 Task: Search one way flight ticket for 1 adult, 1 child, 1 infant in seat in premium economy from Louisville: Louisville International Airport (standiford Field) to Jackson: Jackson Hole Airport on 5-2-2023. Number of bags: 2 carry on bags and 4 checked bags. Price is upto 71000. Outbound departure time preference is 9:30.
Action: Mouse moved to (391, 349)
Screenshot: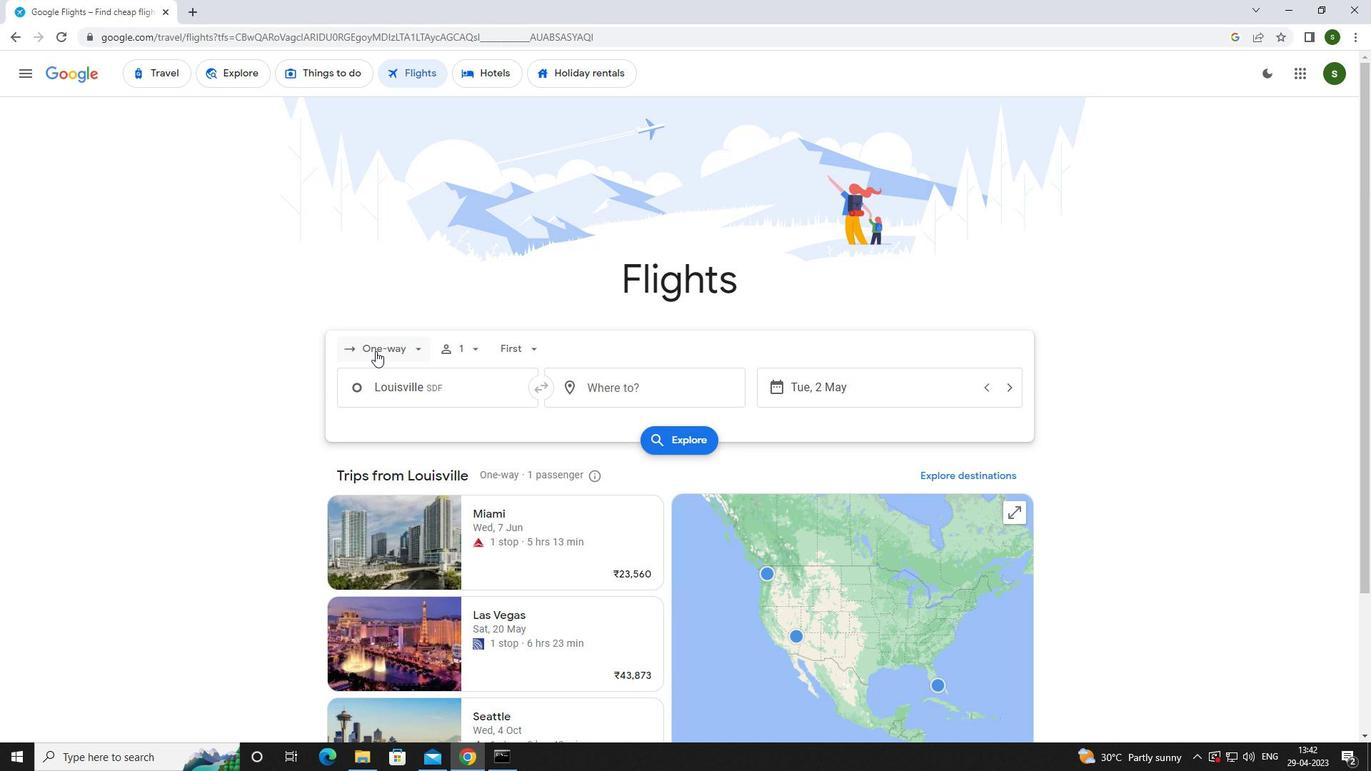 
Action: Mouse pressed left at (391, 349)
Screenshot: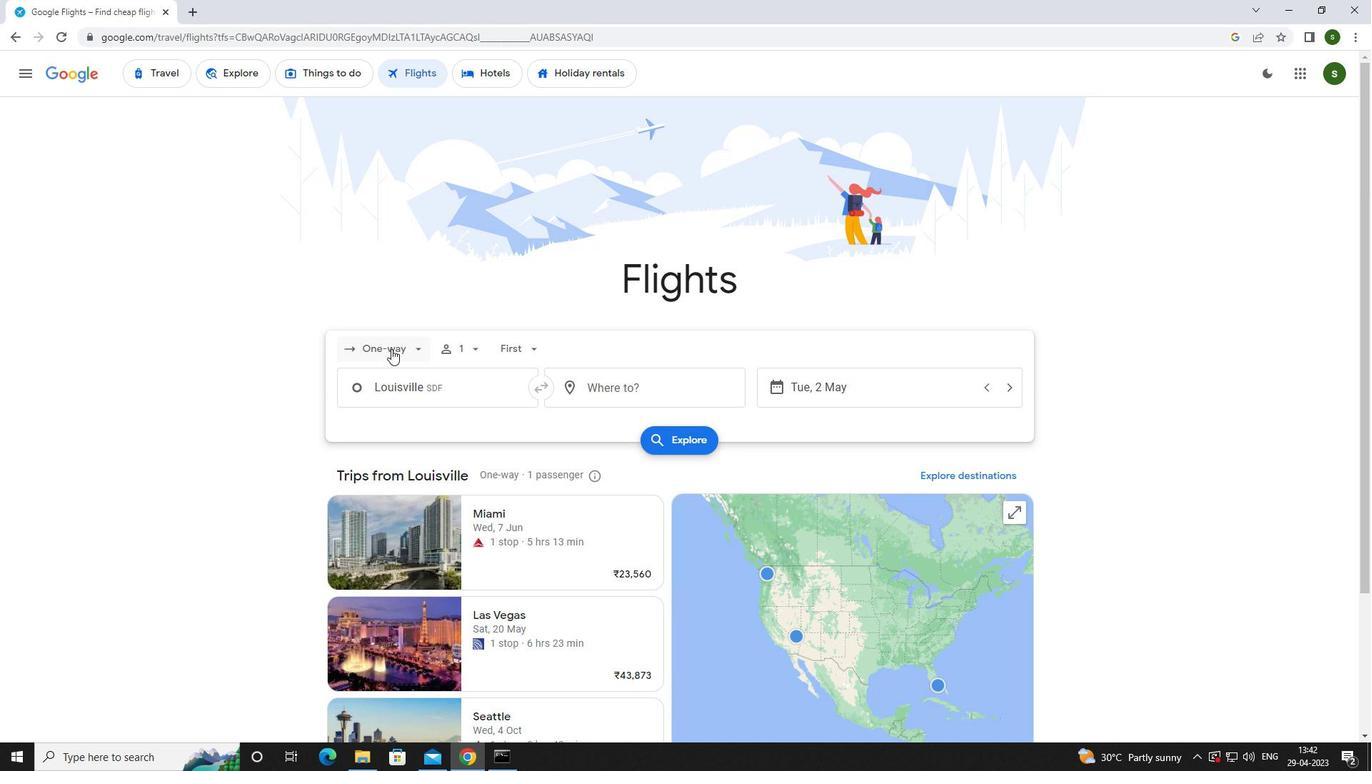 
Action: Mouse moved to (421, 347)
Screenshot: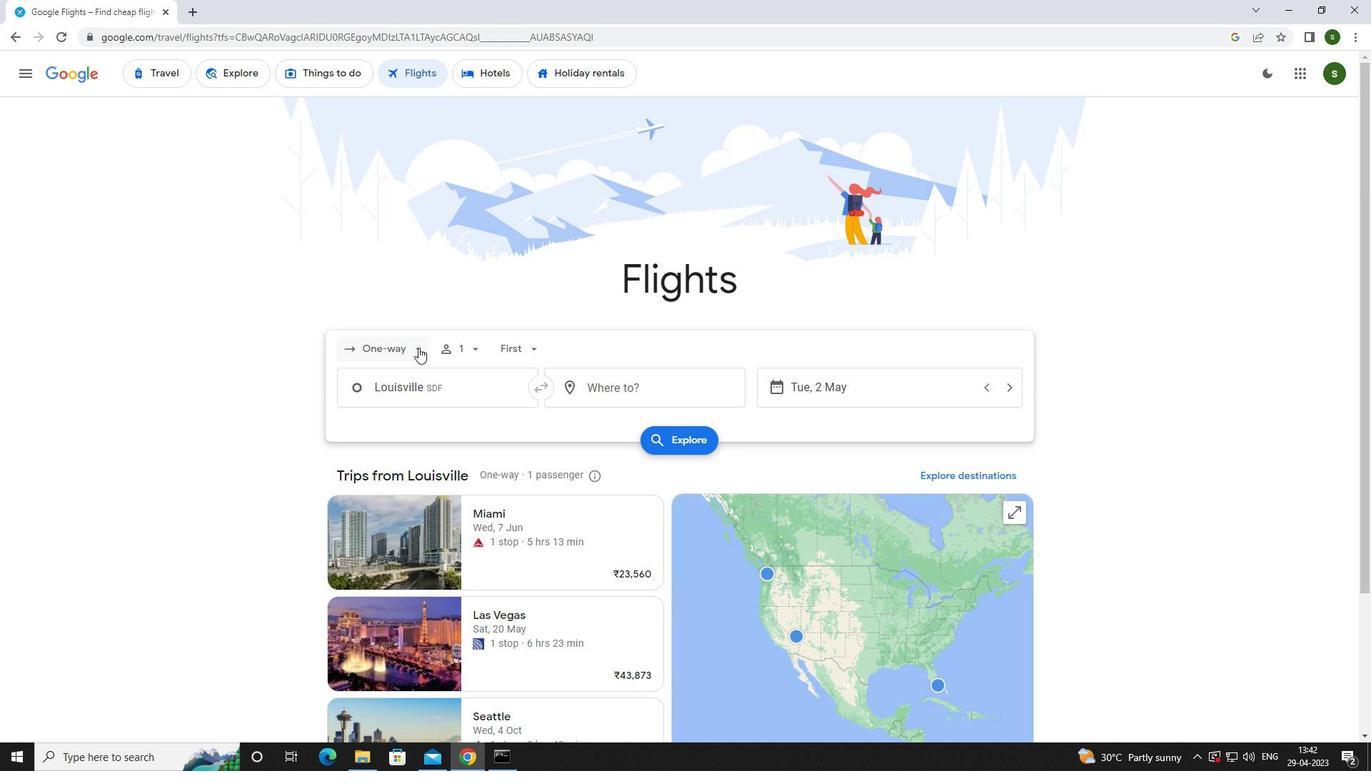 
Action: Mouse pressed left at (421, 347)
Screenshot: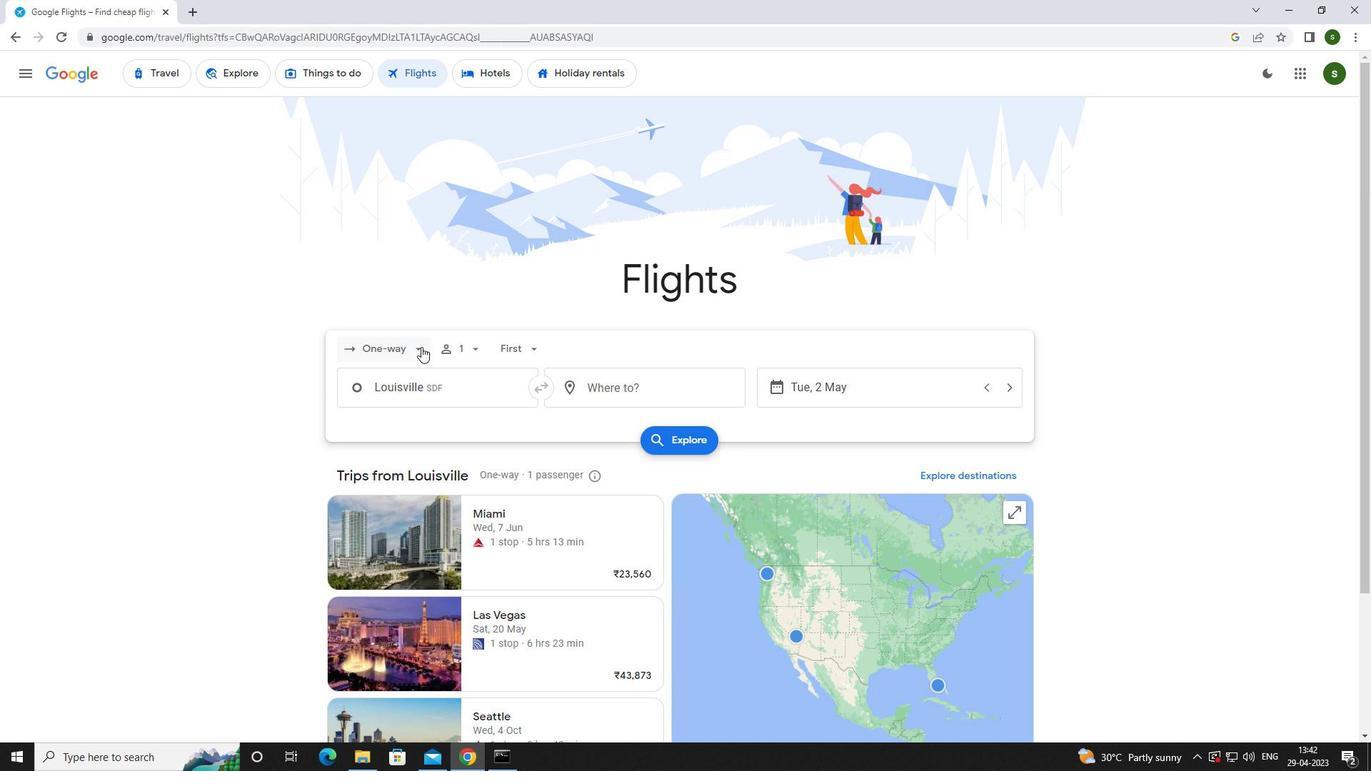 
Action: Mouse moved to (415, 348)
Screenshot: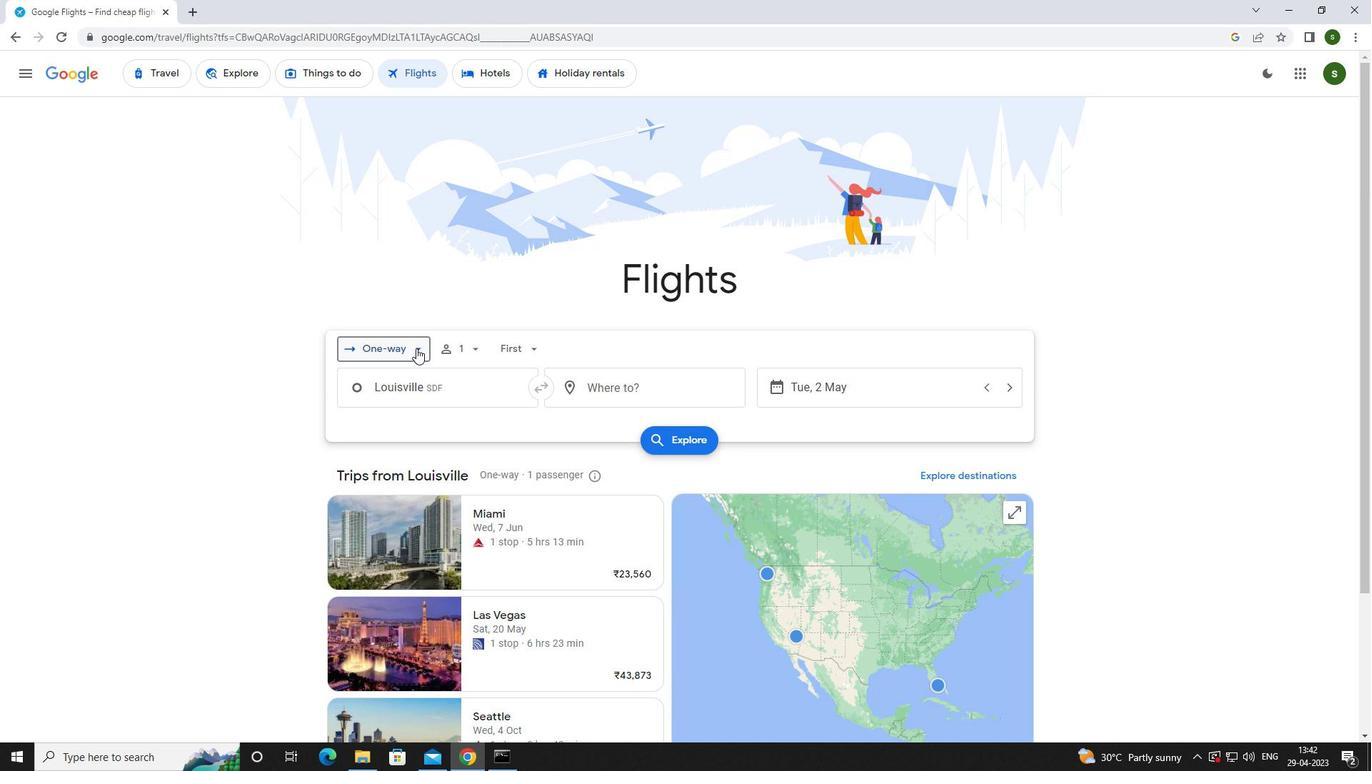 
Action: Mouse pressed left at (415, 348)
Screenshot: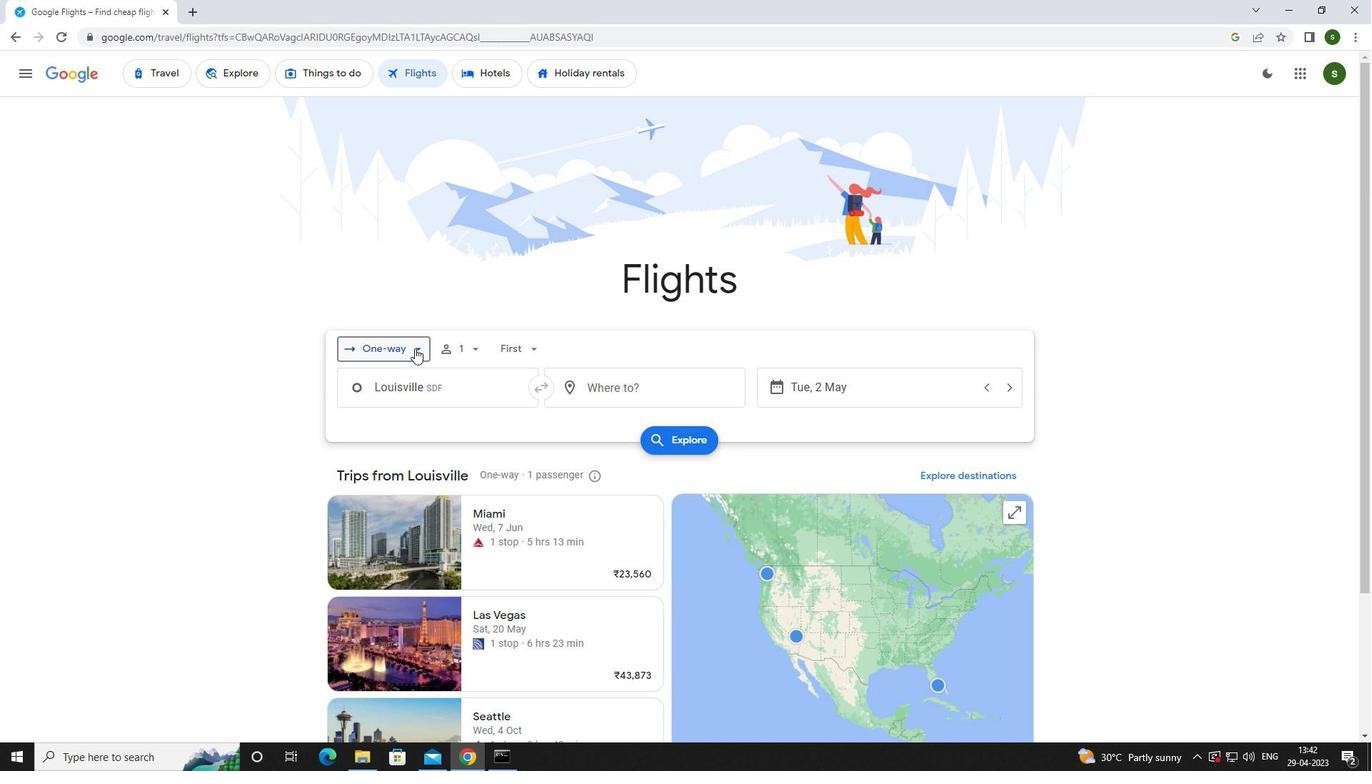
Action: Mouse moved to (412, 410)
Screenshot: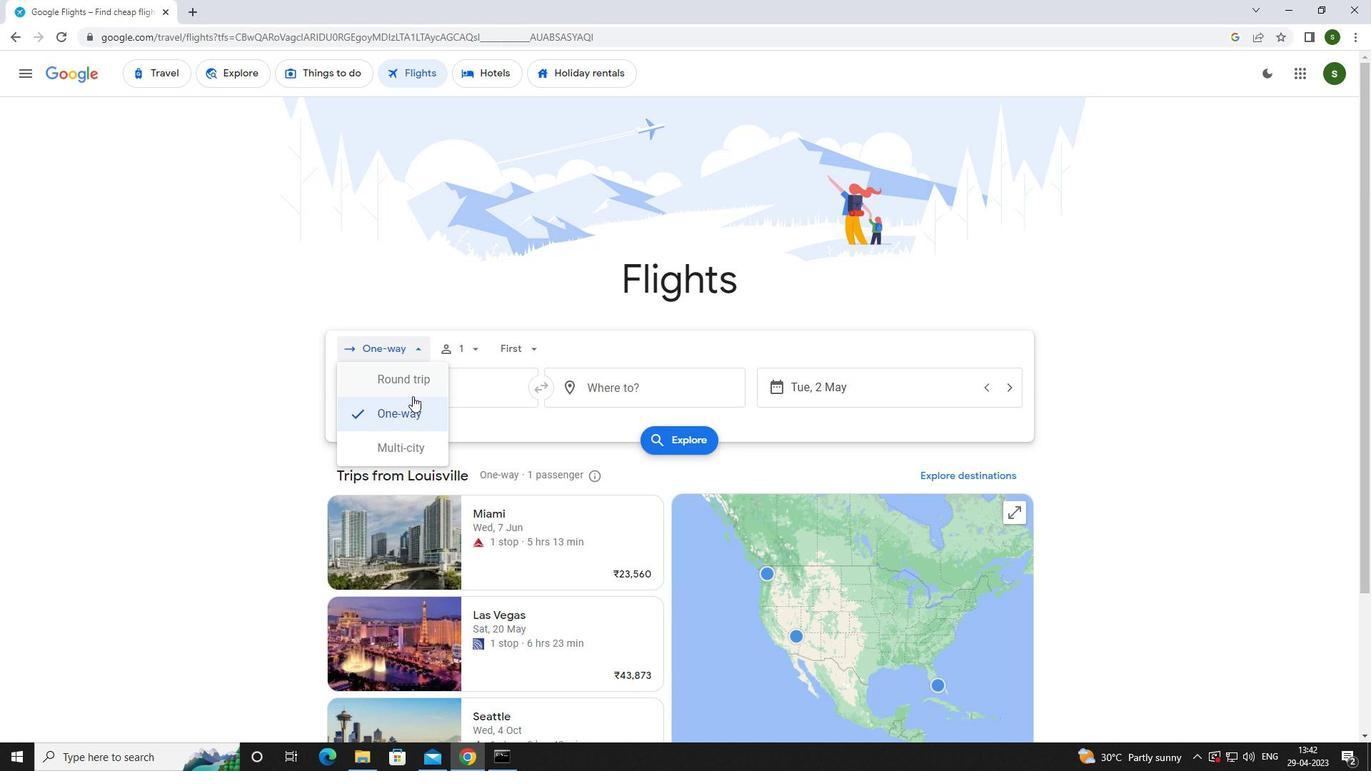 
Action: Mouse pressed left at (412, 410)
Screenshot: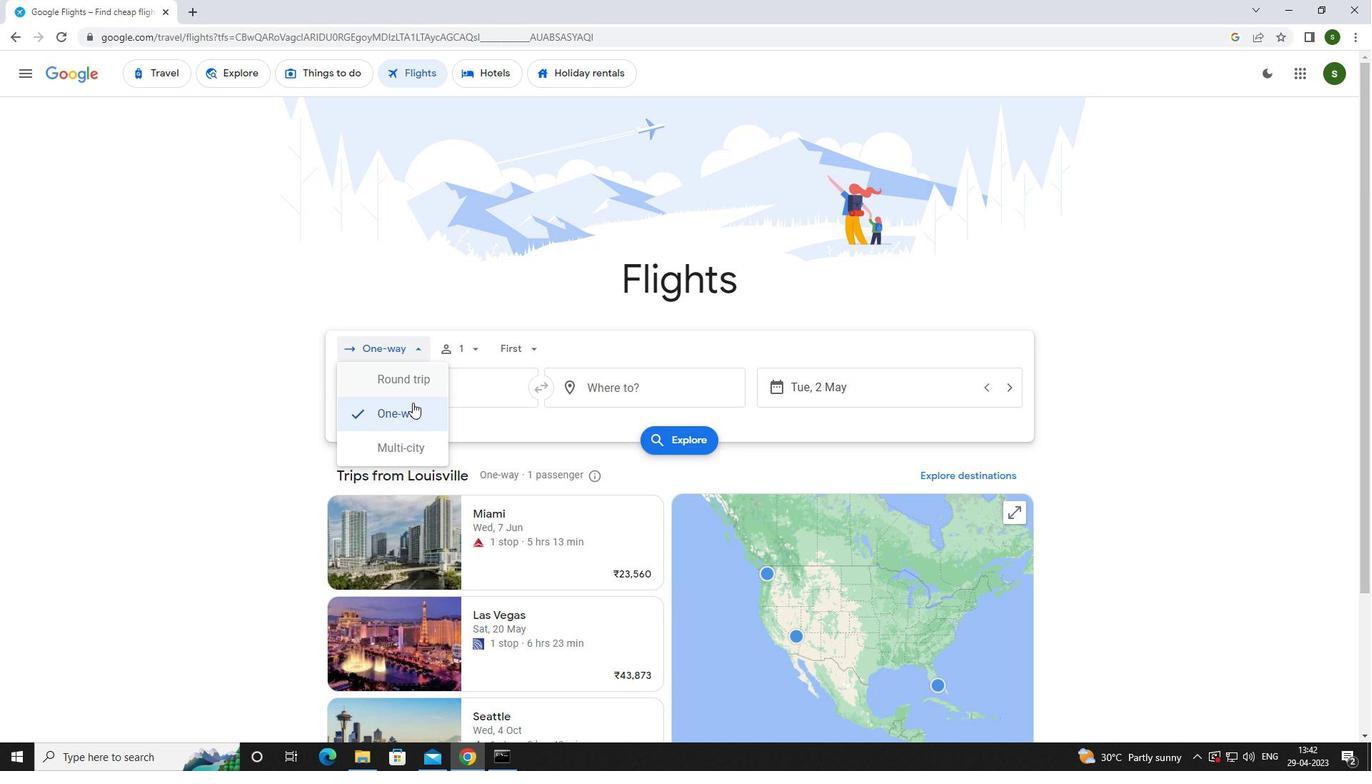 
Action: Mouse moved to (470, 348)
Screenshot: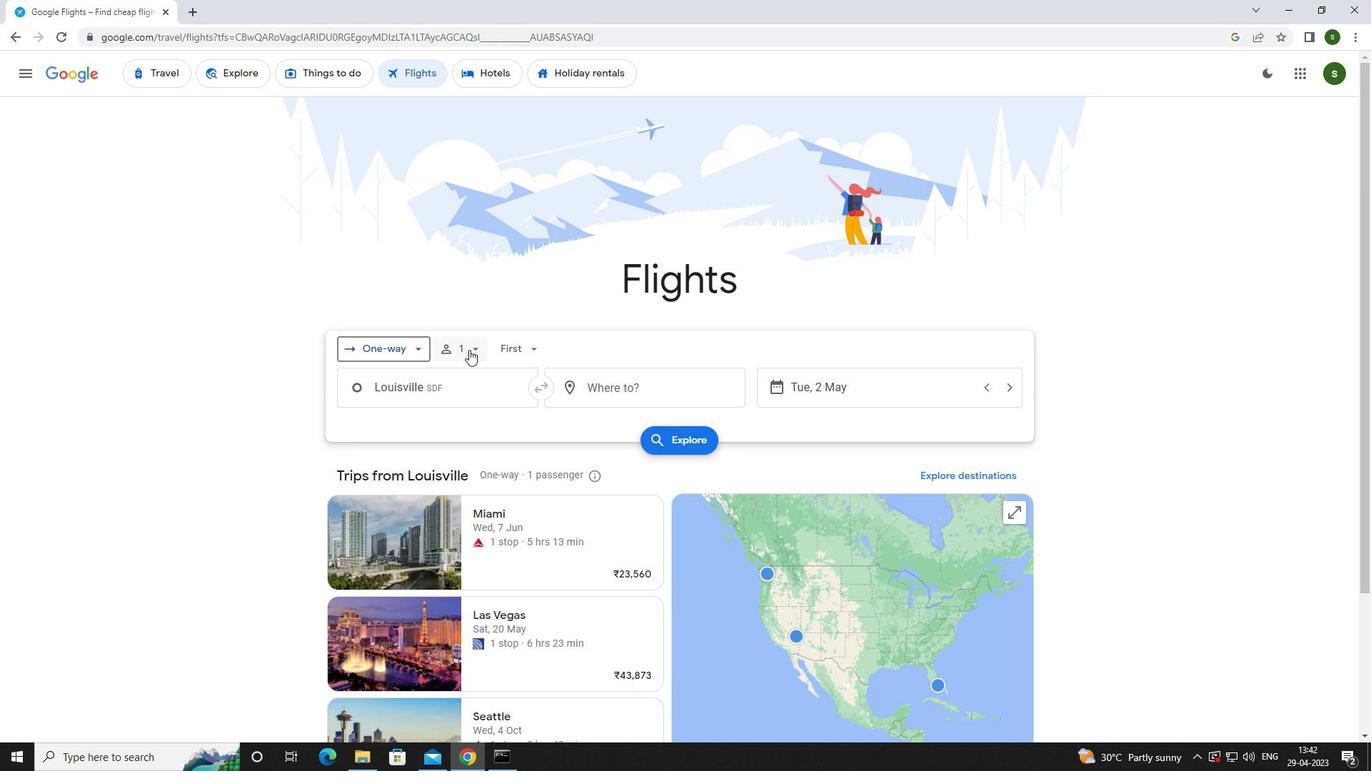 
Action: Mouse pressed left at (470, 348)
Screenshot: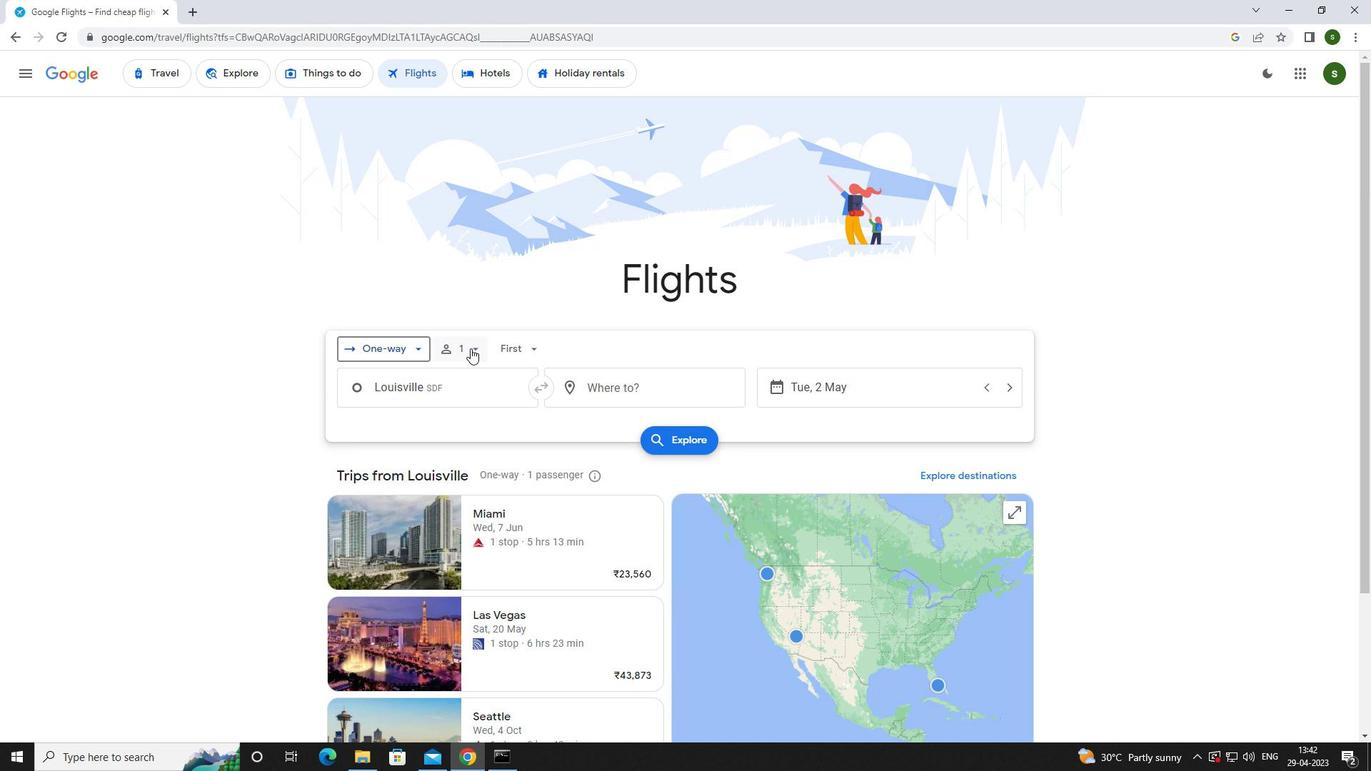 
Action: Mouse moved to (586, 422)
Screenshot: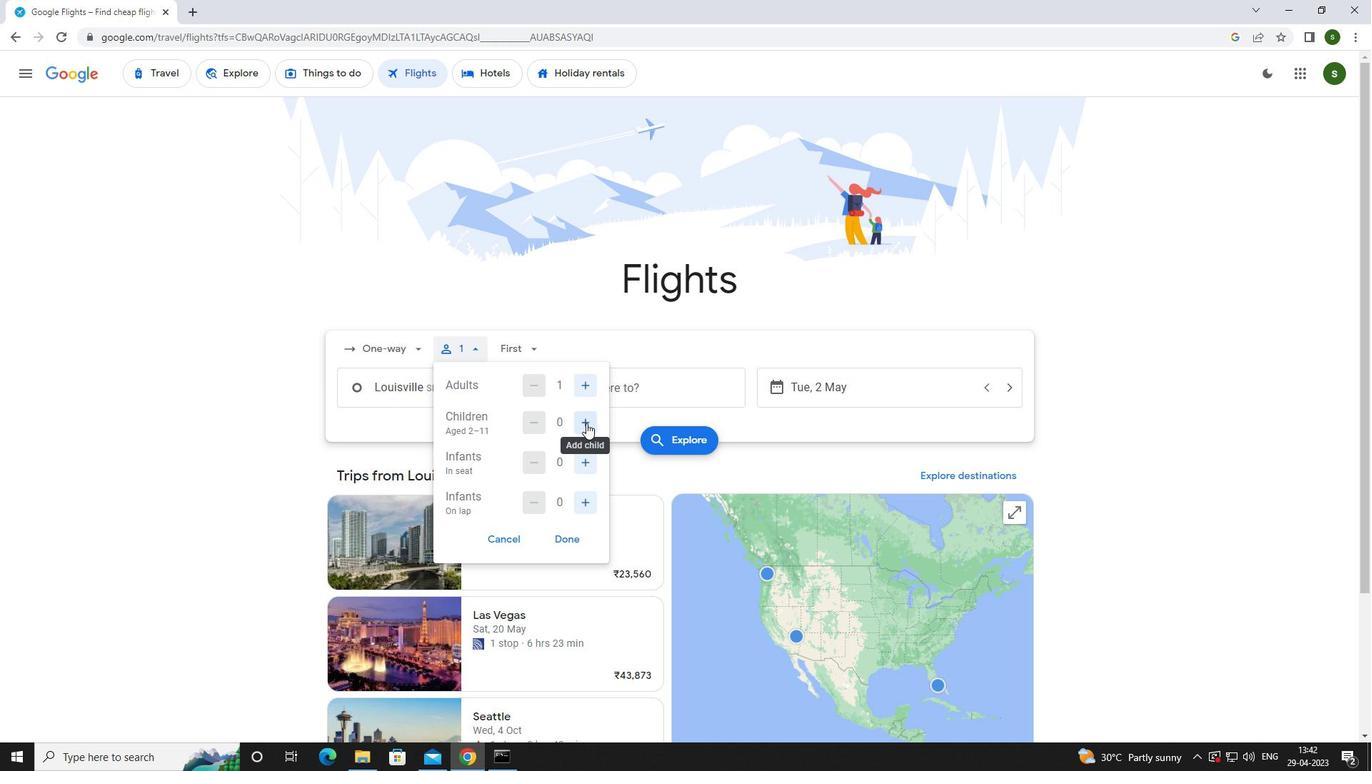 
Action: Mouse pressed left at (586, 422)
Screenshot: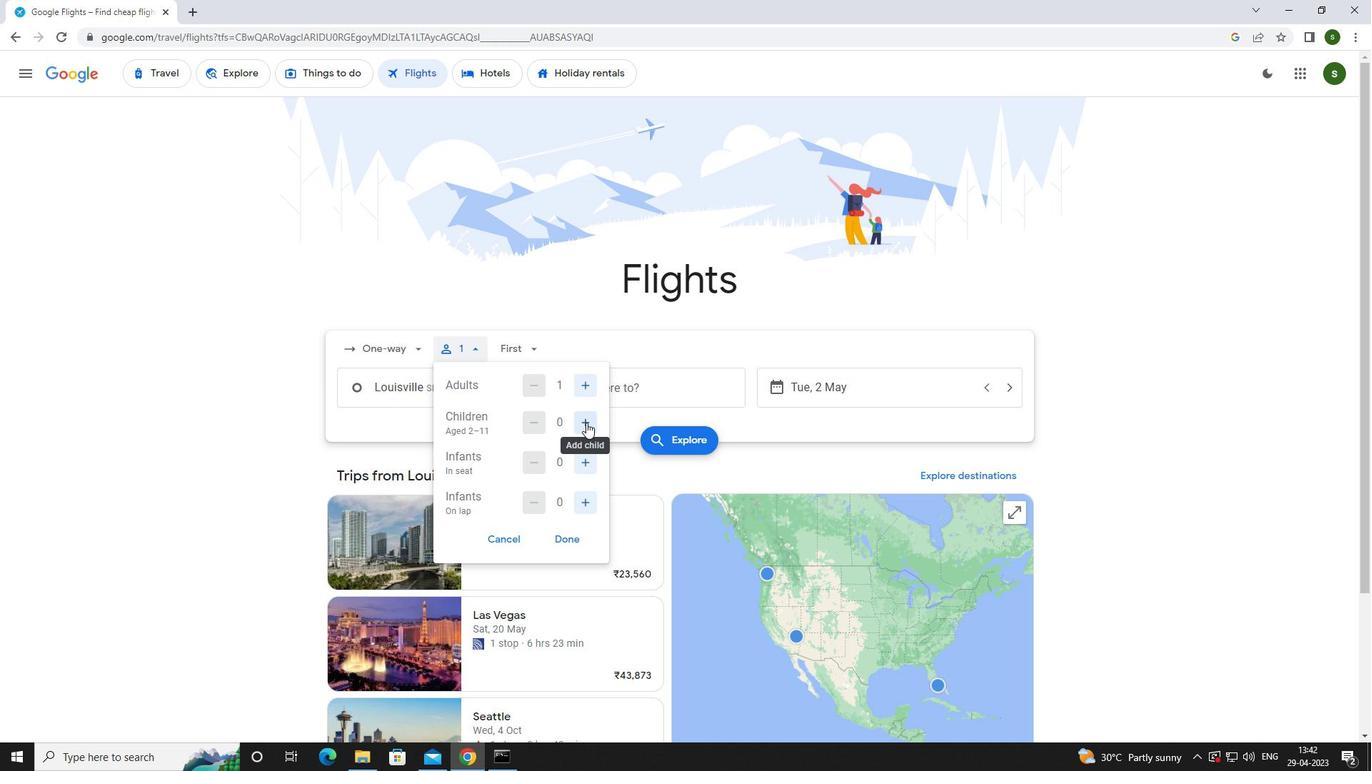 
Action: Mouse moved to (588, 458)
Screenshot: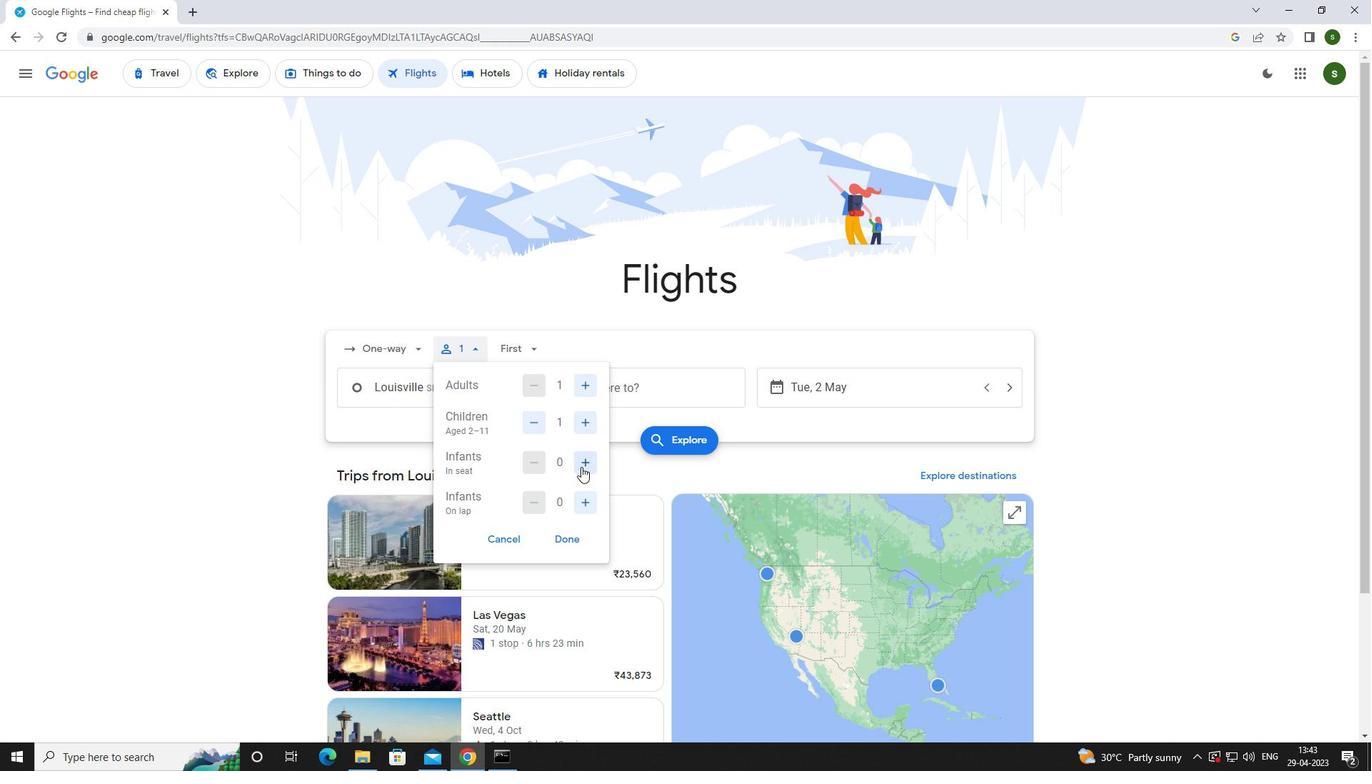 
Action: Mouse pressed left at (588, 458)
Screenshot: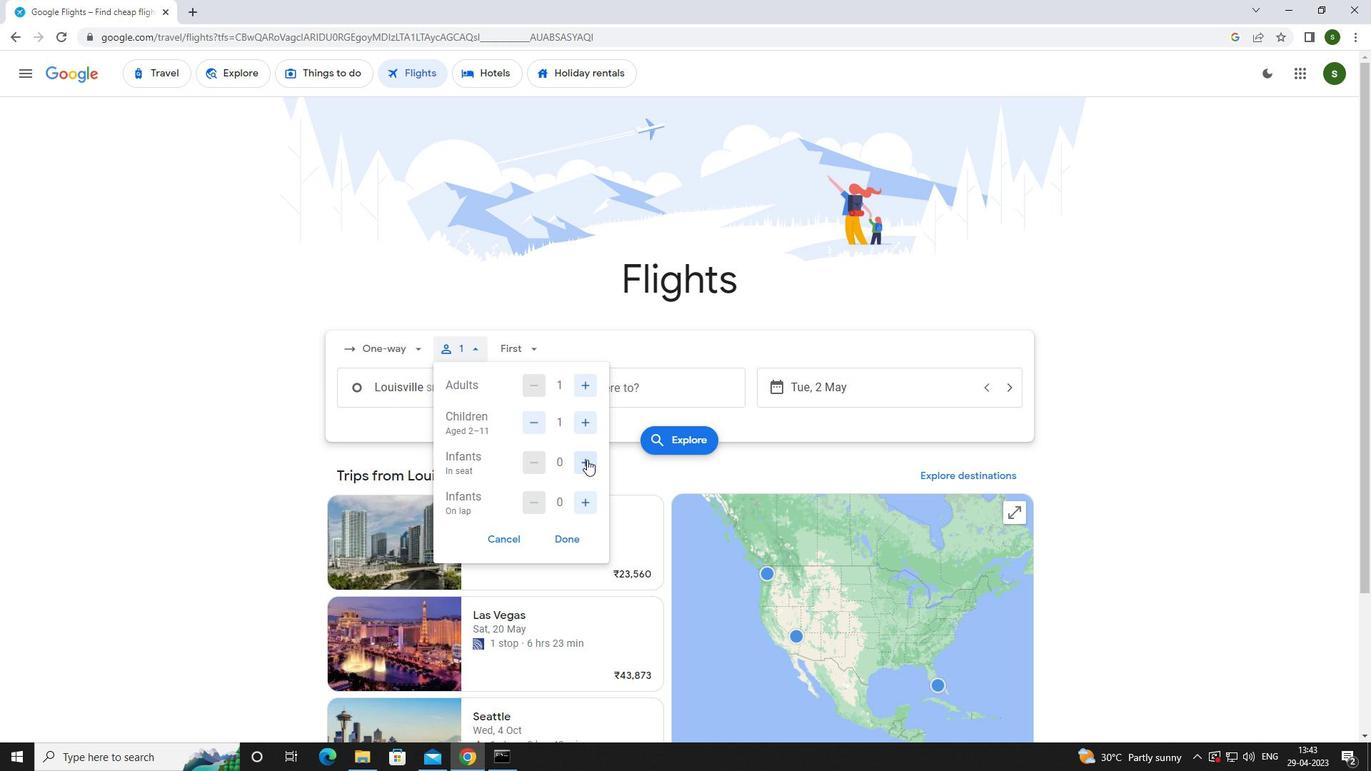 
Action: Mouse moved to (530, 342)
Screenshot: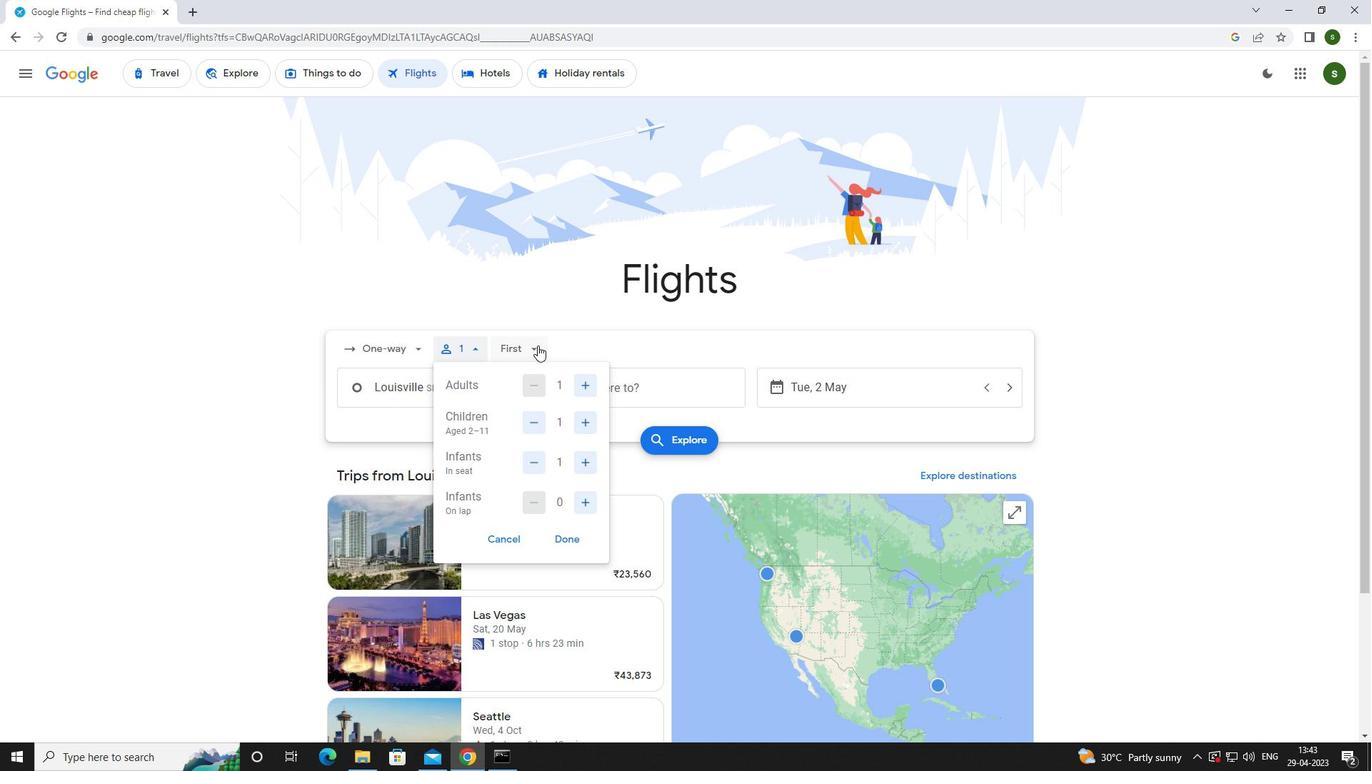 
Action: Mouse pressed left at (530, 342)
Screenshot: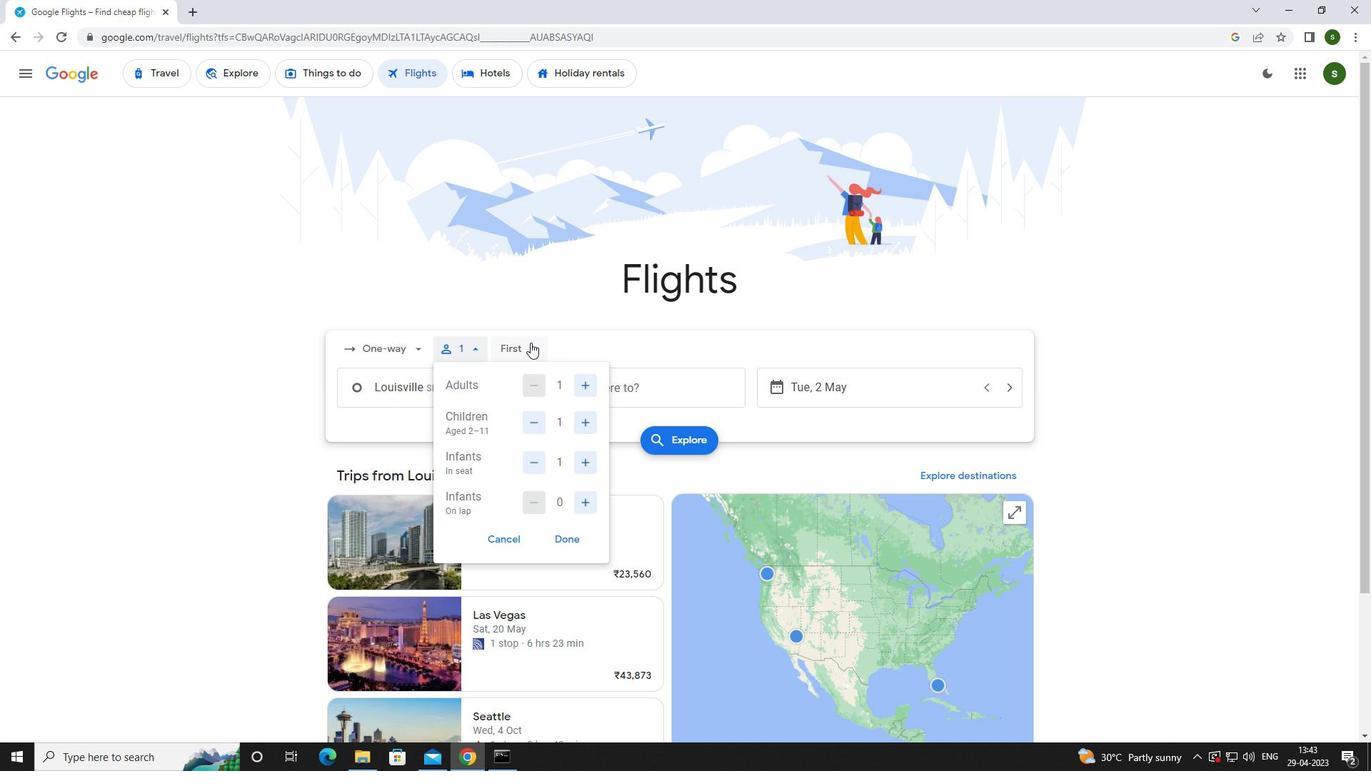 
Action: Mouse moved to (563, 421)
Screenshot: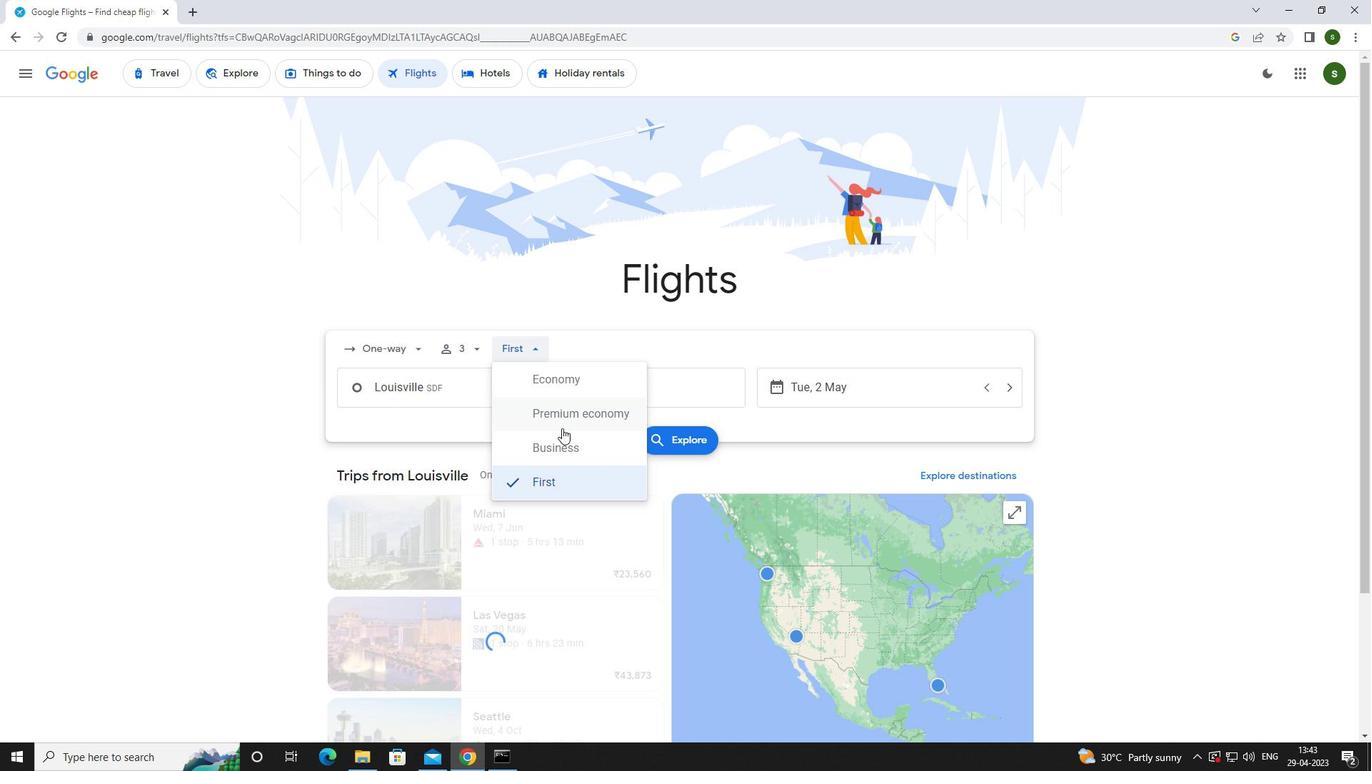 
Action: Mouse pressed left at (563, 421)
Screenshot: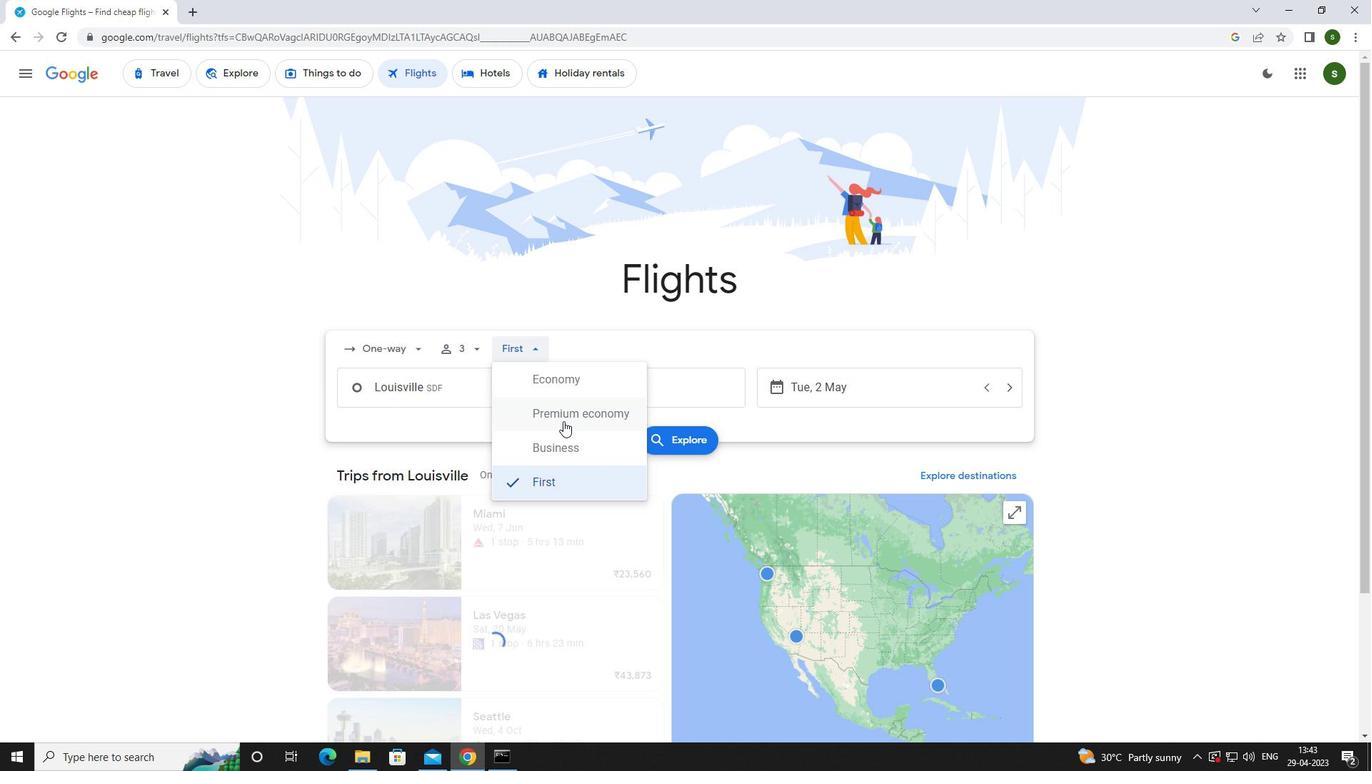 
Action: Mouse moved to (493, 393)
Screenshot: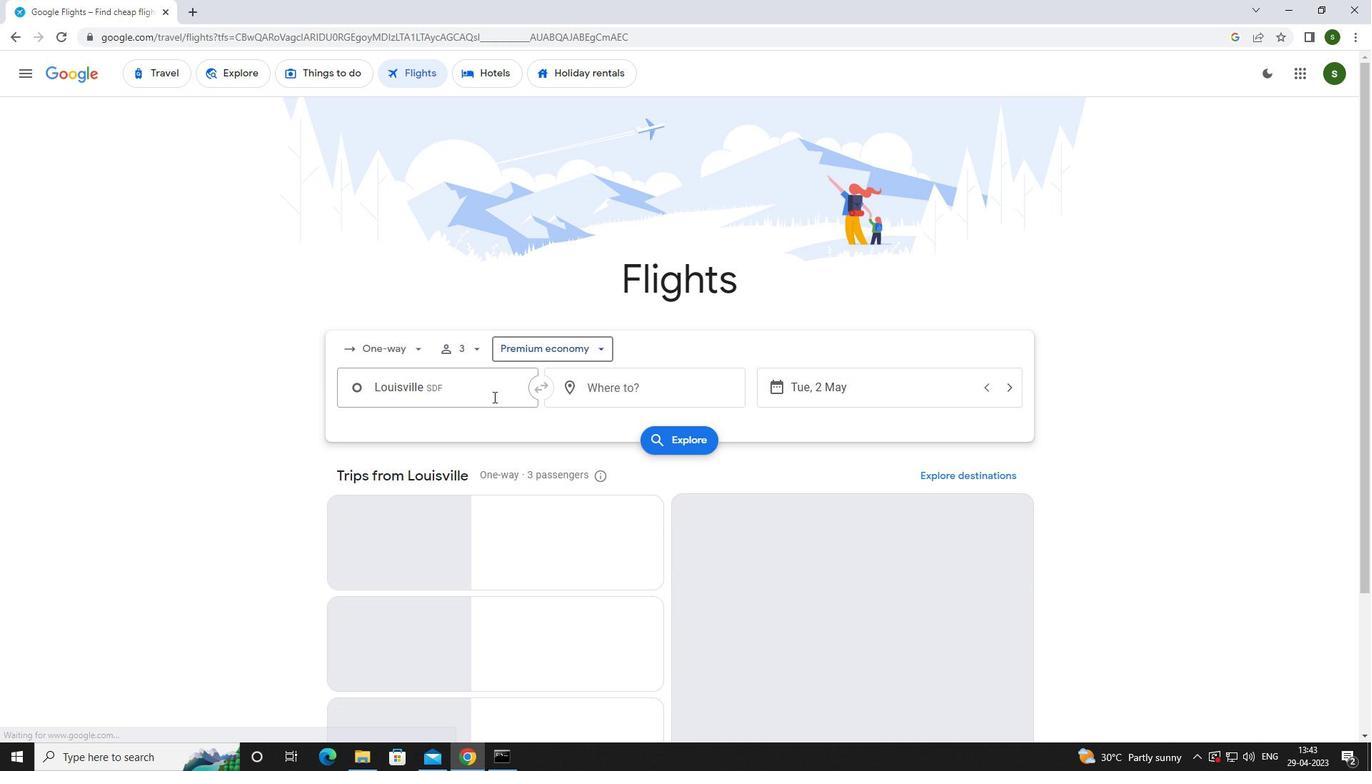 
Action: Mouse pressed left at (493, 393)
Screenshot: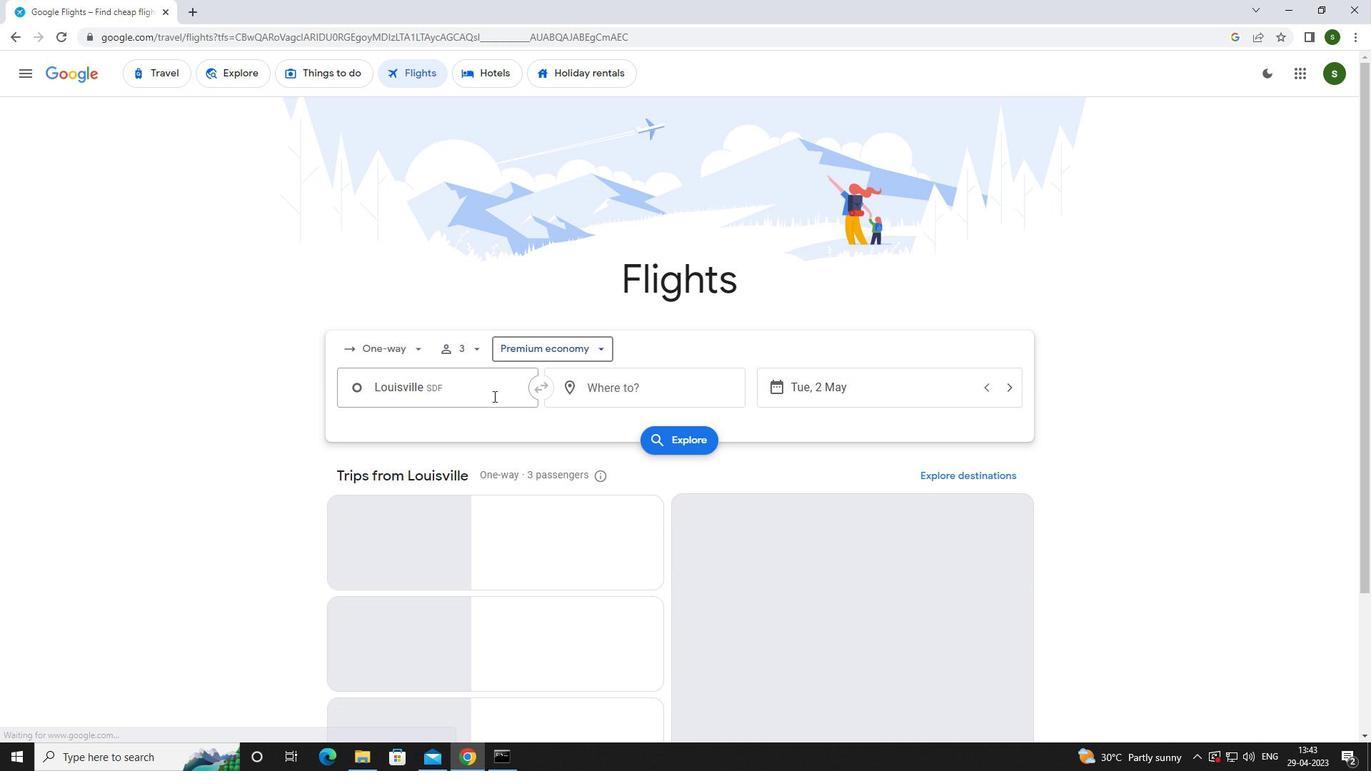 
Action: Key pressed l<Key.caps_lock>ouisvillr<Key.backspace>
Screenshot: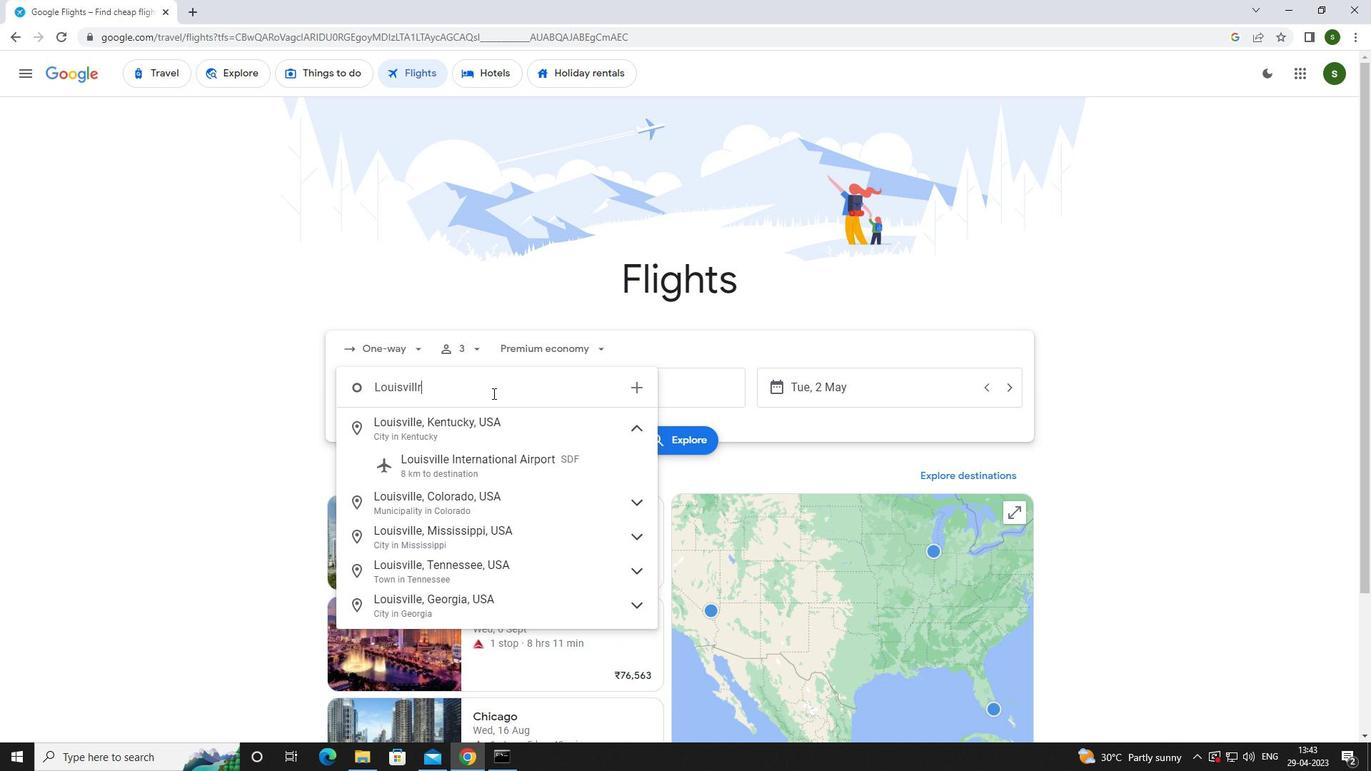 
Action: Mouse moved to (499, 458)
Screenshot: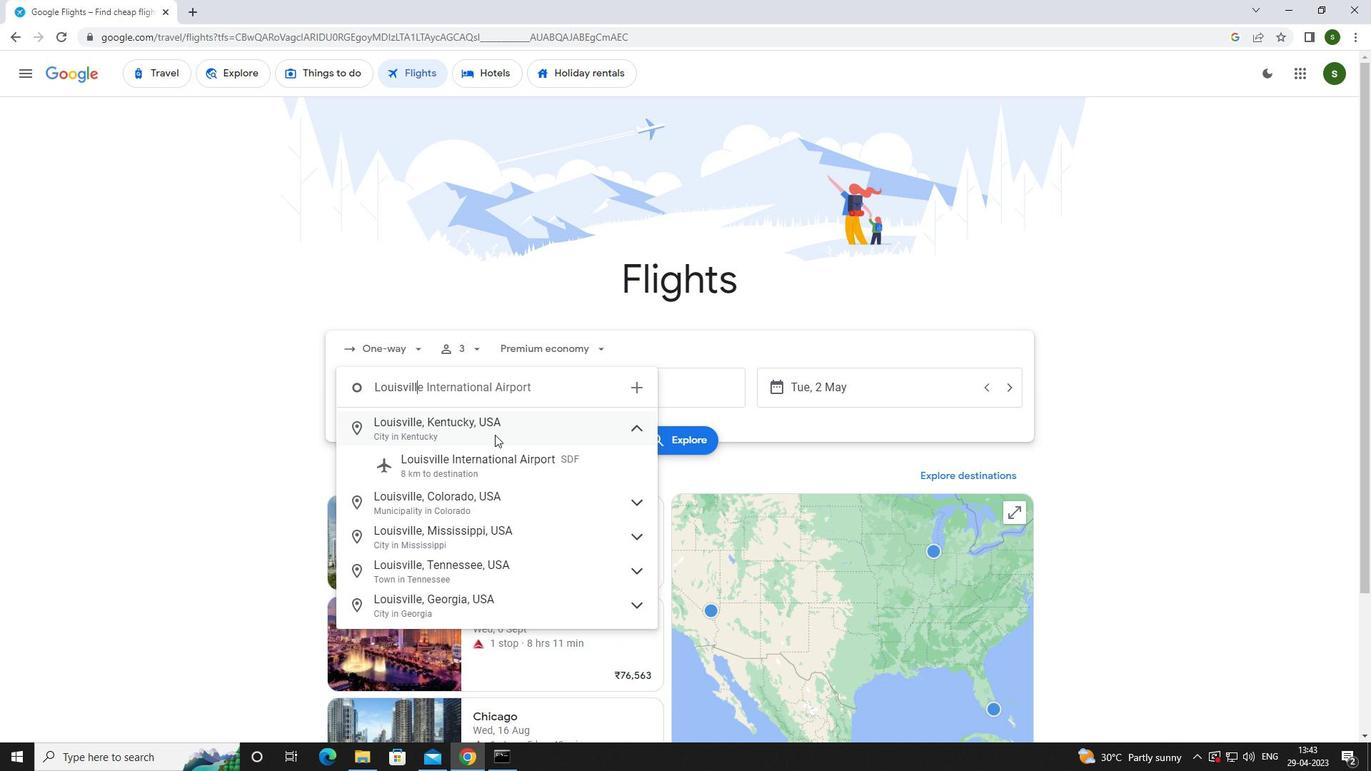 
Action: Mouse pressed left at (499, 458)
Screenshot: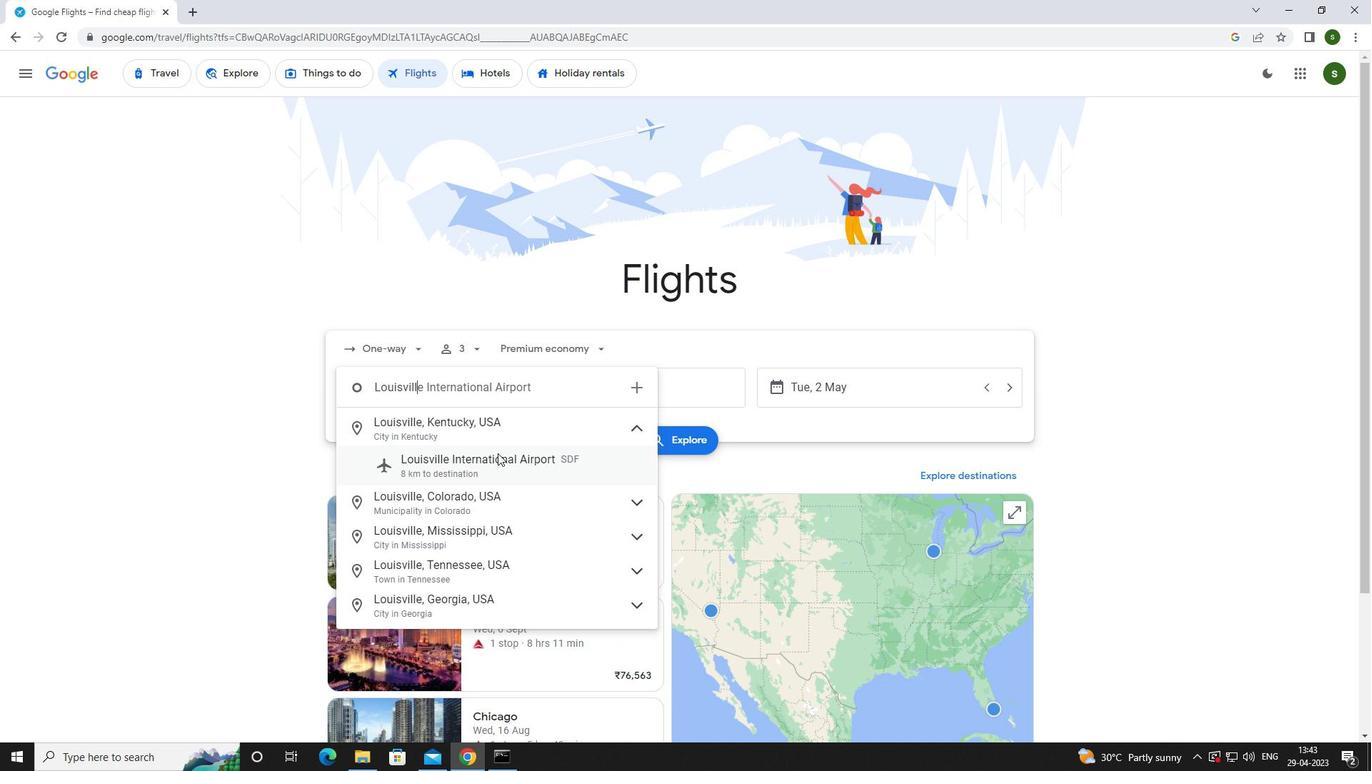 
Action: Mouse moved to (627, 391)
Screenshot: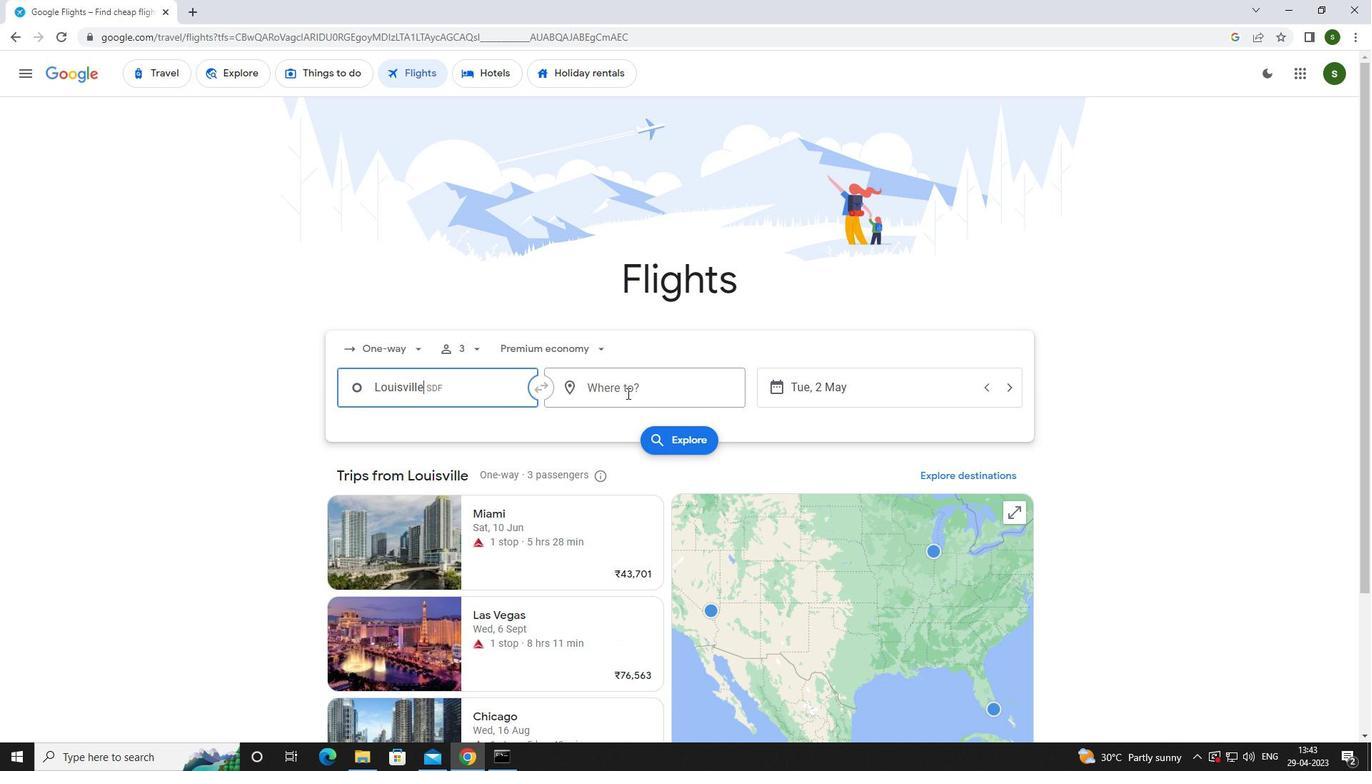 
Action: Mouse pressed left at (627, 391)
Screenshot: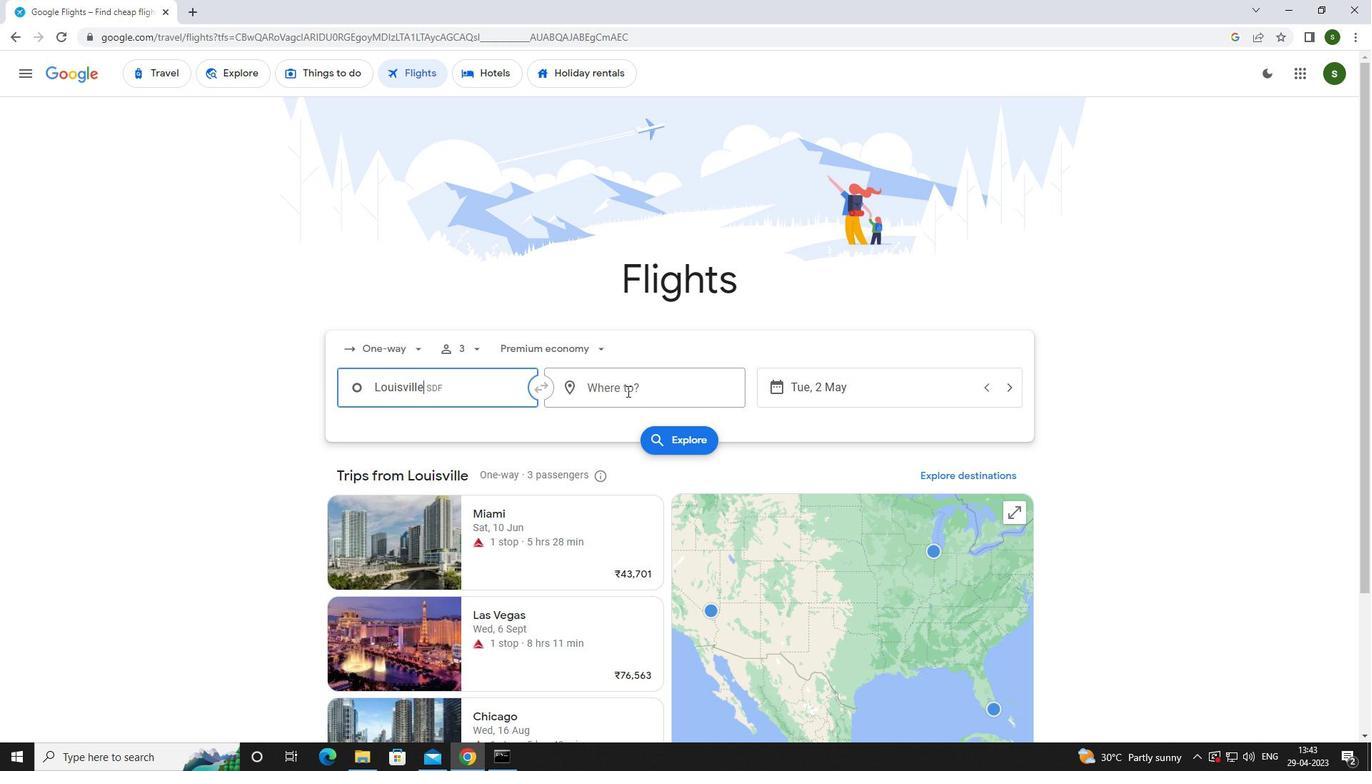 
Action: Mouse moved to (636, 387)
Screenshot: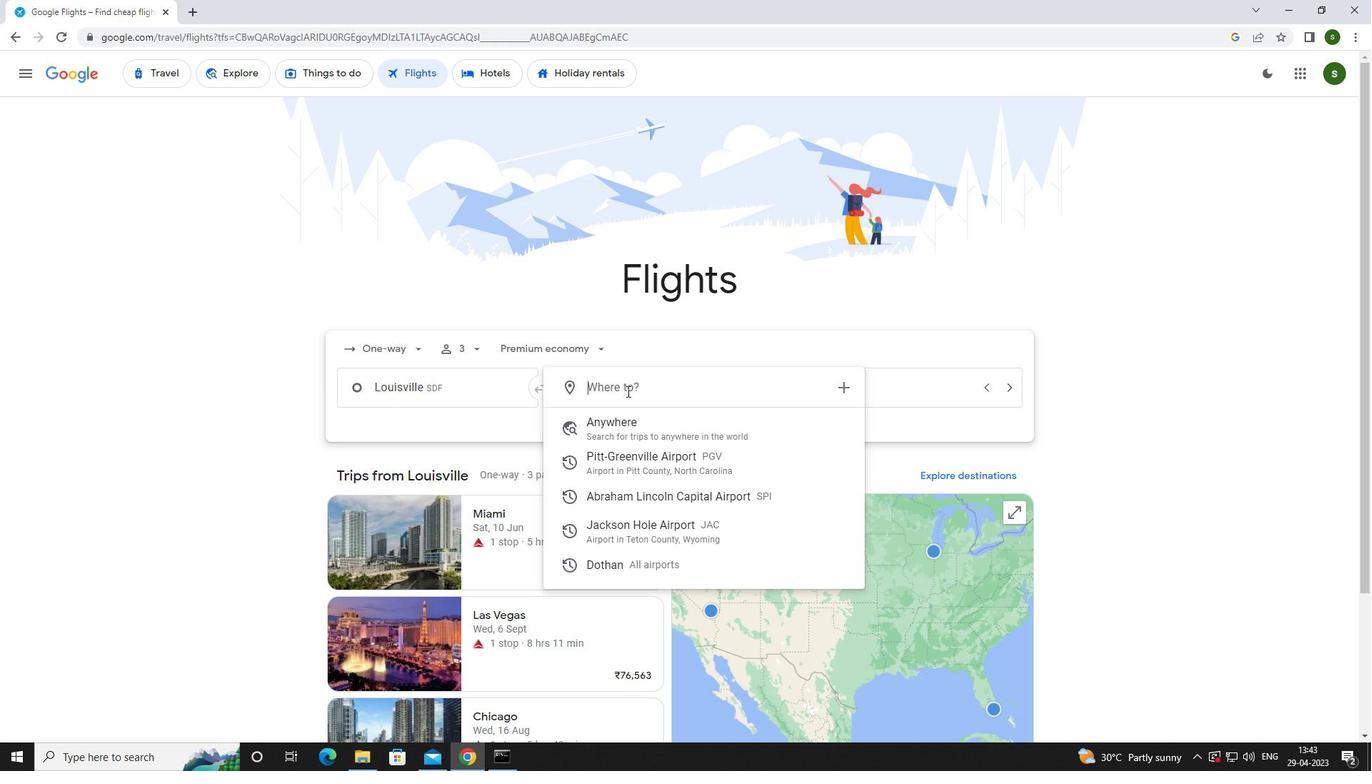 
Action: Key pressed <Key.caps_lock>j<Key.caps_lock>ackson<Key.space><Key.caps_lock>h<Key.caps_lock>
Screenshot: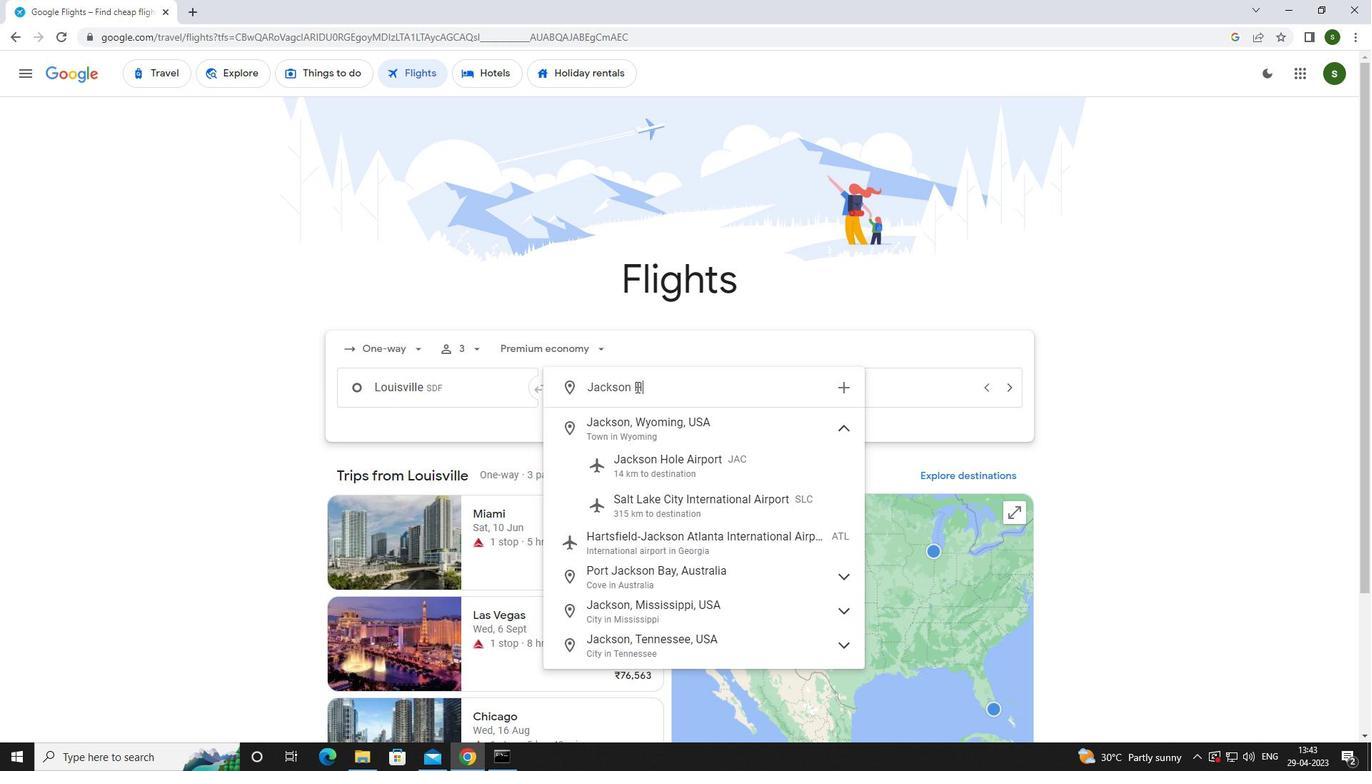 
Action: Mouse moved to (676, 457)
Screenshot: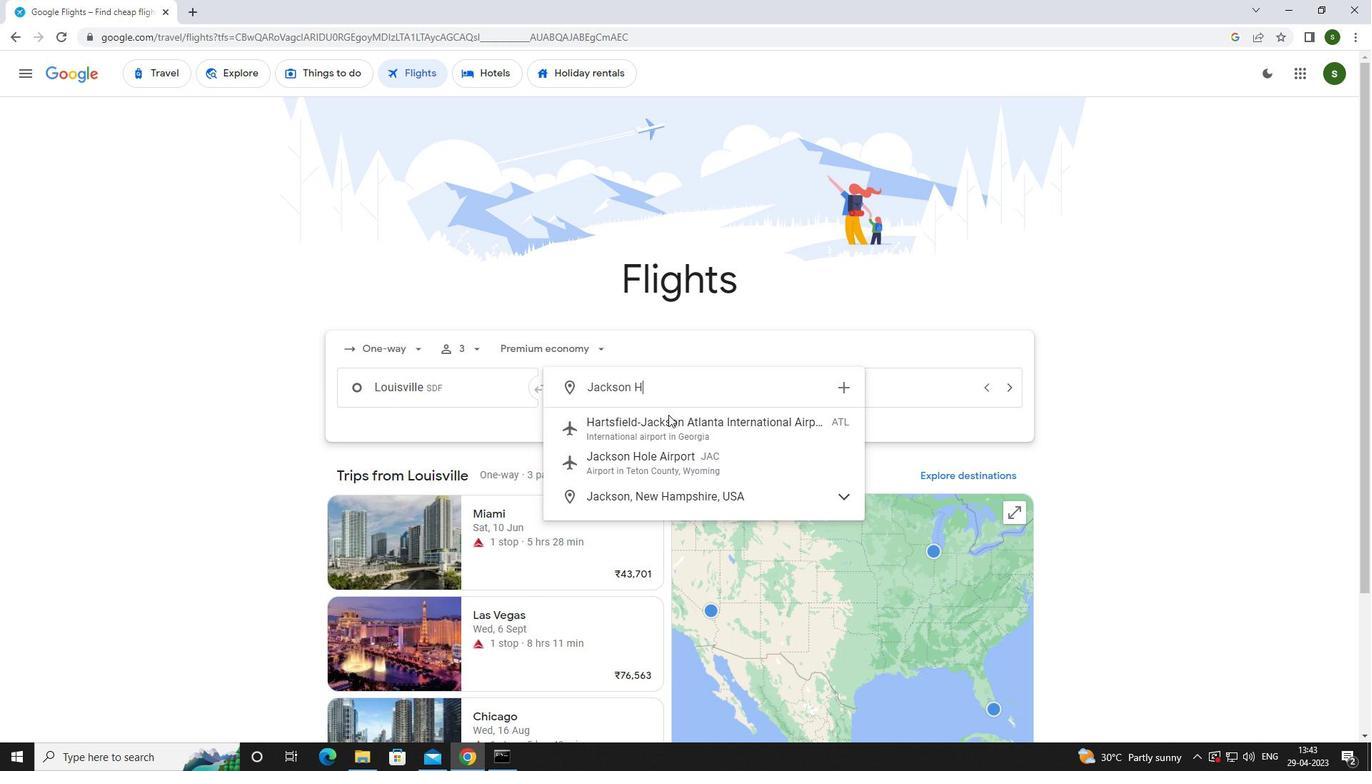 
Action: Mouse pressed left at (676, 457)
Screenshot: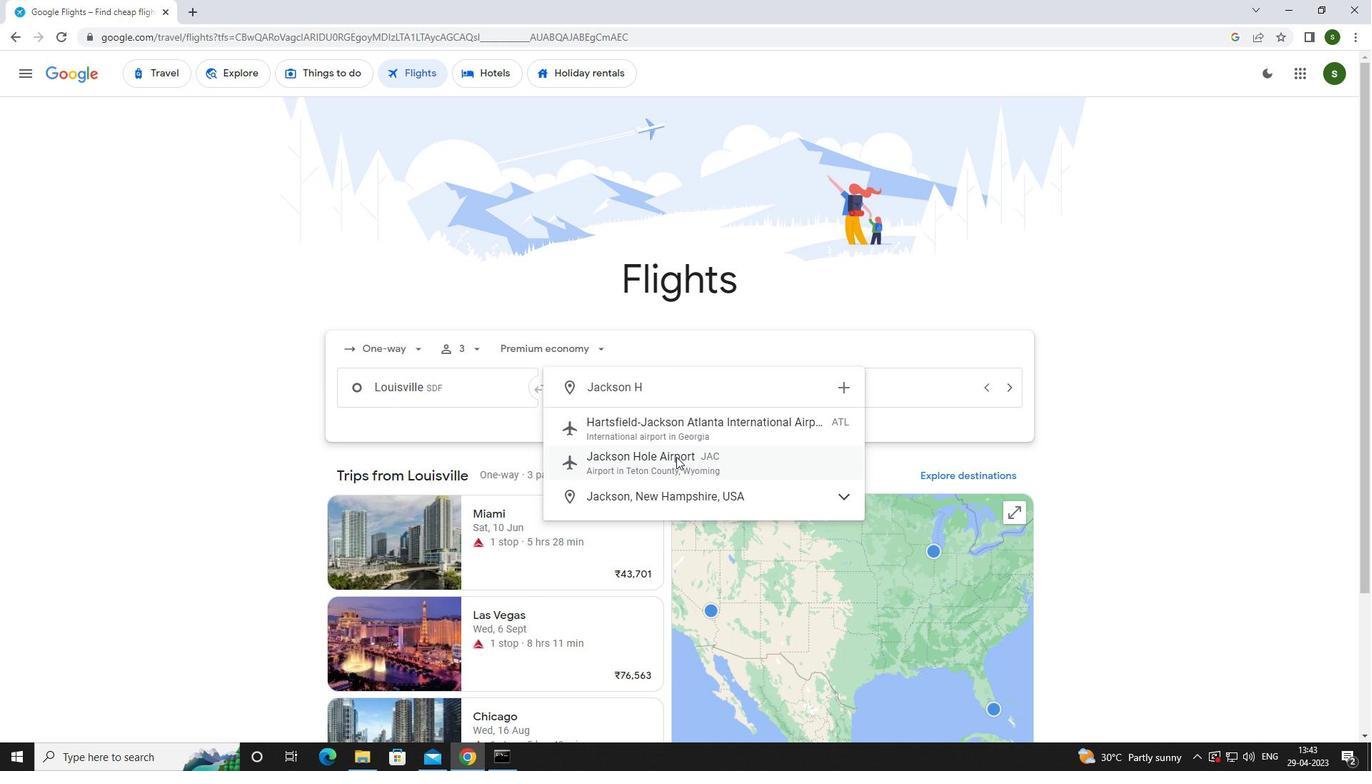 
Action: Mouse moved to (875, 392)
Screenshot: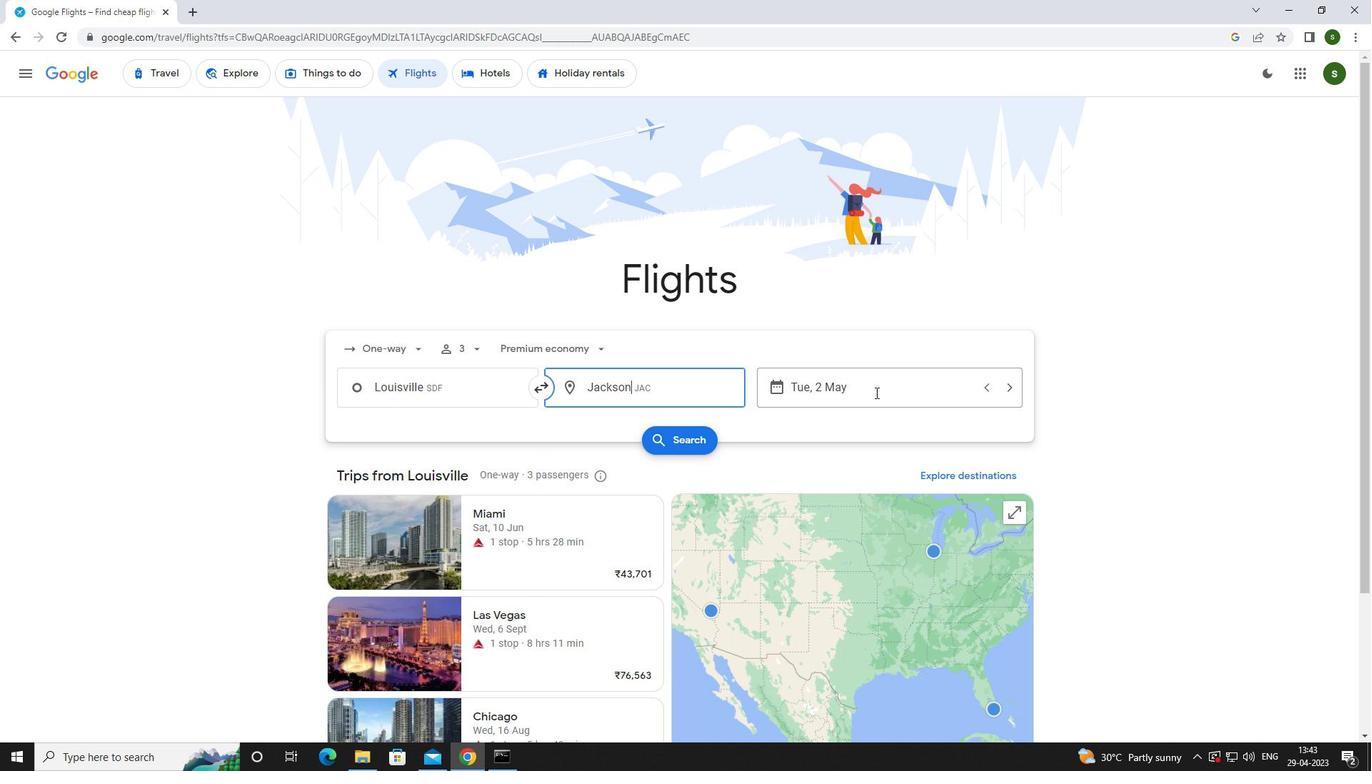 
Action: Mouse pressed left at (875, 392)
Screenshot: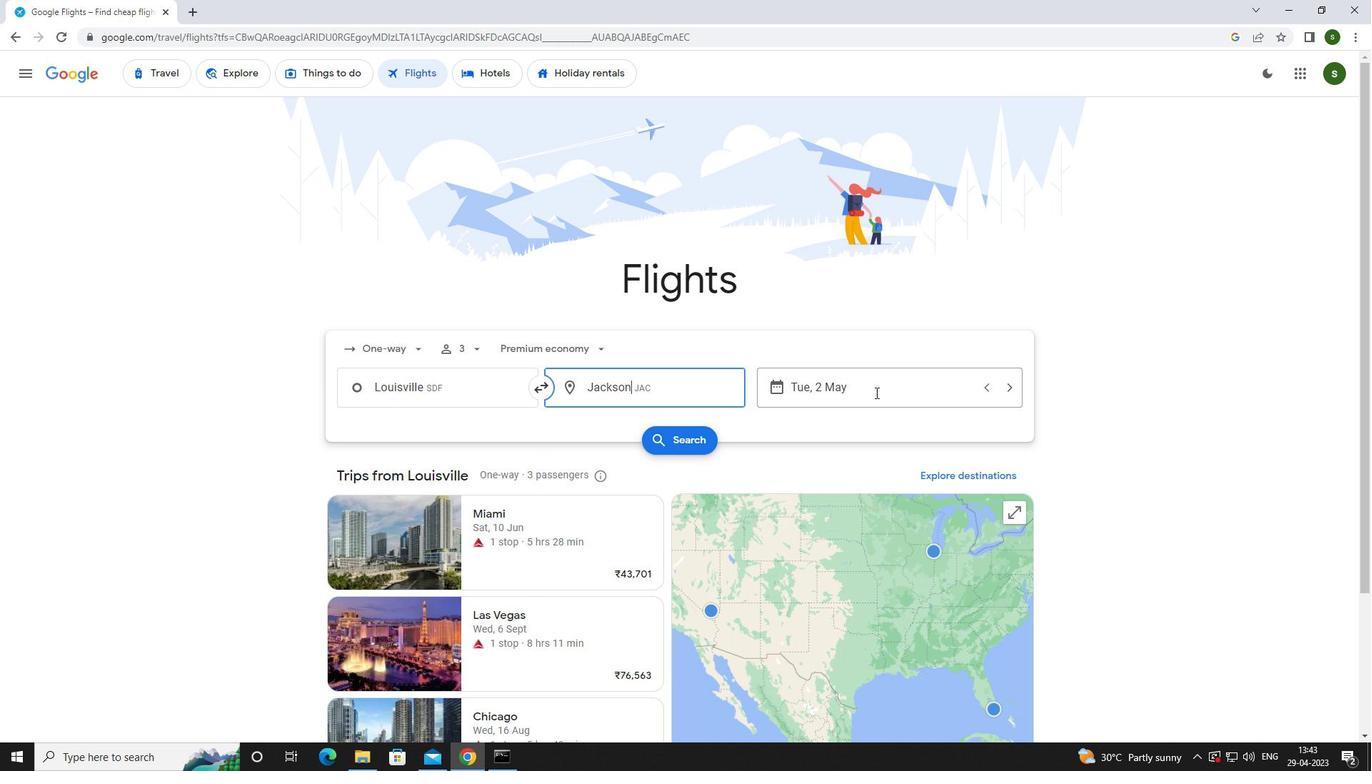 
Action: Mouse moved to (860, 475)
Screenshot: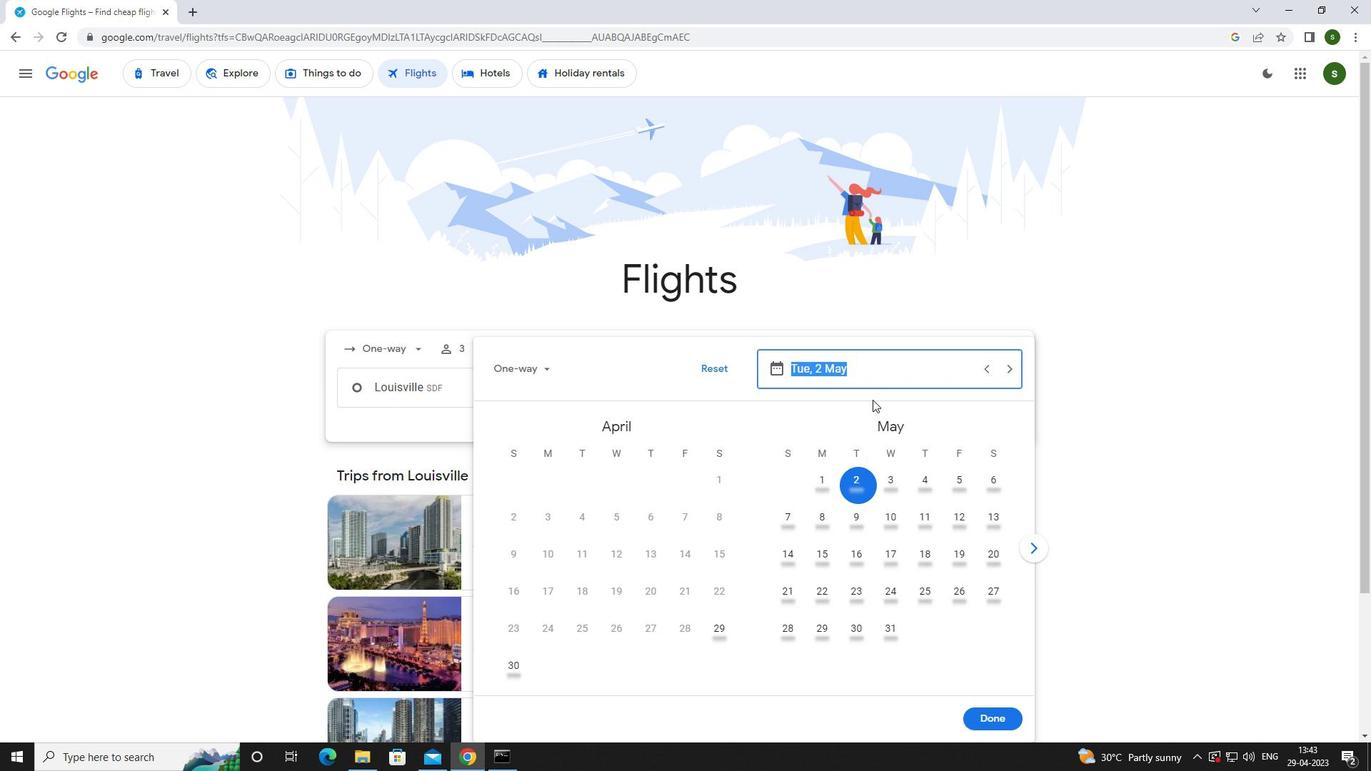 
Action: Mouse pressed left at (860, 475)
Screenshot: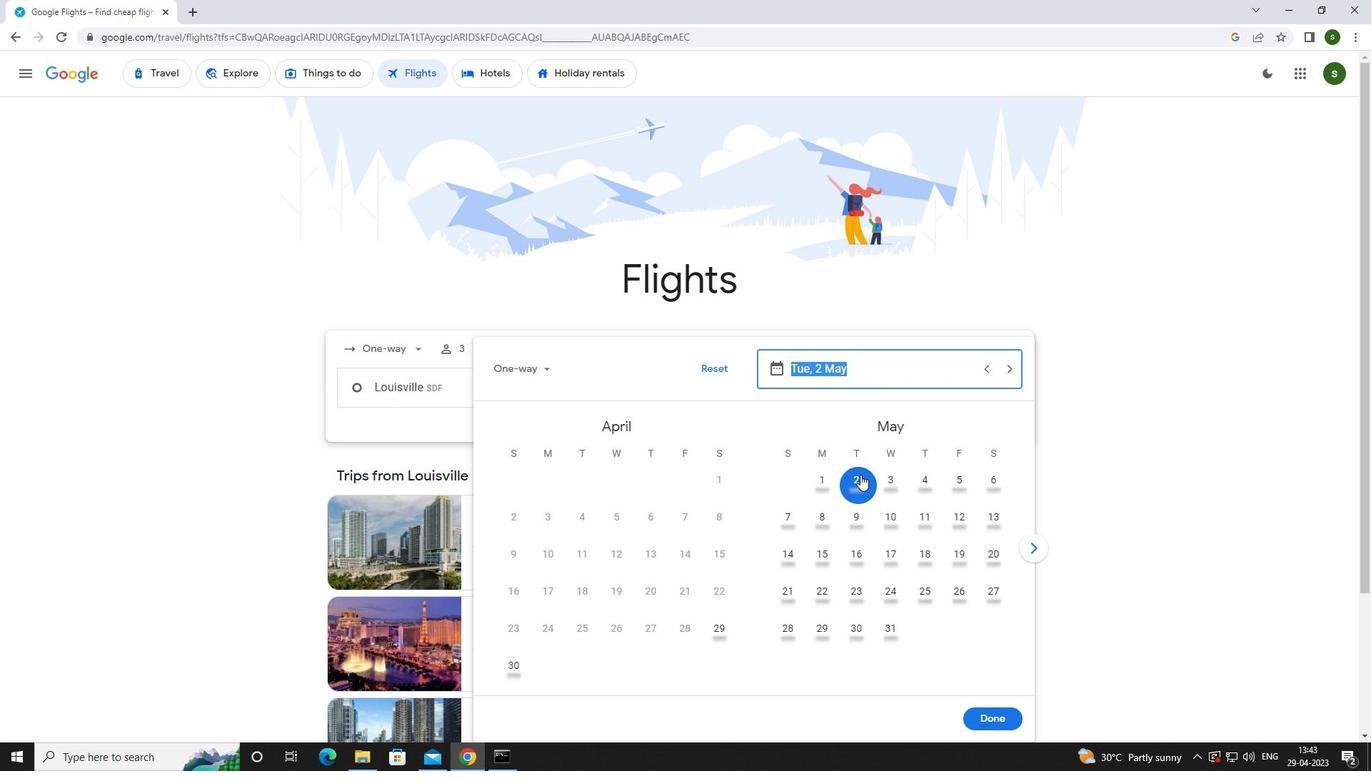 
Action: Mouse moved to (986, 709)
Screenshot: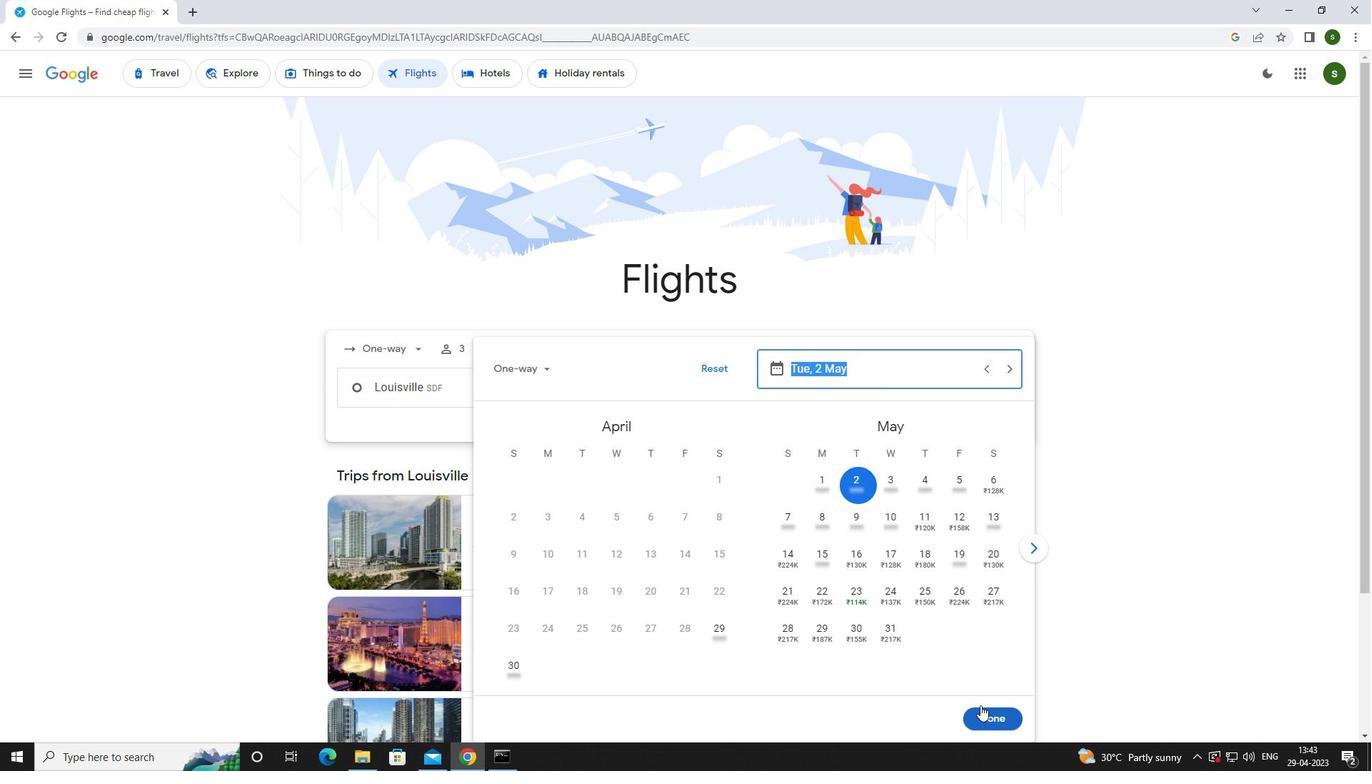 
Action: Mouse pressed left at (986, 709)
Screenshot: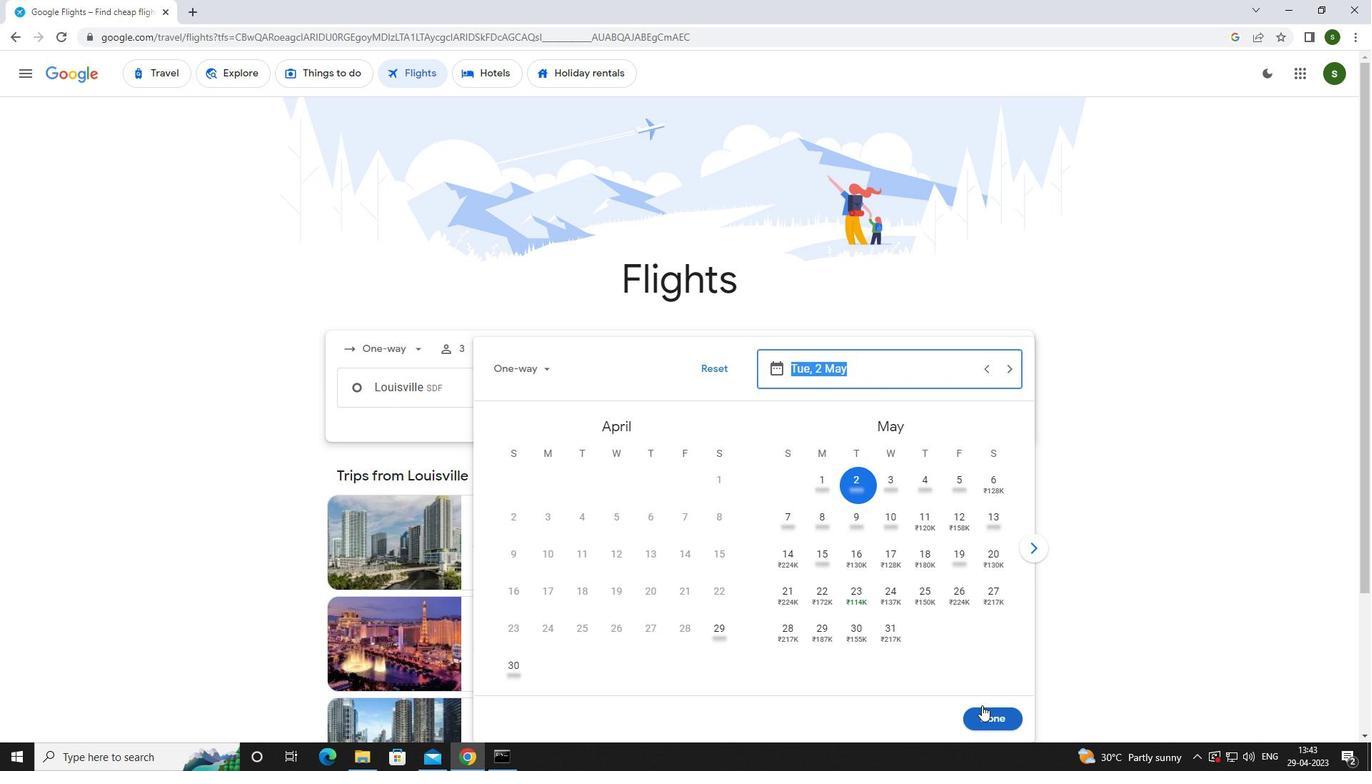 
Action: Mouse moved to (658, 436)
Screenshot: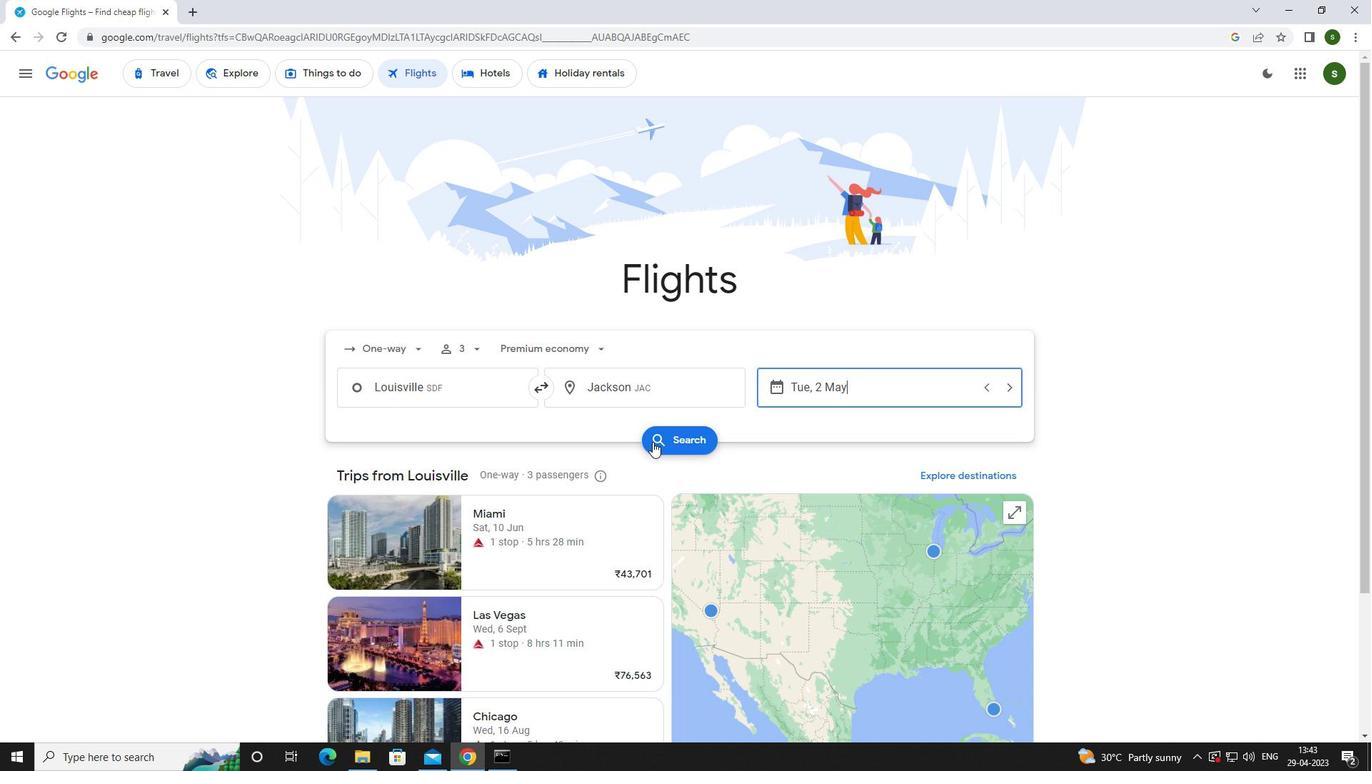 
Action: Mouse pressed left at (658, 436)
Screenshot: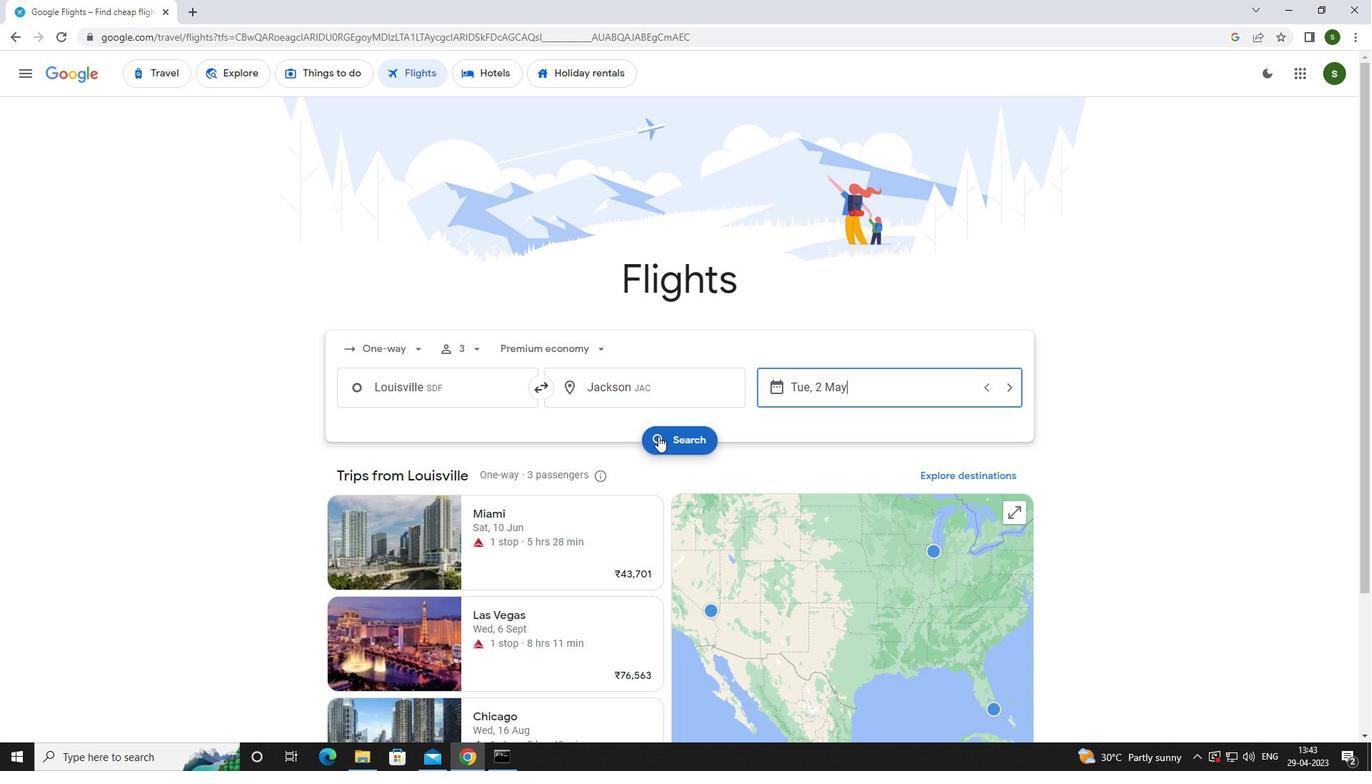 
Action: Mouse moved to (355, 205)
Screenshot: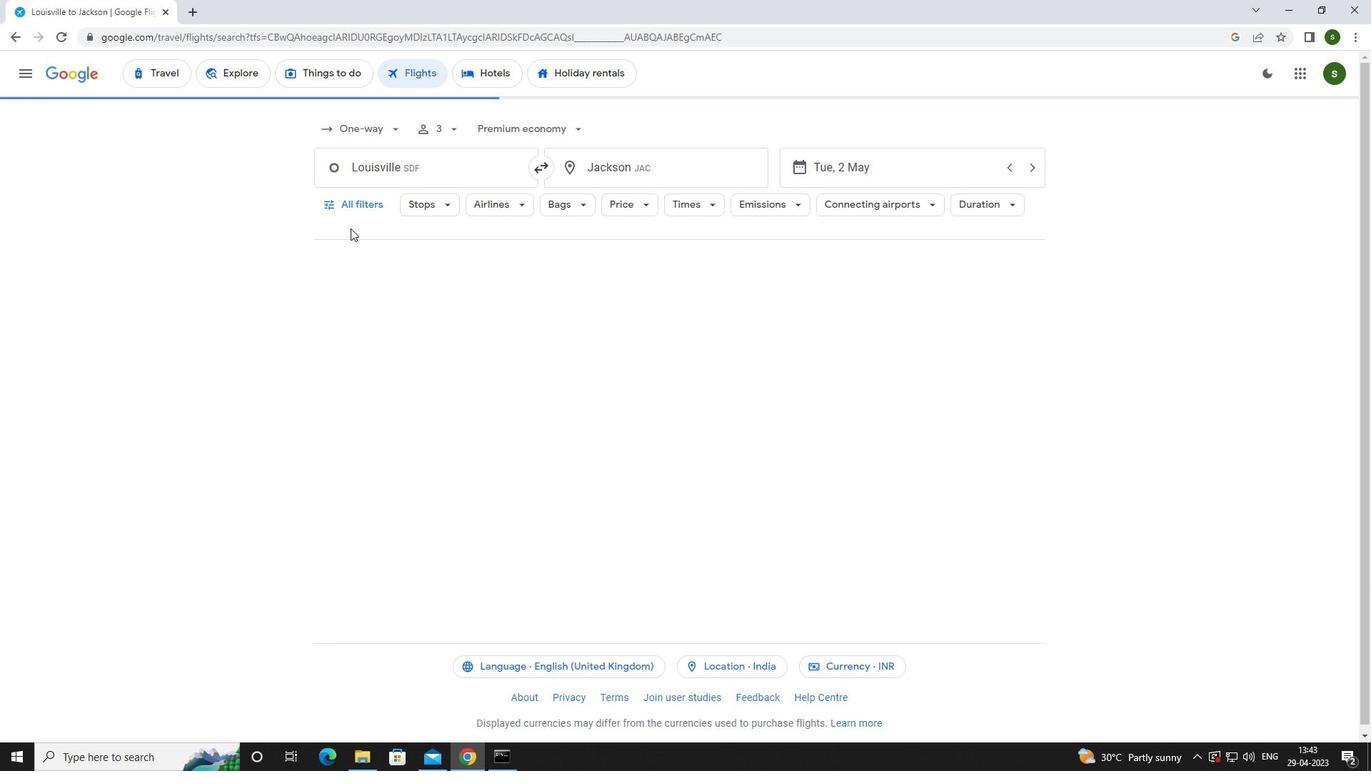 
Action: Mouse pressed left at (355, 205)
Screenshot: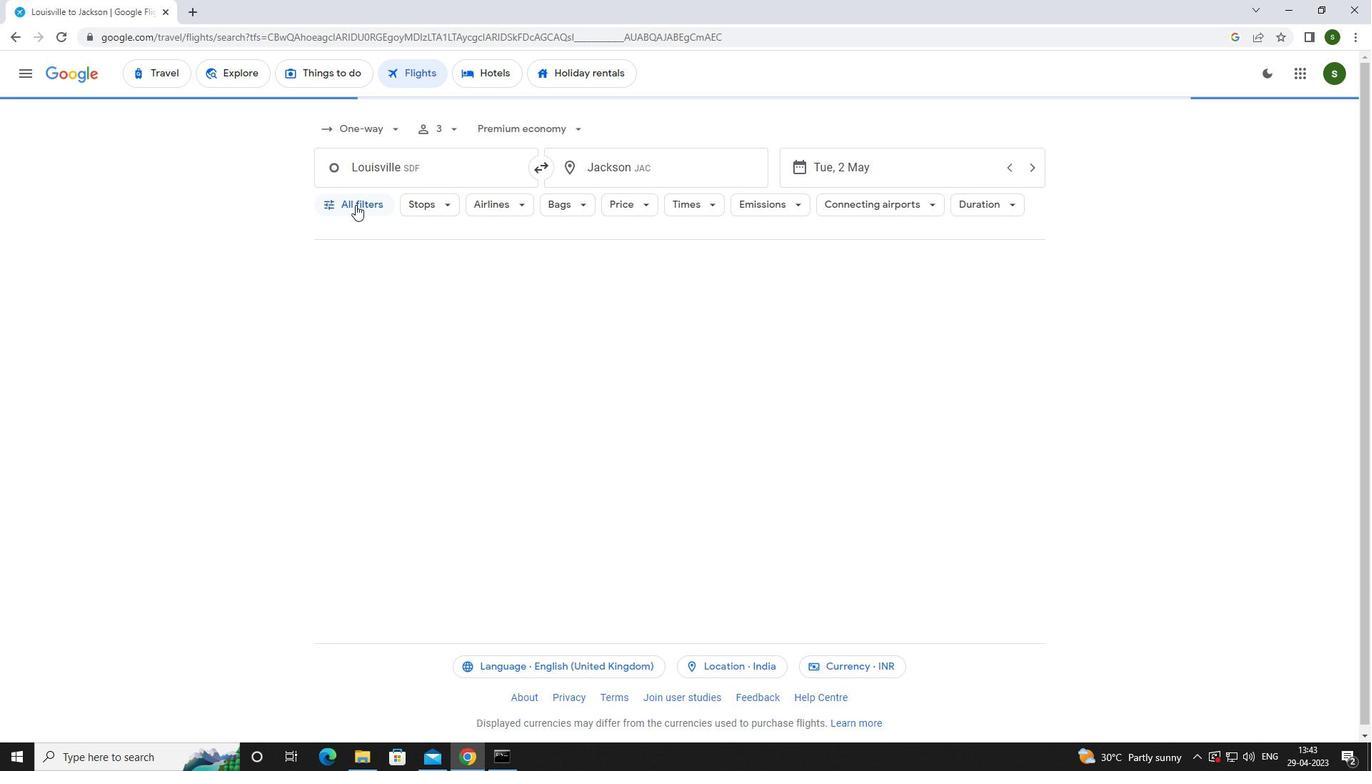 
Action: Mouse moved to (443, 325)
Screenshot: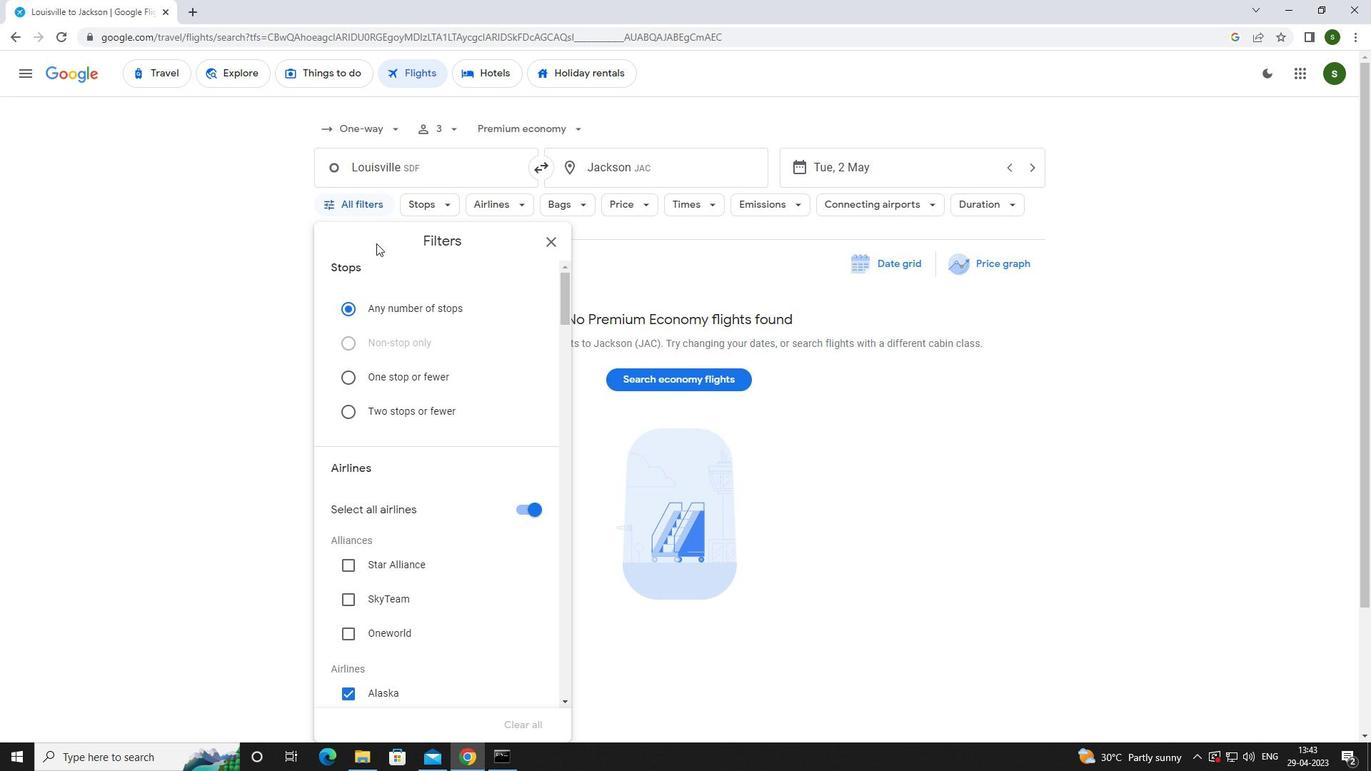 
Action: Mouse scrolled (443, 324) with delta (0, 0)
Screenshot: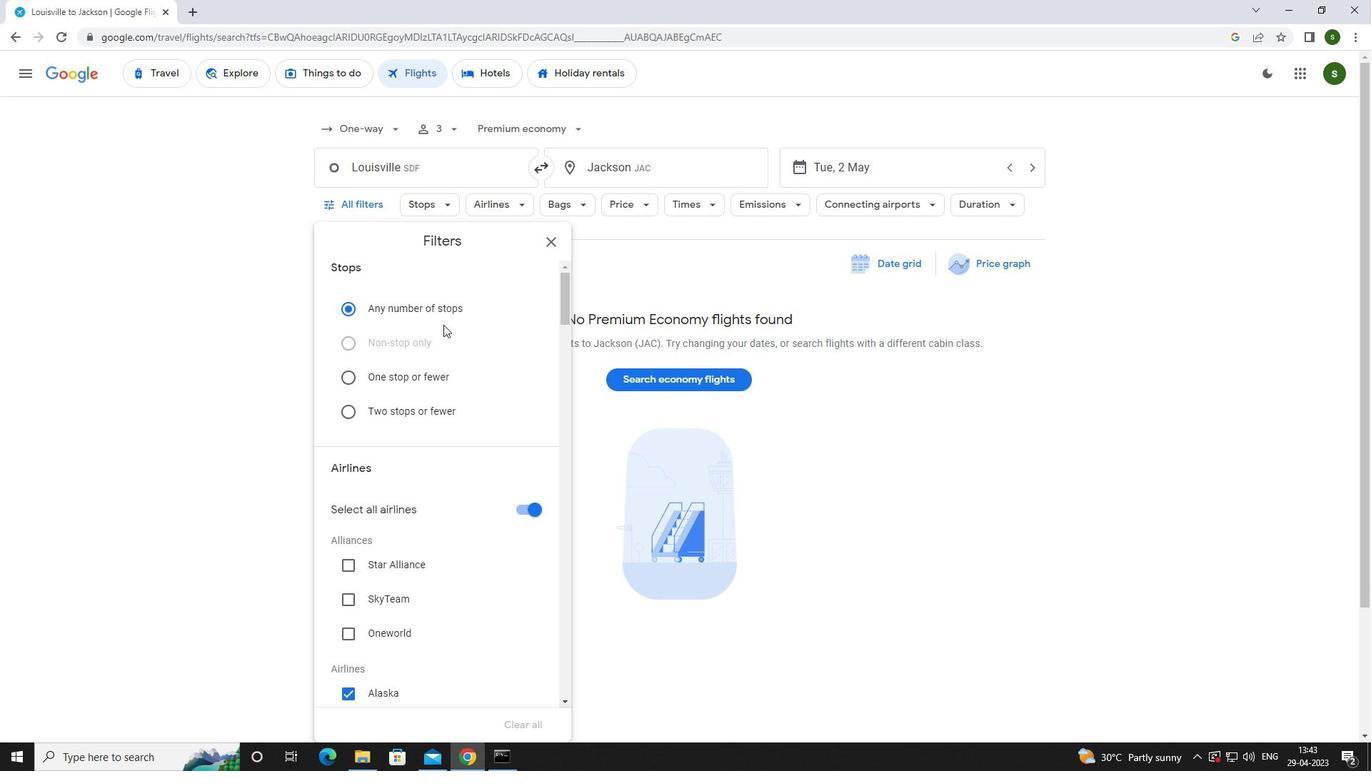 
Action: Mouse scrolled (443, 324) with delta (0, 0)
Screenshot: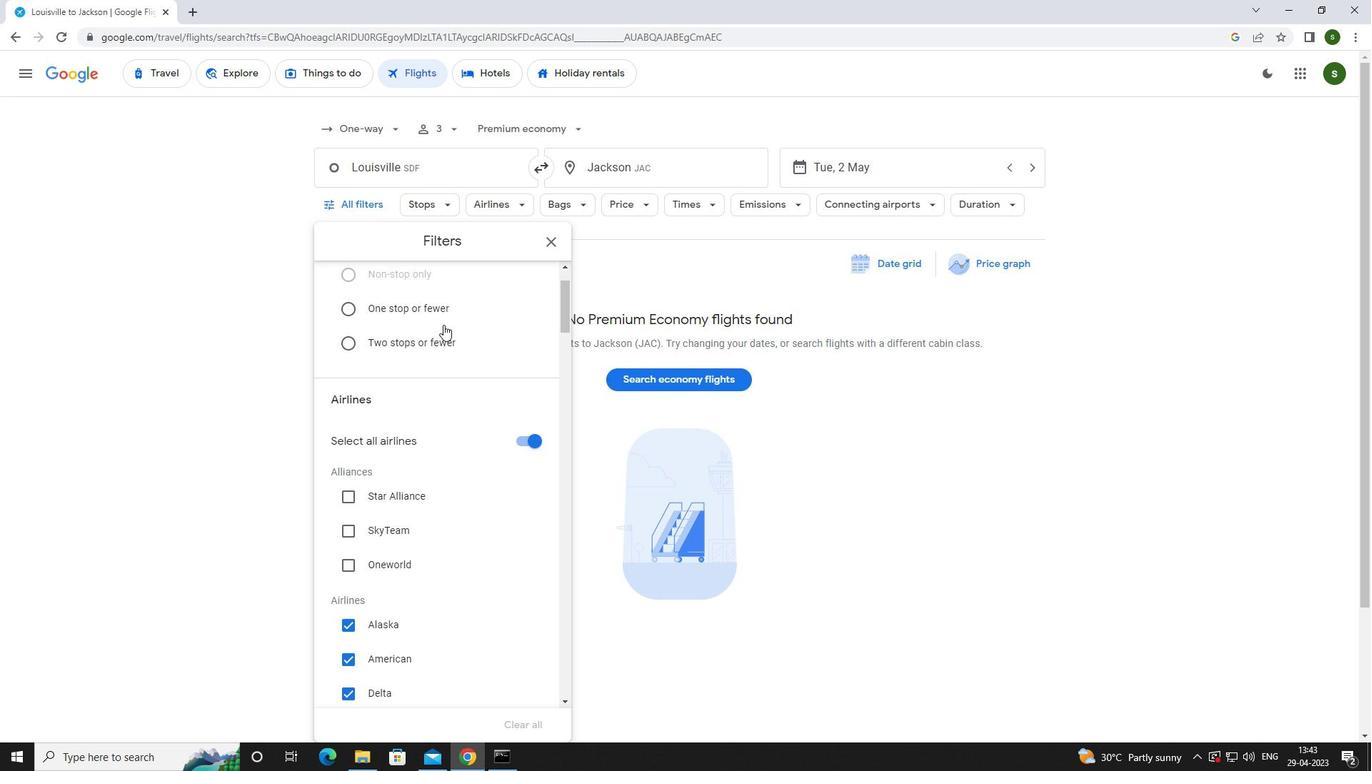 
Action: Mouse scrolled (443, 324) with delta (0, 0)
Screenshot: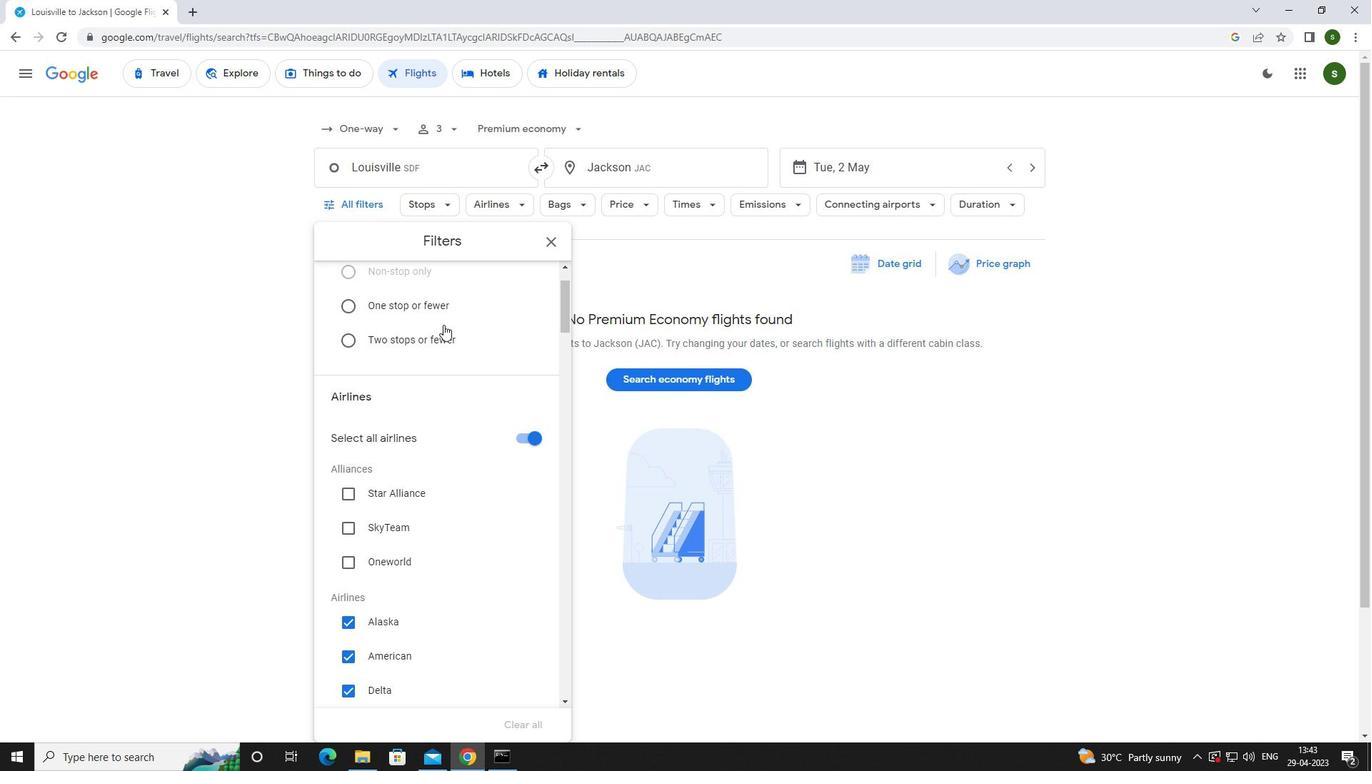 
Action: Mouse moved to (444, 325)
Screenshot: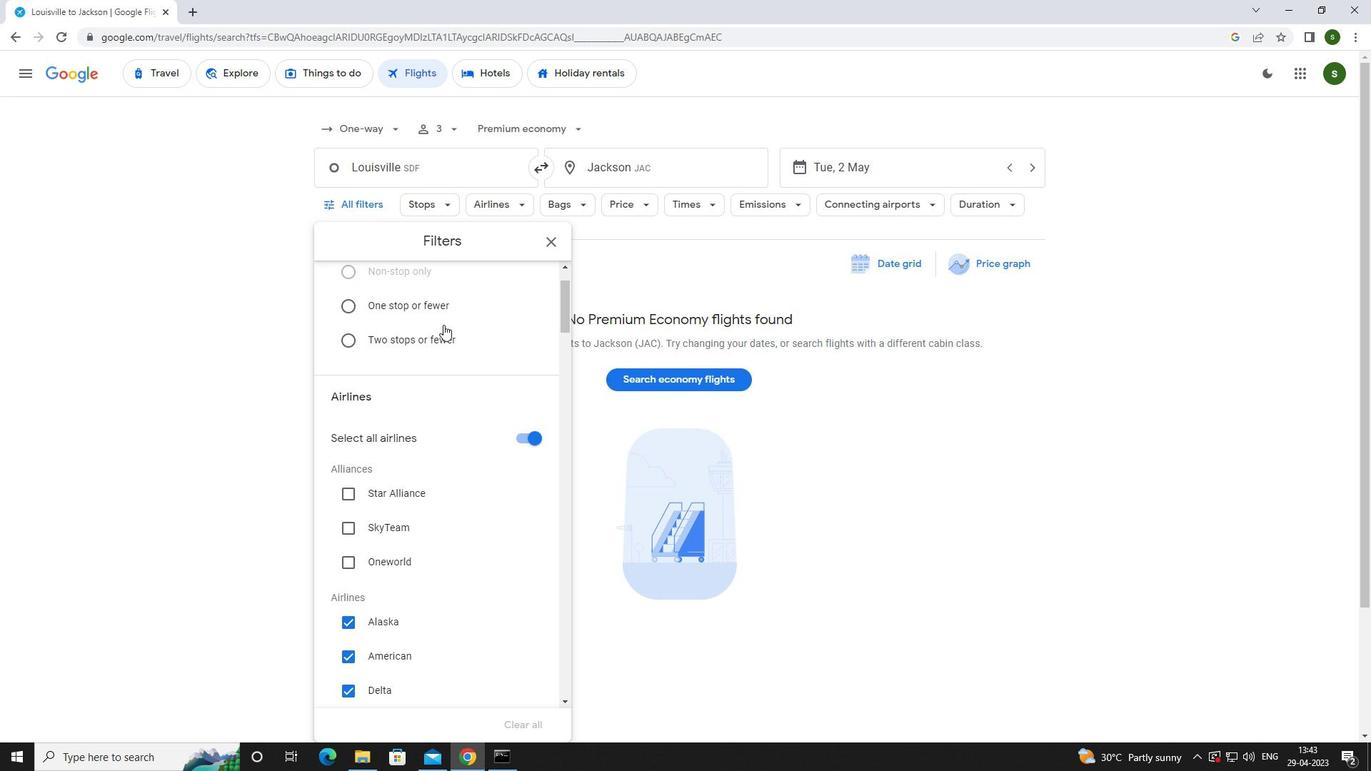 
Action: Mouse scrolled (444, 325) with delta (0, 0)
Screenshot: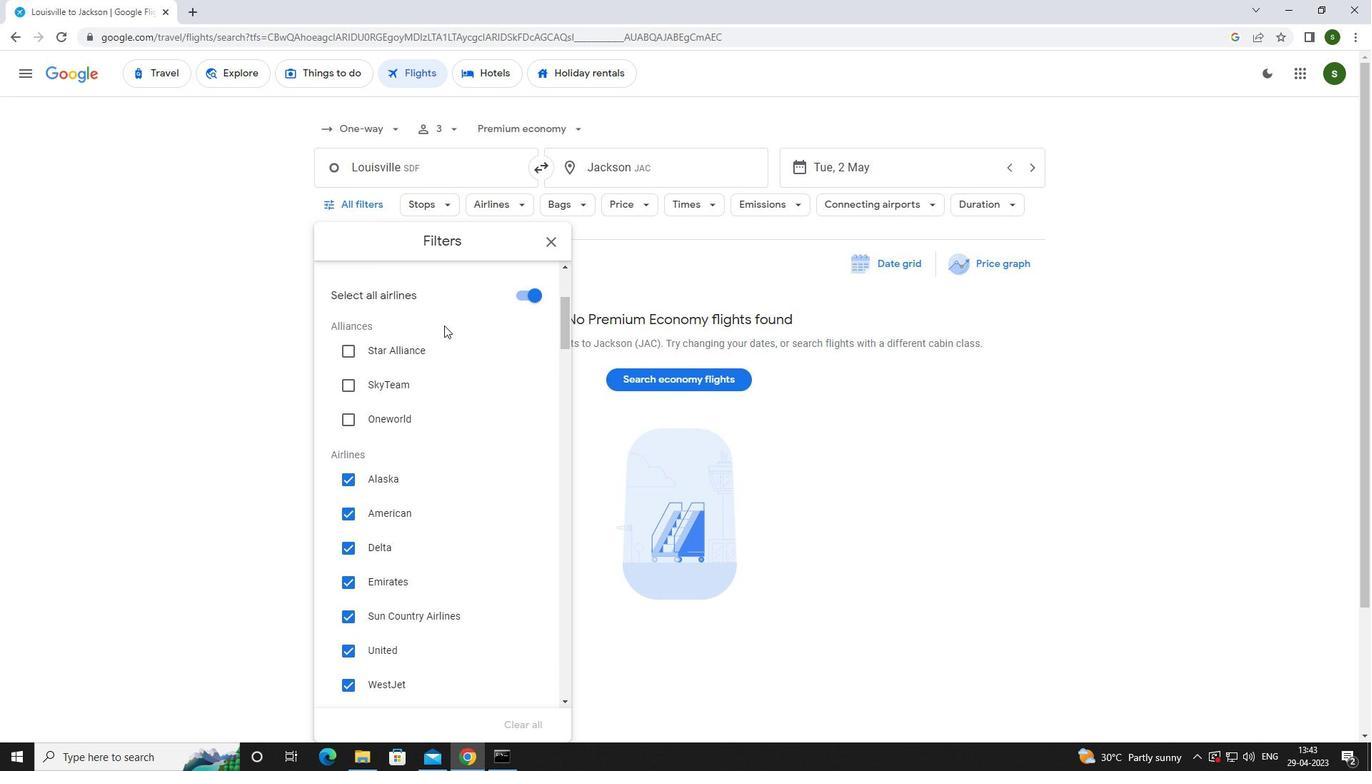 
Action: Mouse scrolled (444, 325) with delta (0, 0)
Screenshot: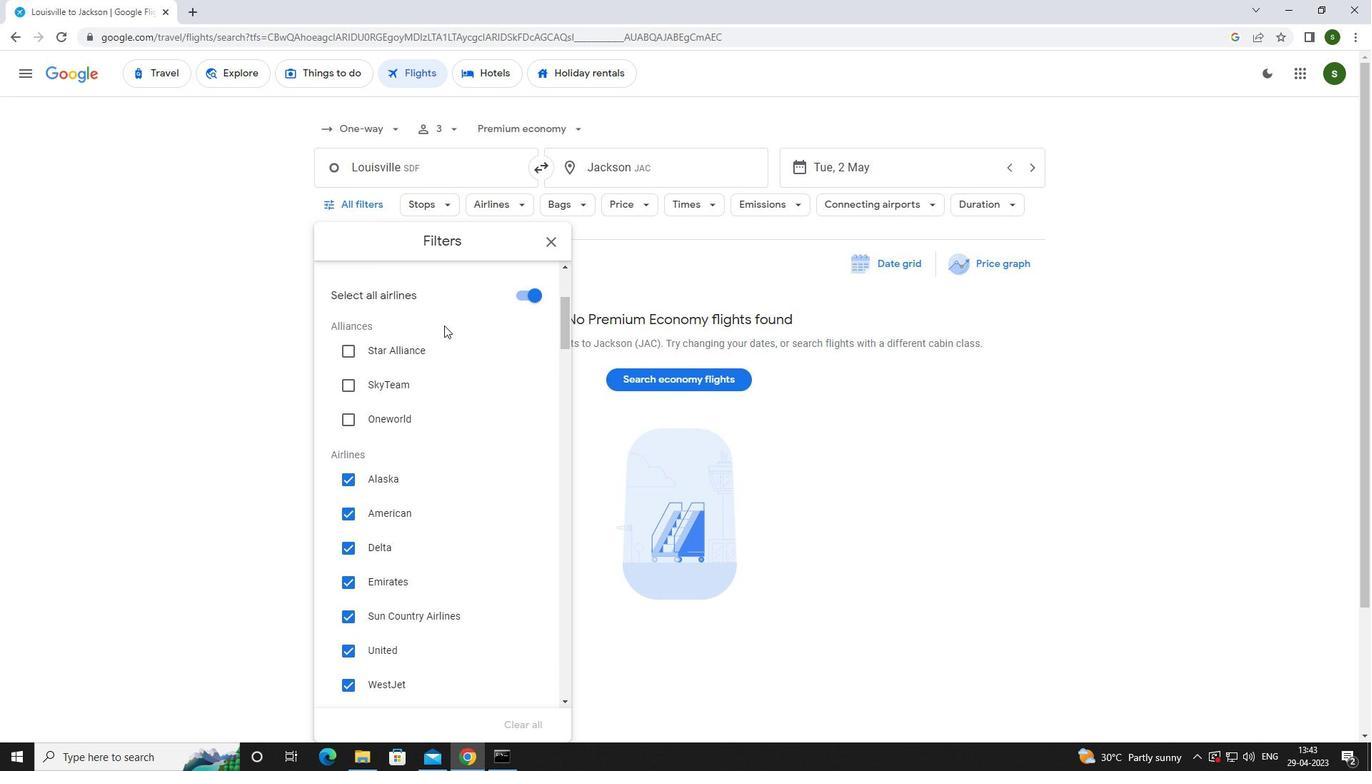 
Action: Mouse scrolled (444, 325) with delta (0, 0)
Screenshot: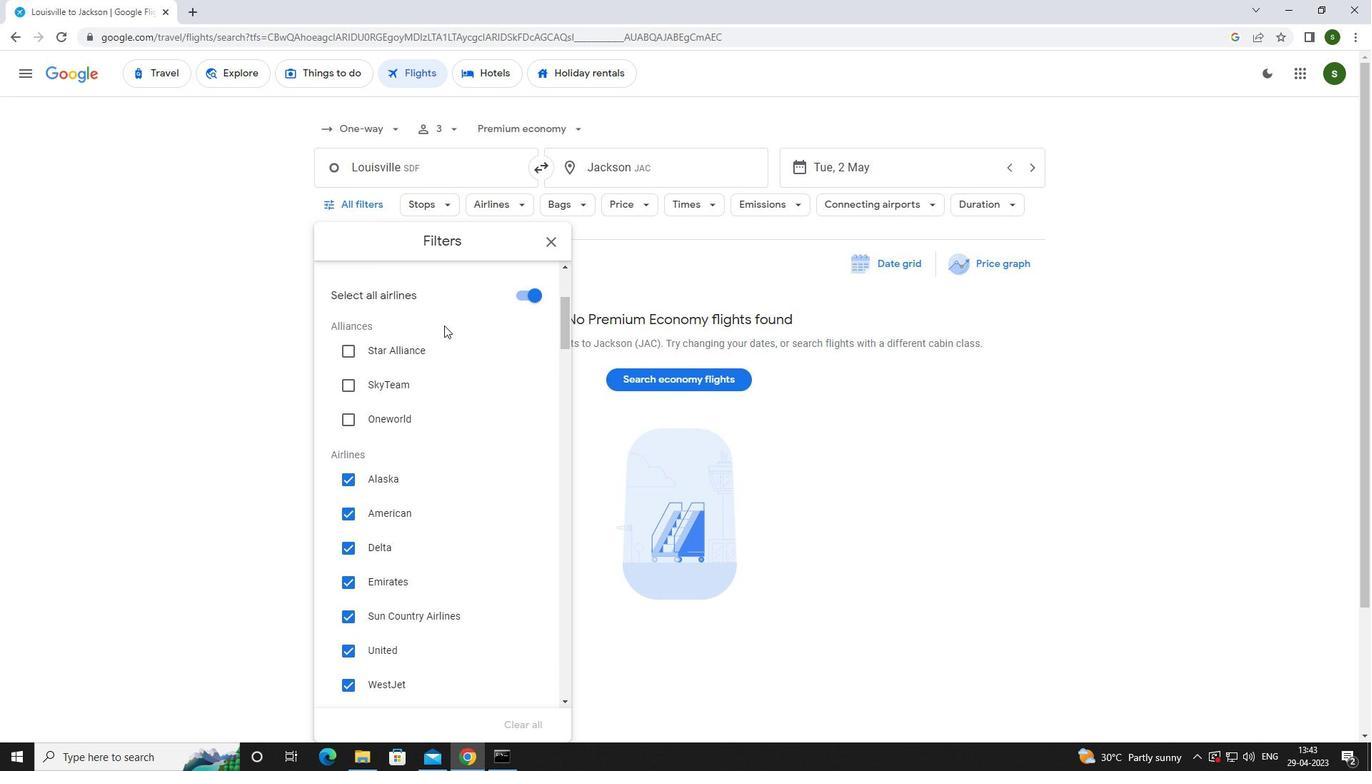 
Action: Mouse scrolled (444, 325) with delta (0, 0)
Screenshot: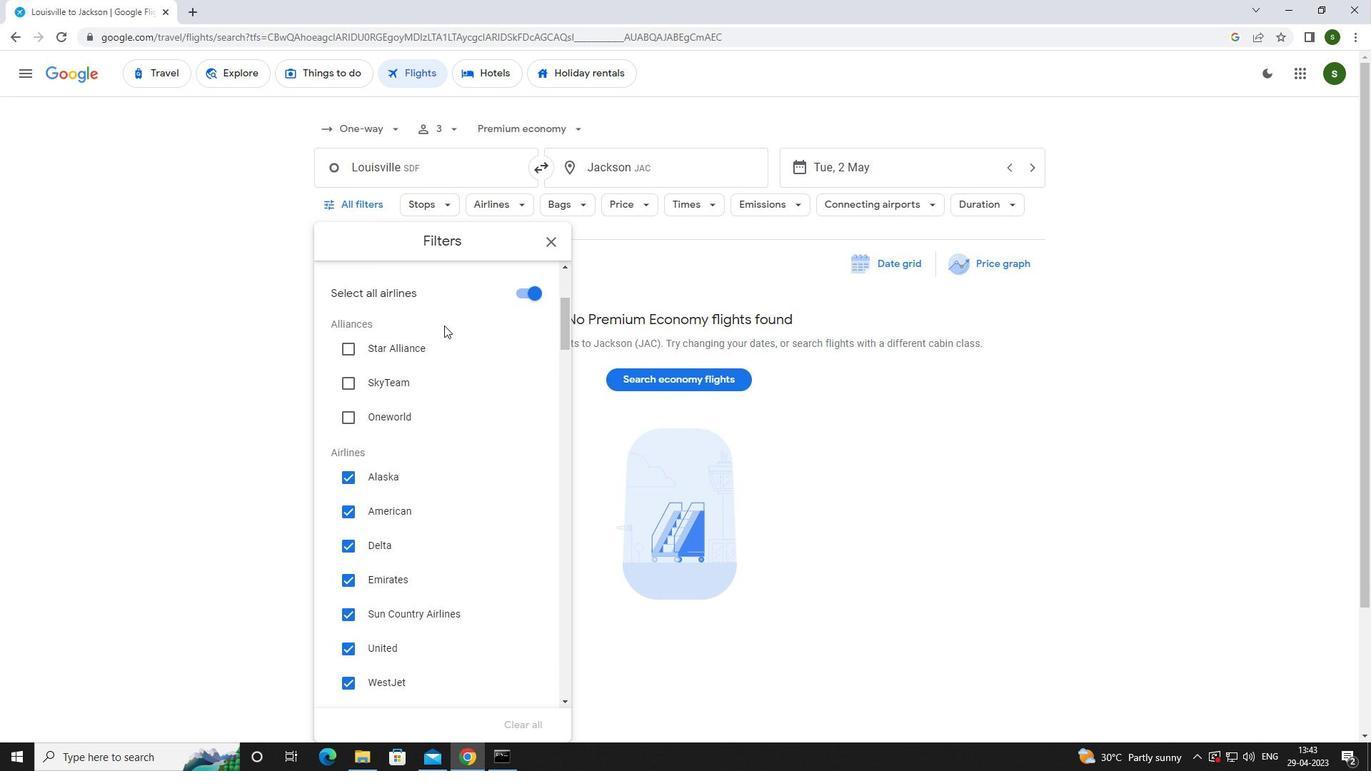 
Action: Mouse scrolled (444, 325) with delta (0, 0)
Screenshot: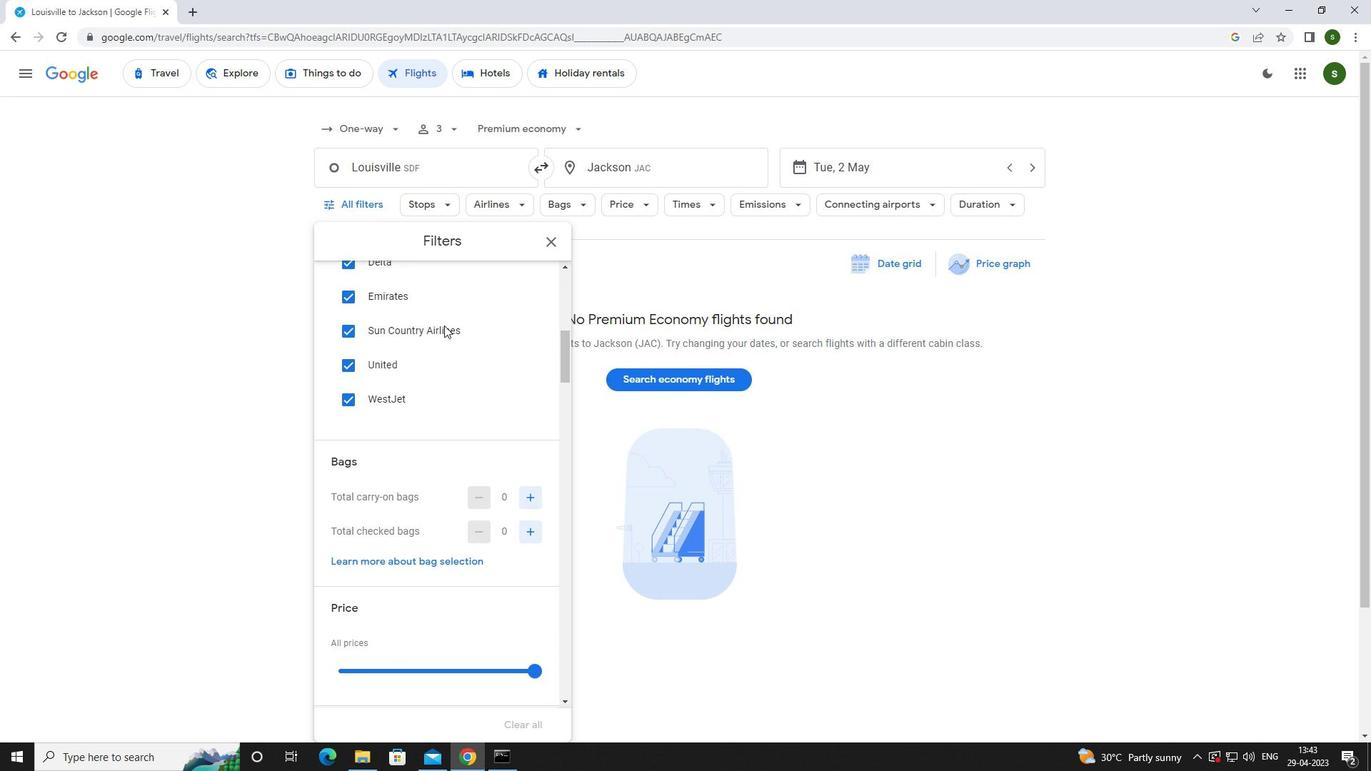 
Action: Mouse scrolled (444, 325) with delta (0, 0)
Screenshot: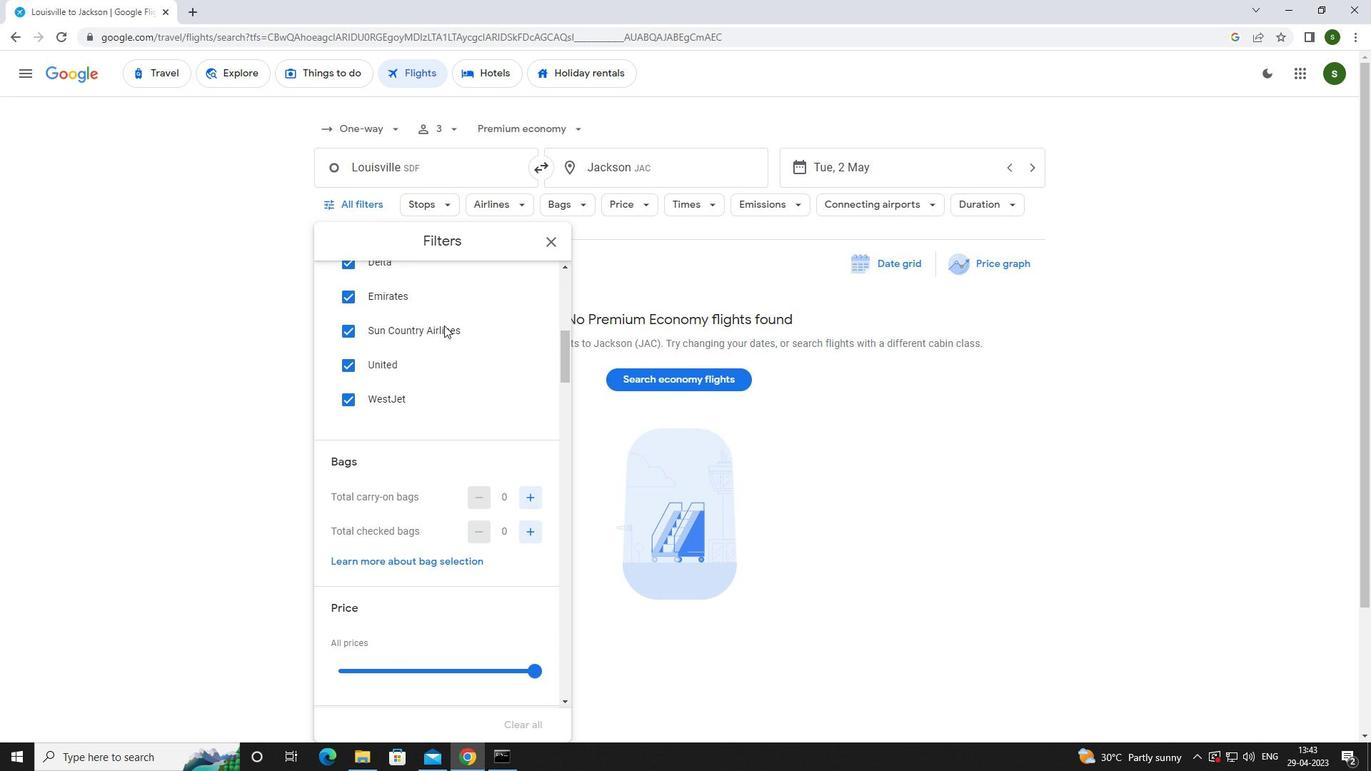 
Action: Mouse scrolled (444, 325) with delta (0, 0)
Screenshot: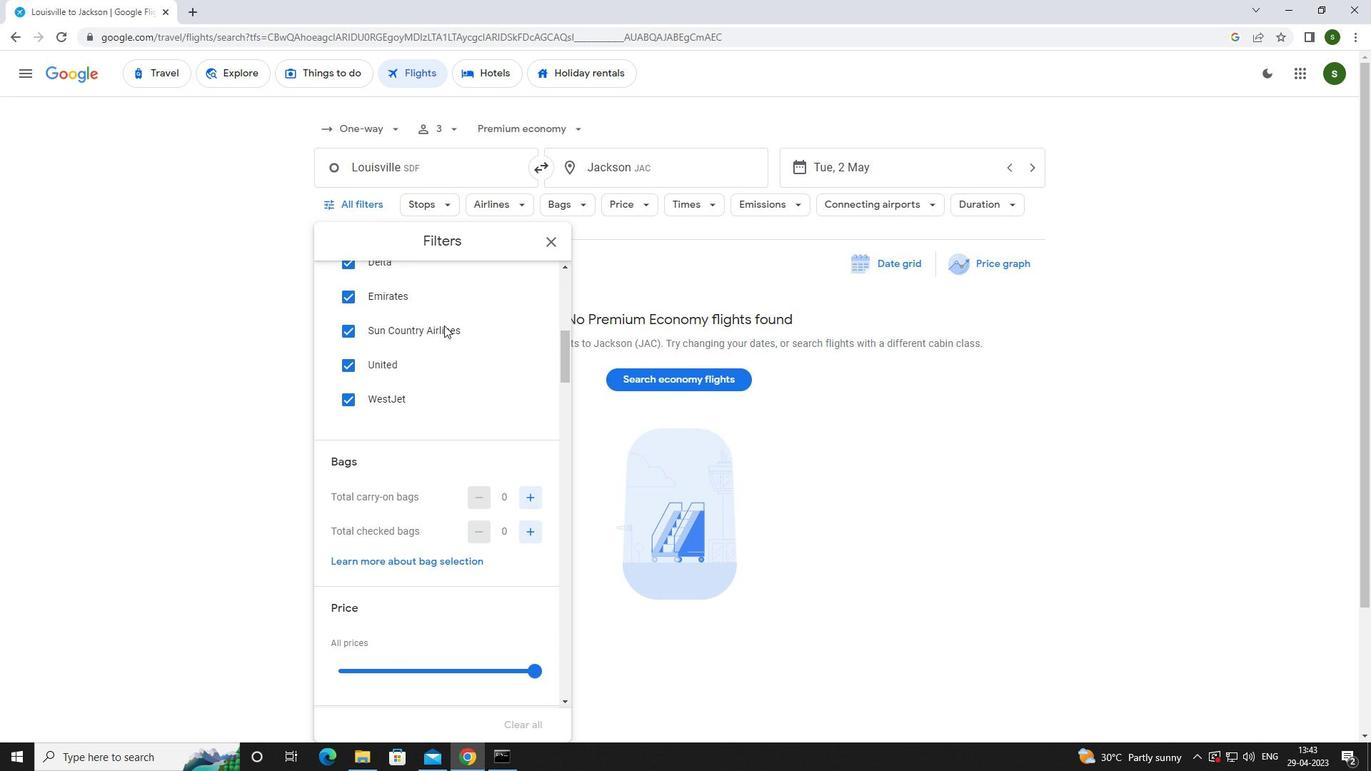 
Action: Mouse moved to (528, 284)
Screenshot: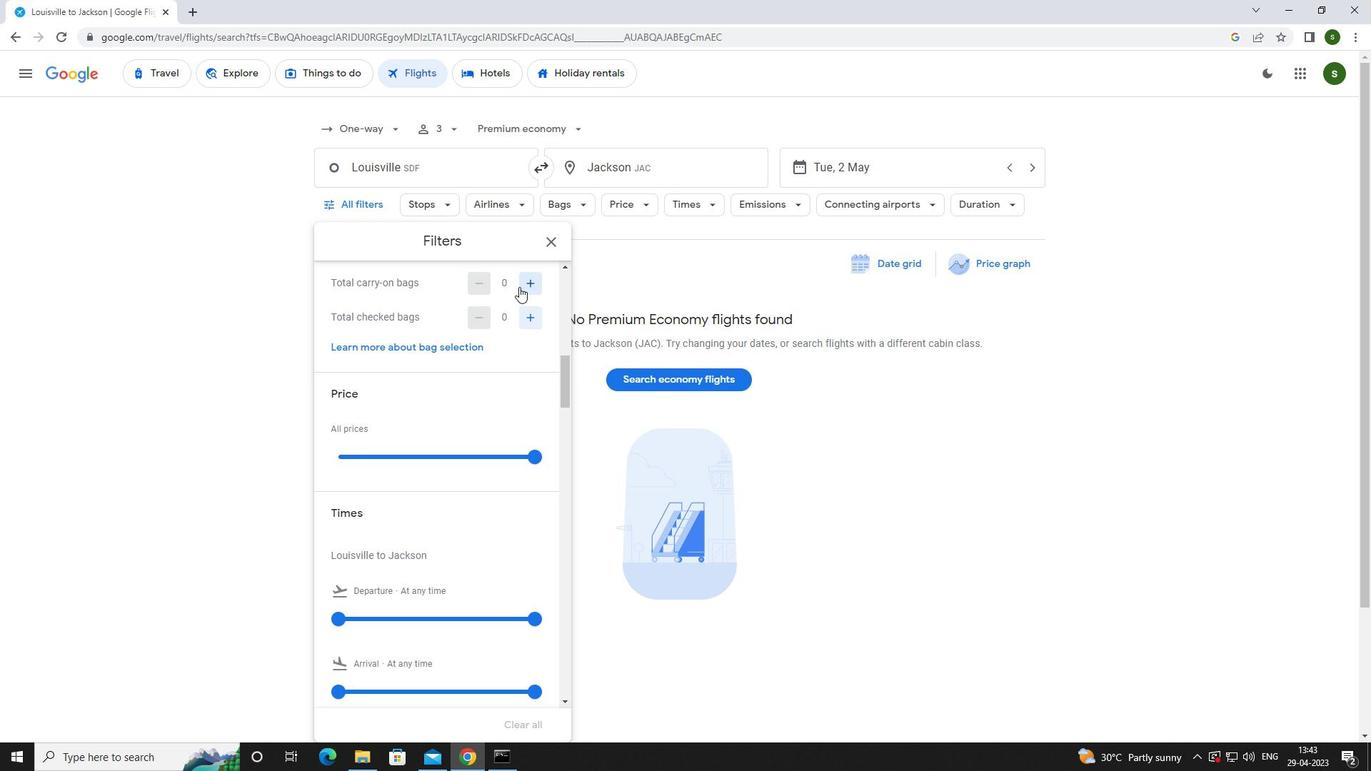 
Action: Mouse pressed left at (528, 284)
Screenshot: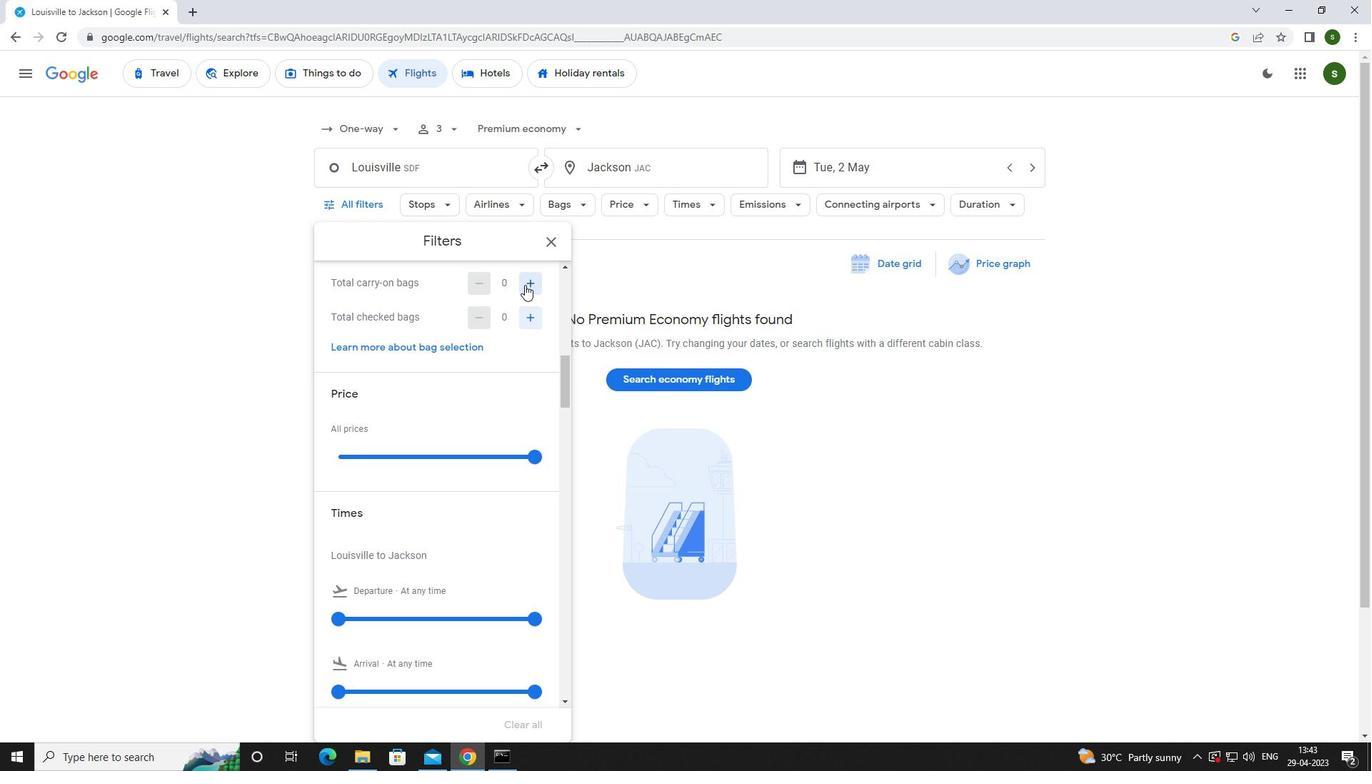
Action: Mouse pressed left at (528, 284)
Screenshot: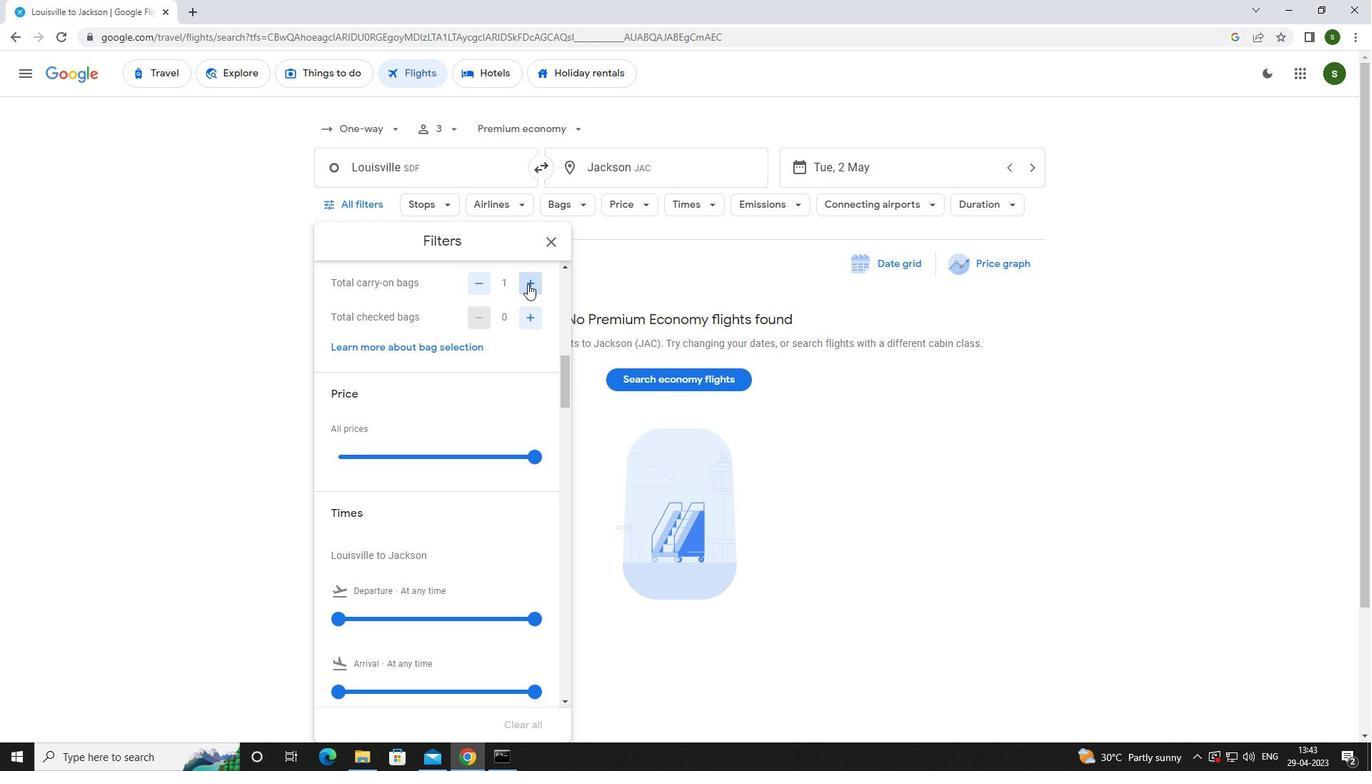 
Action: Mouse moved to (529, 317)
Screenshot: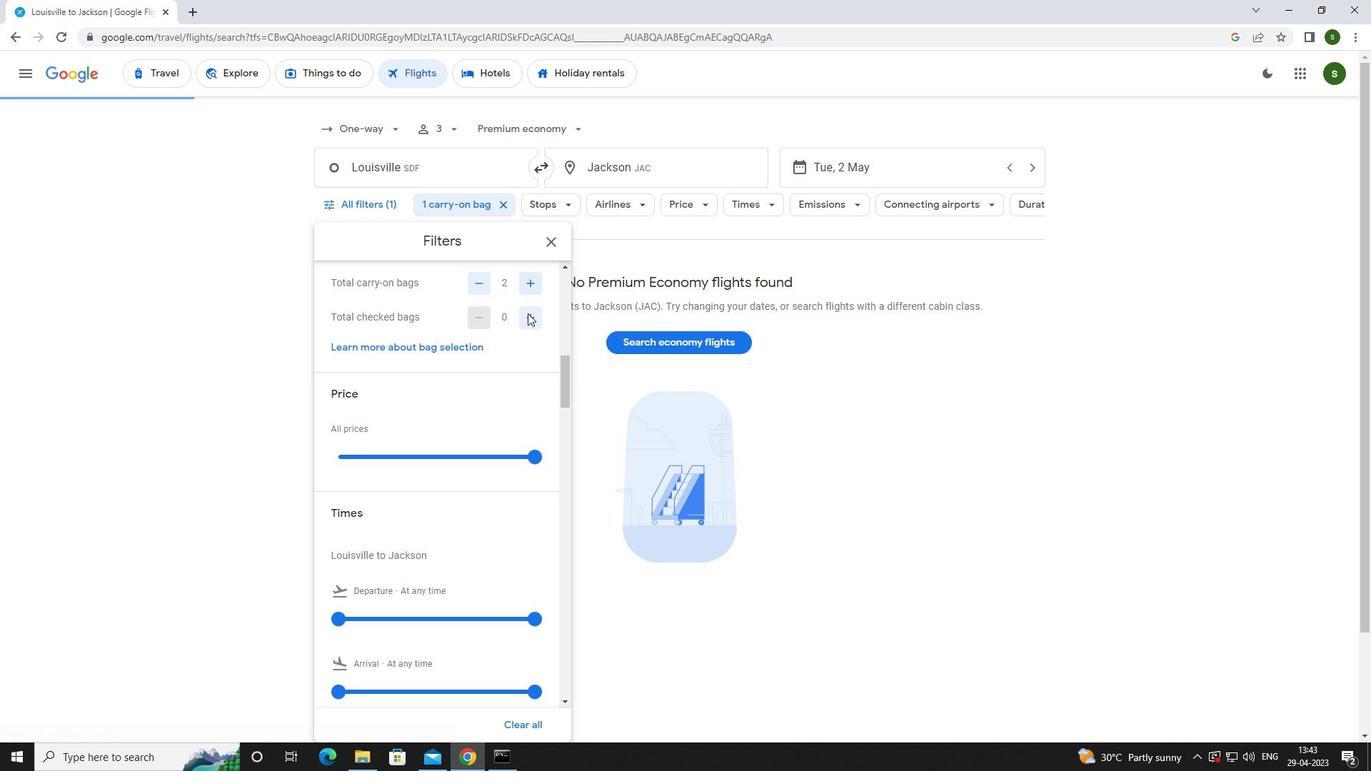 
Action: Mouse pressed left at (529, 317)
Screenshot: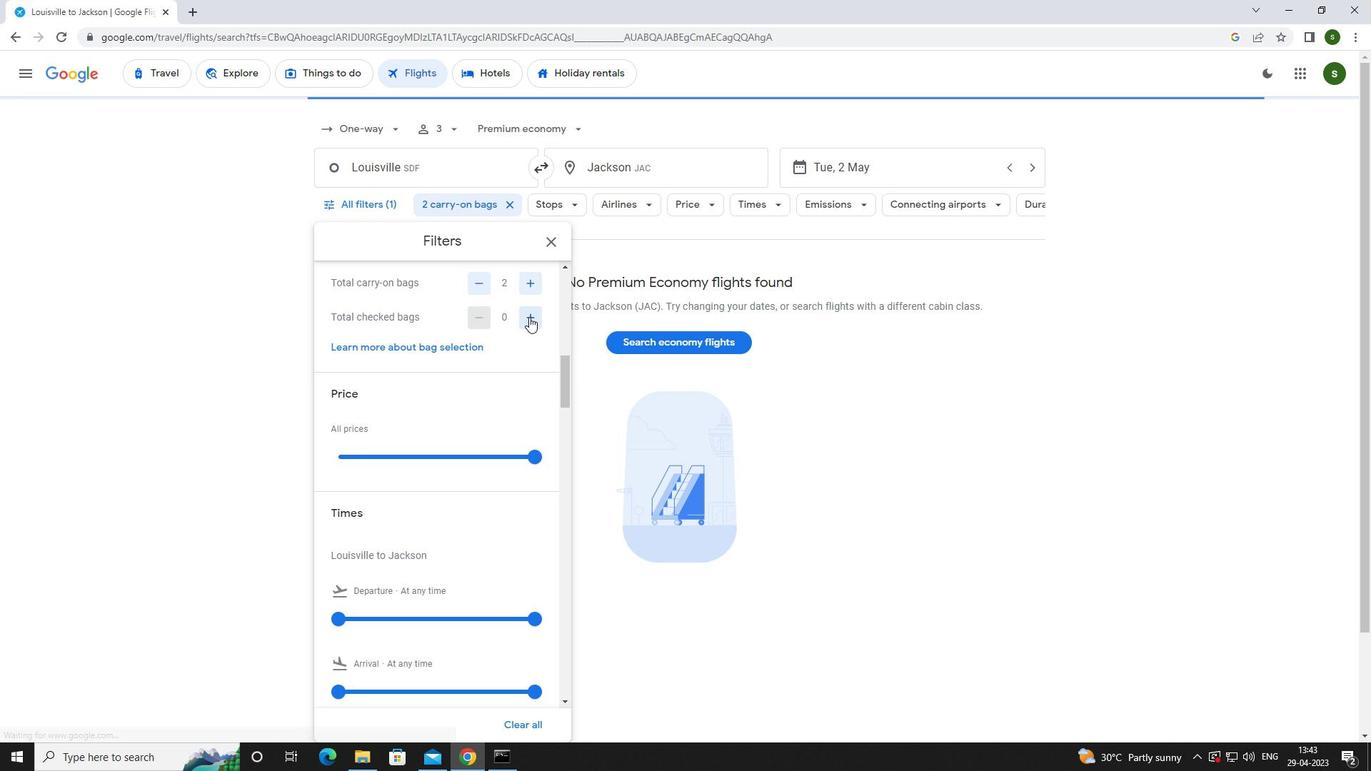 
Action: Mouse pressed left at (529, 317)
Screenshot: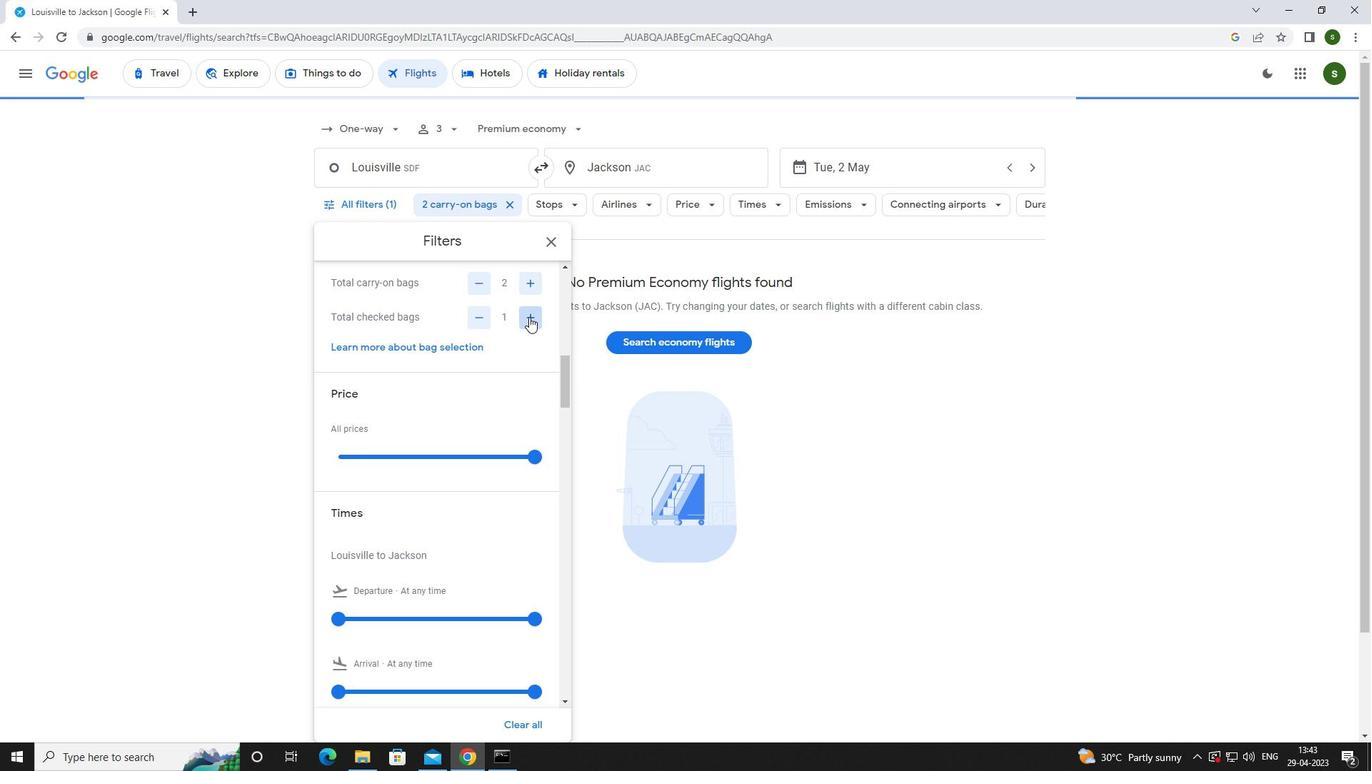 
Action: Mouse pressed left at (529, 317)
Screenshot: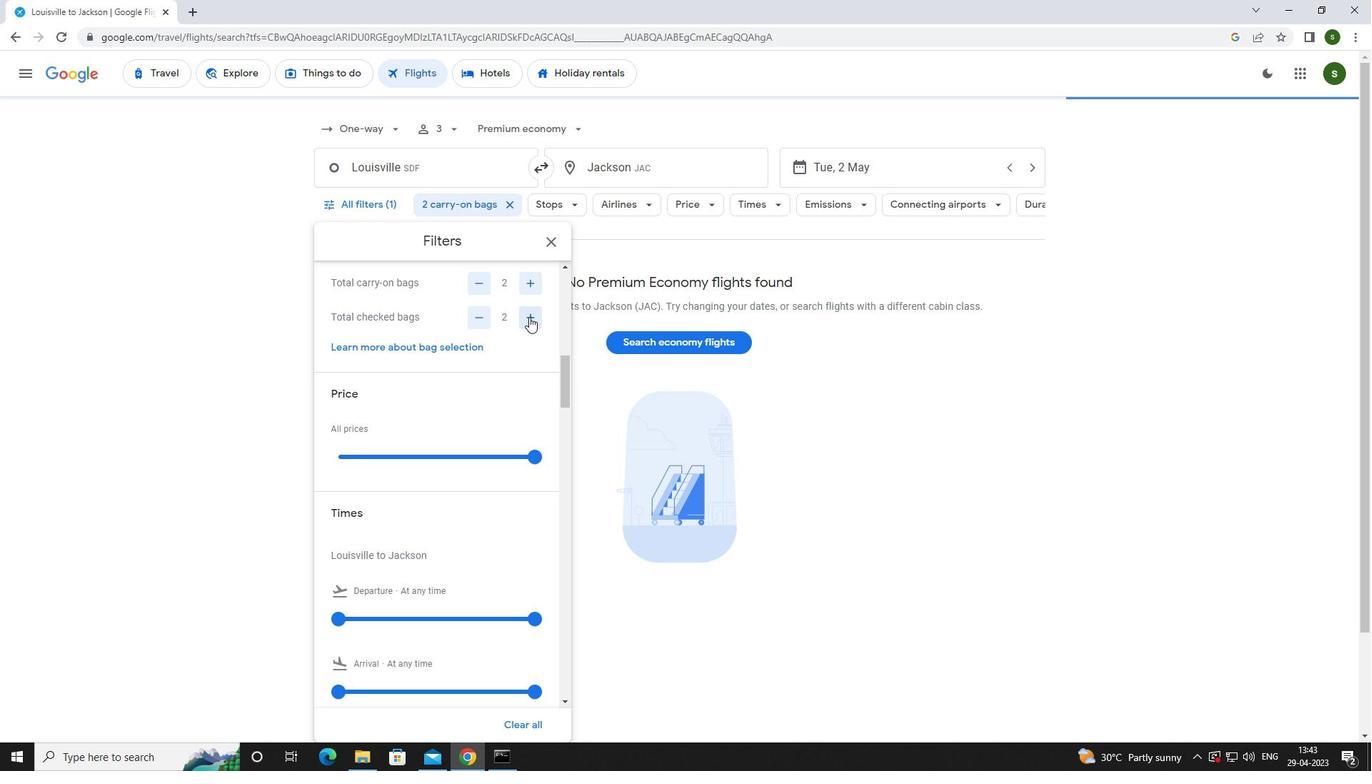 
Action: Mouse pressed left at (529, 317)
Screenshot: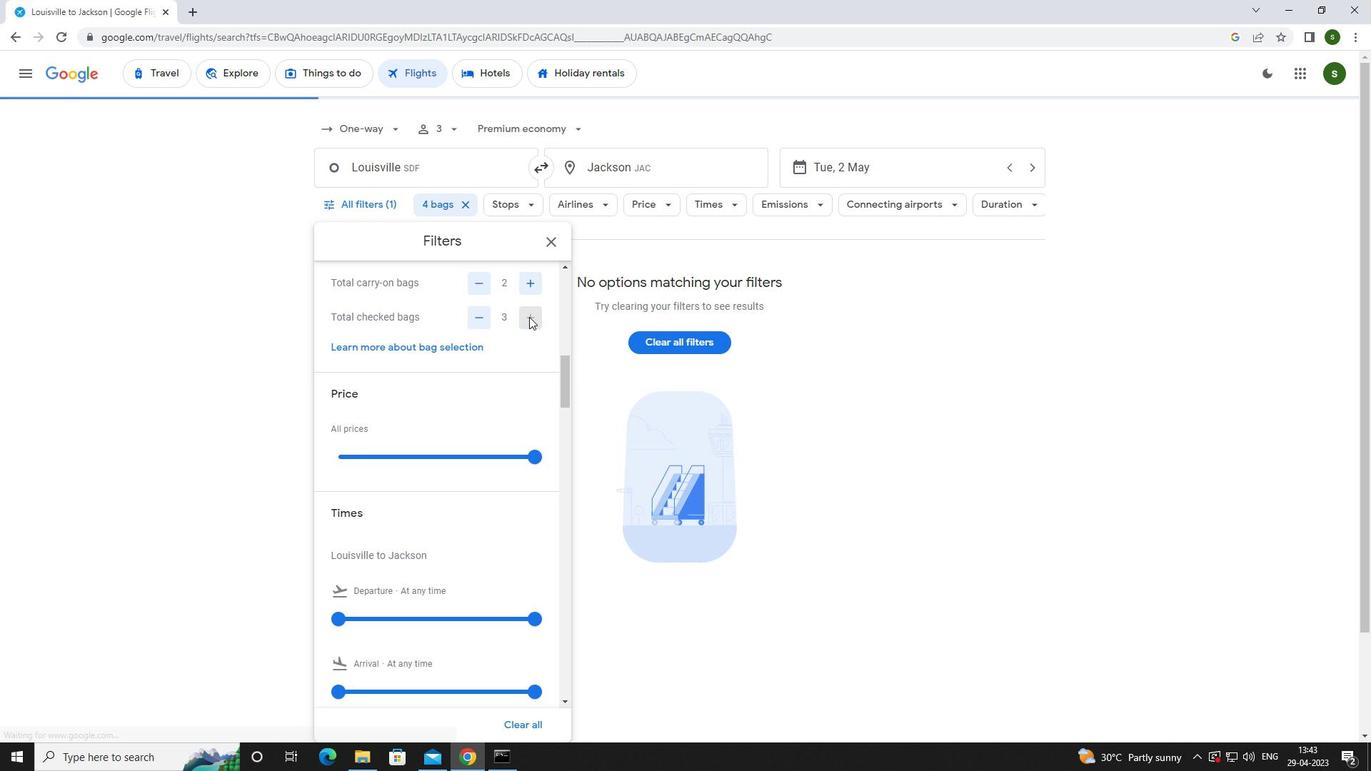 
Action: Mouse moved to (475, 367)
Screenshot: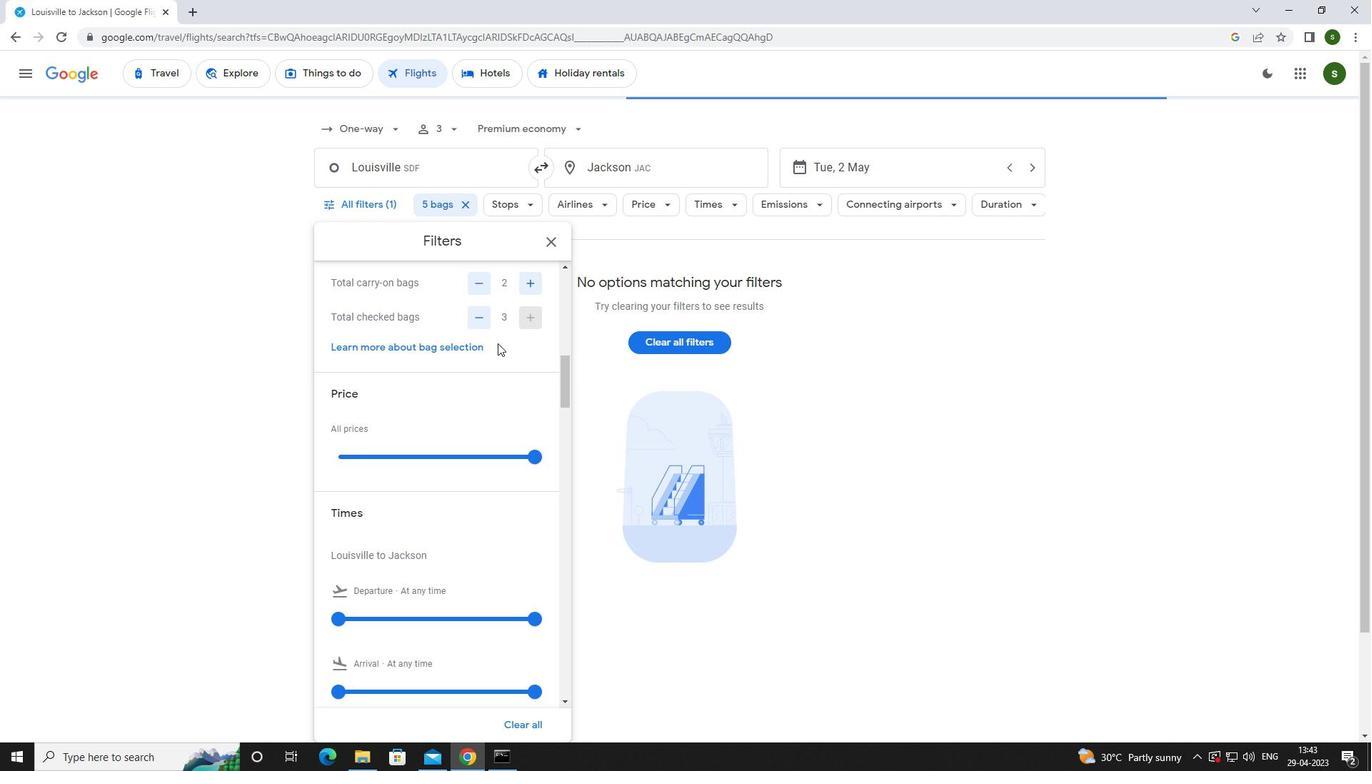 
Action: Mouse scrolled (475, 366) with delta (0, 0)
Screenshot: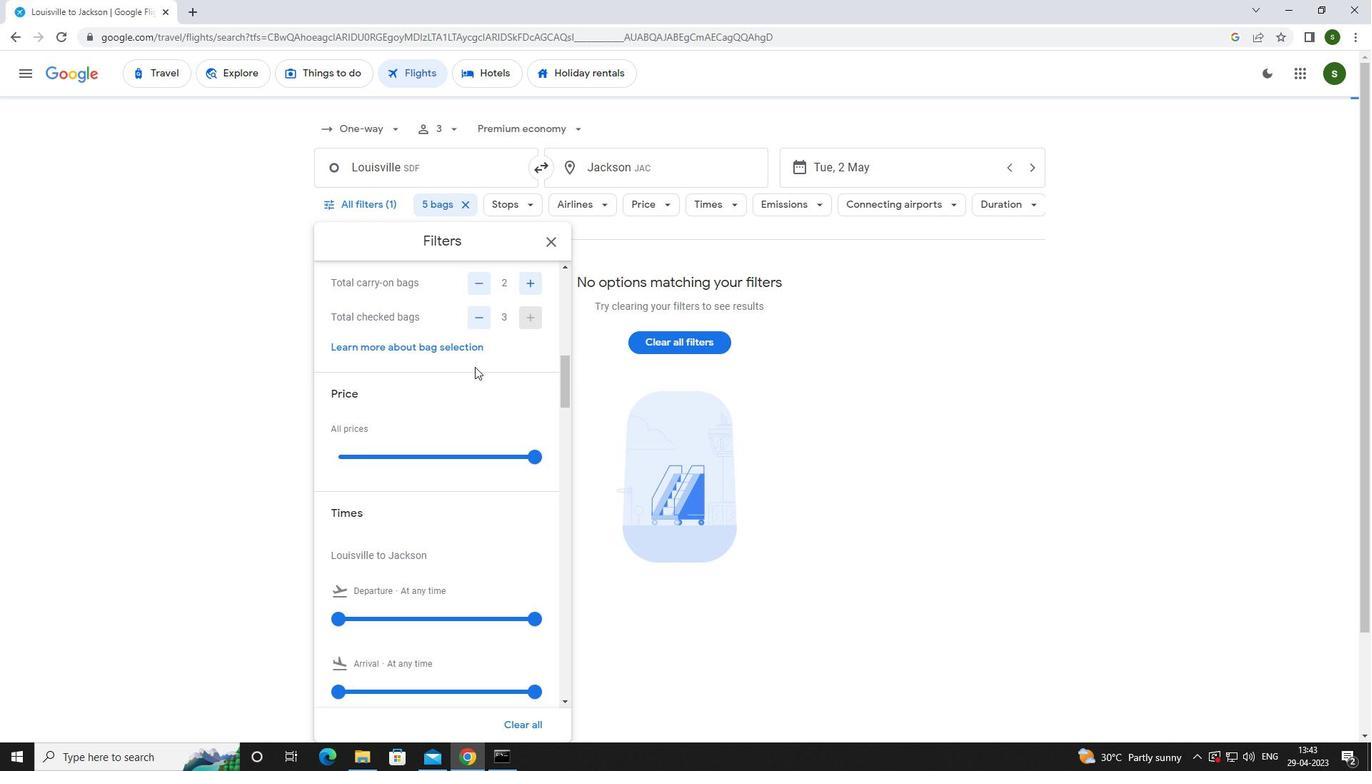 
Action: Mouse moved to (535, 386)
Screenshot: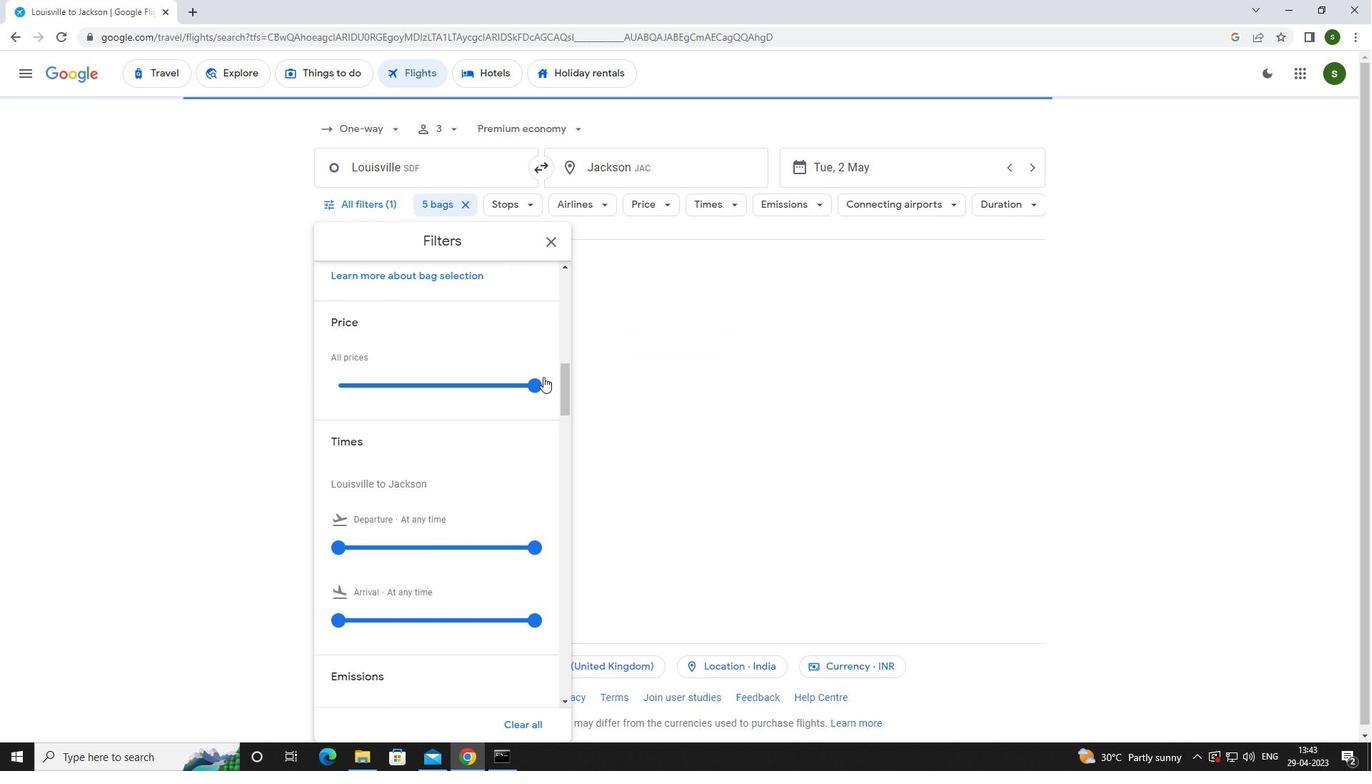 
Action: Mouse pressed left at (535, 386)
Screenshot: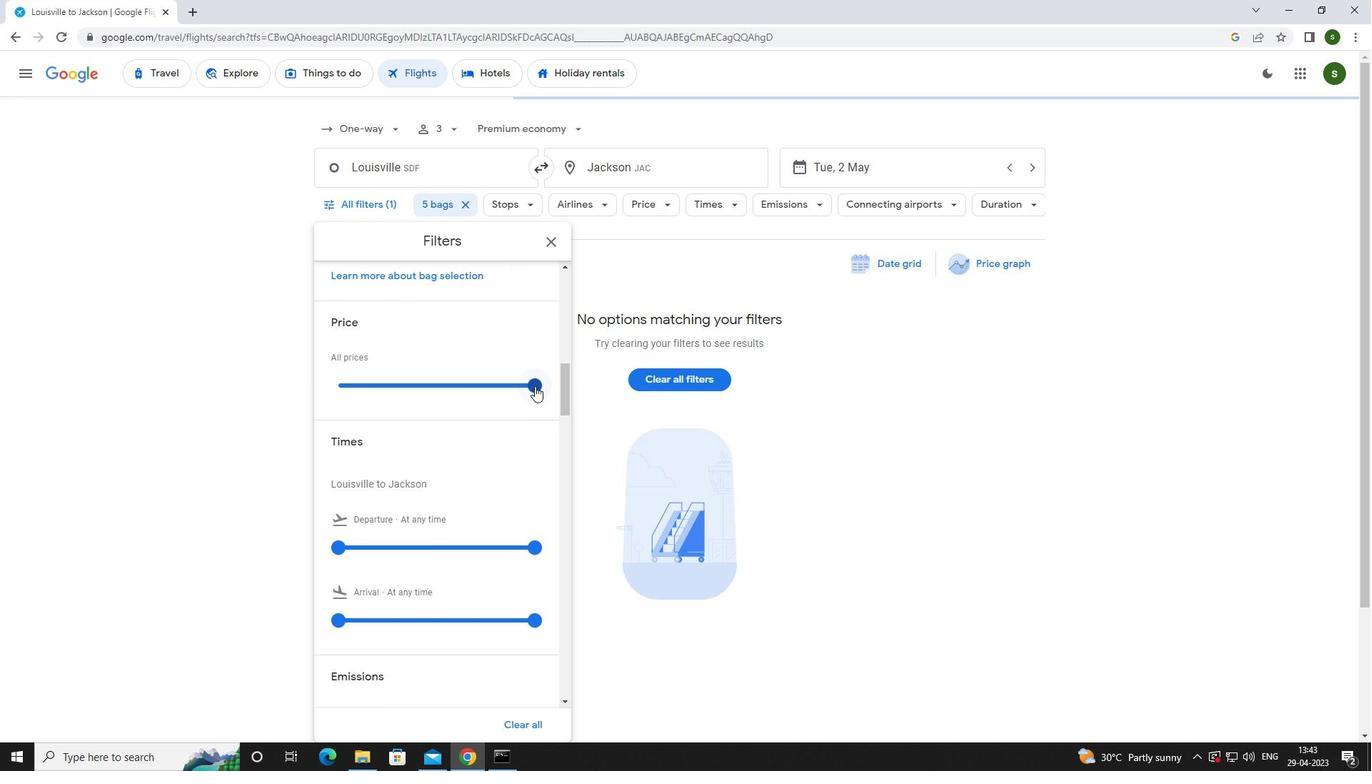 
Action: Mouse moved to (471, 416)
Screenshot: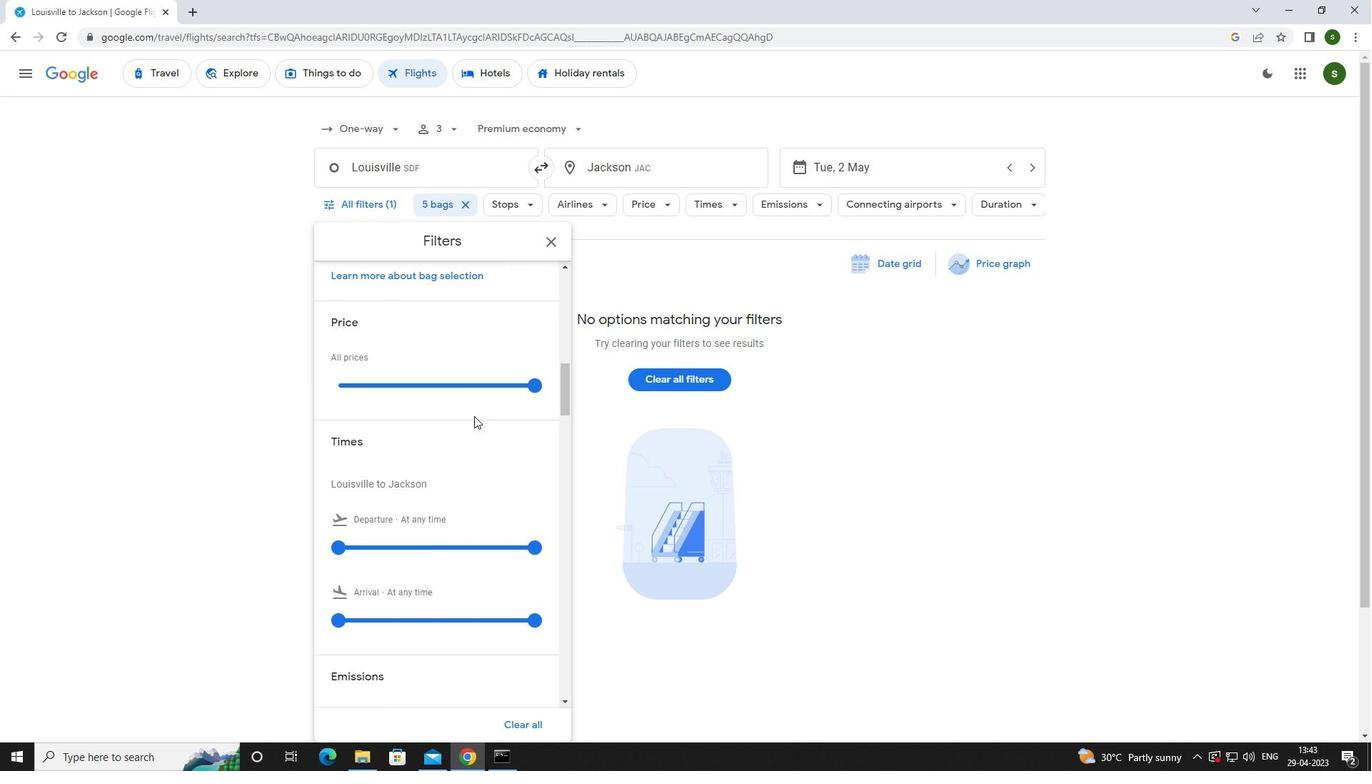
Action: Mouse scrolled (471, 415) with delta (0, 0)
Screenshot: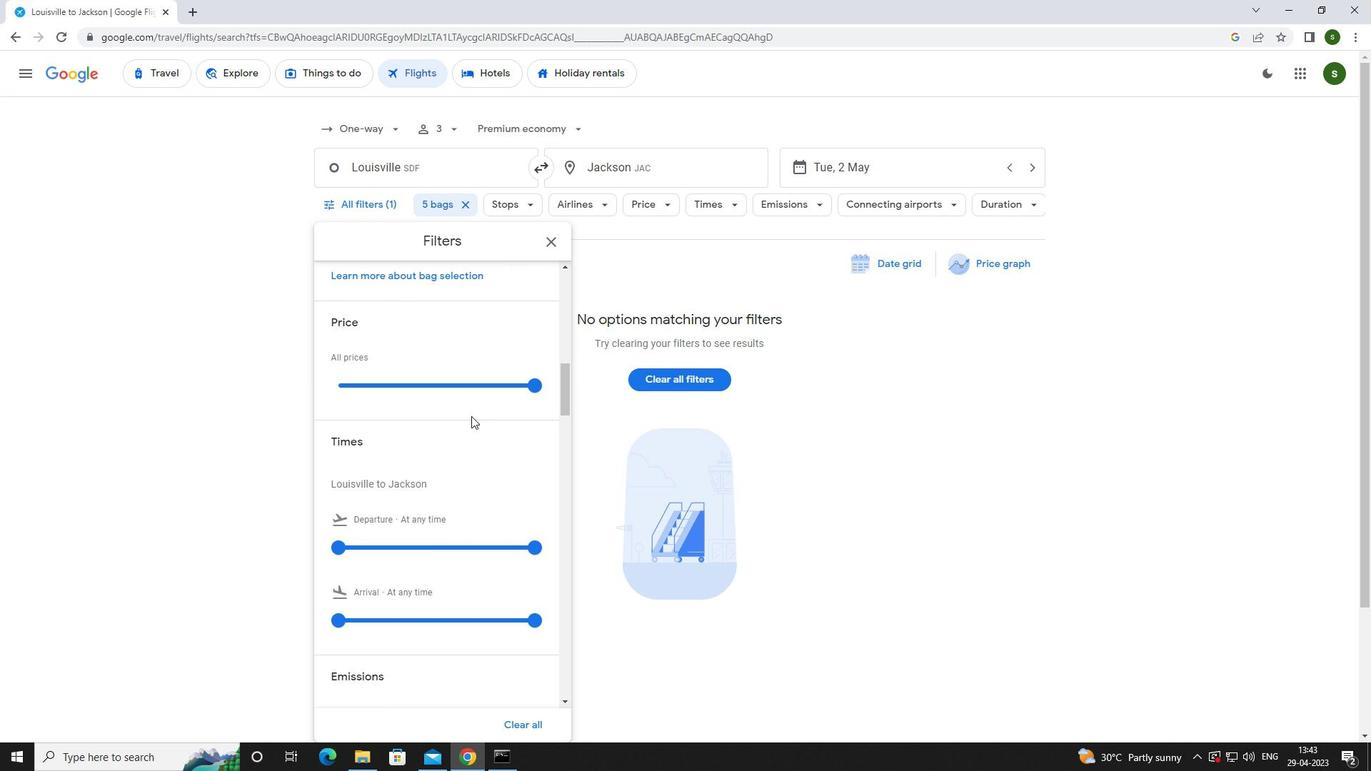 
Action: Mouse scrolled (471, 415) with delta (0, 0)
Screenshot: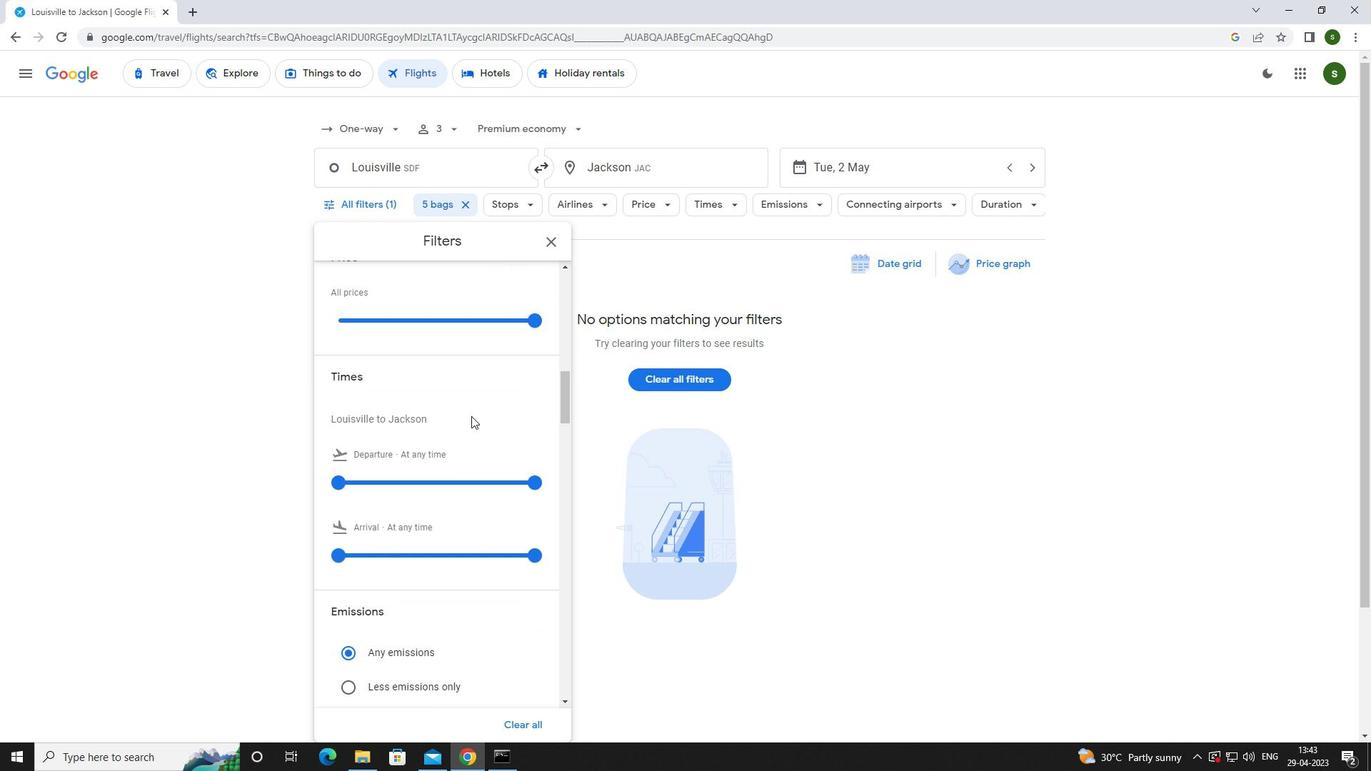 
Action: Mouse moved to (340, 405)
Screenshot: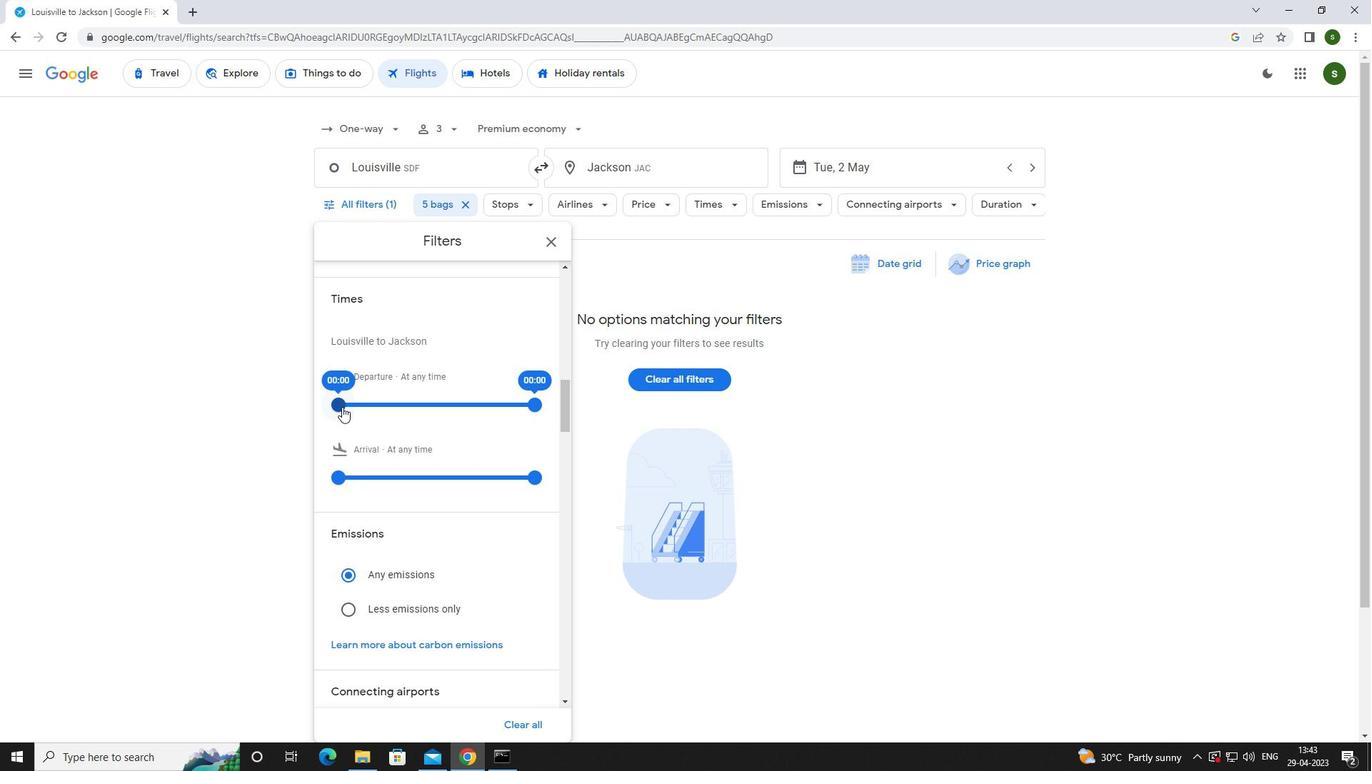 
Action: Mouse pressed left at (340, 405)
Screenshot: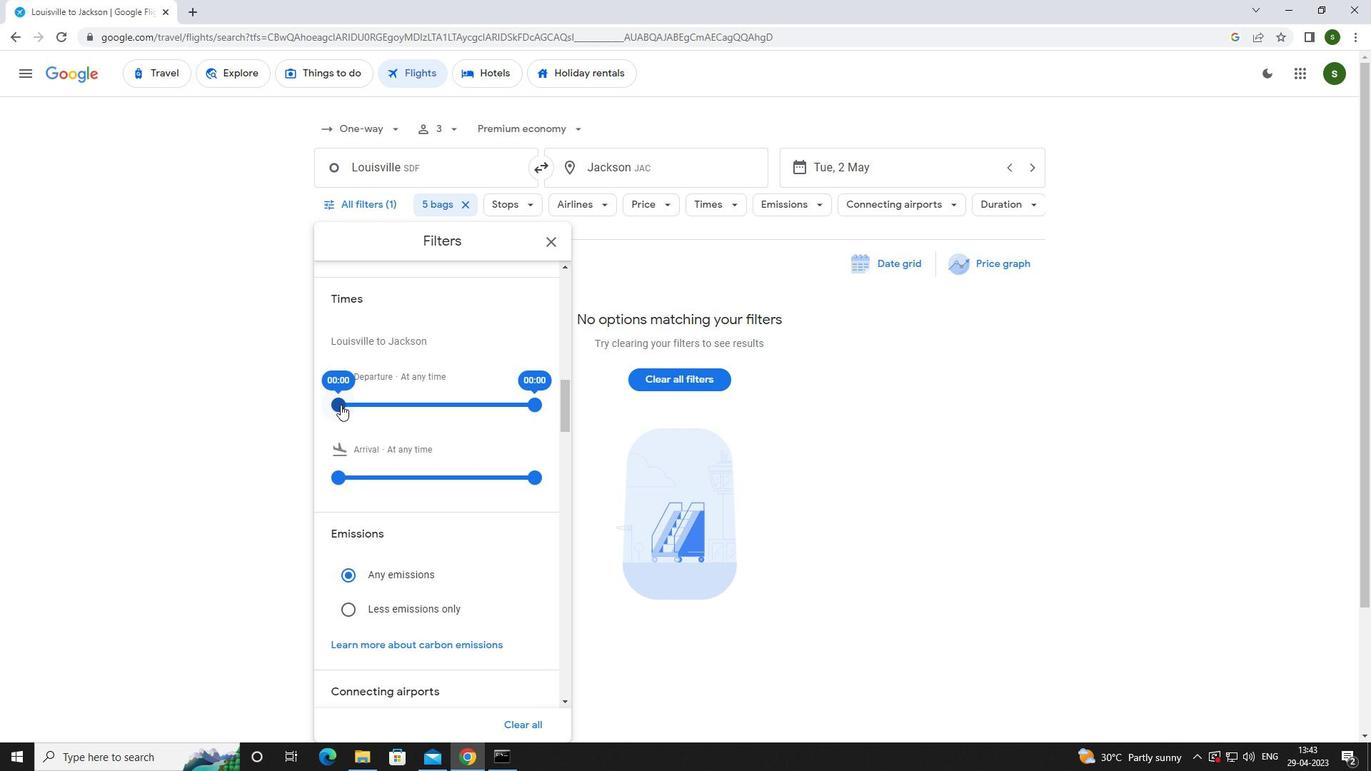 
Action: Mouse moved to (834, 449)
Screenshot: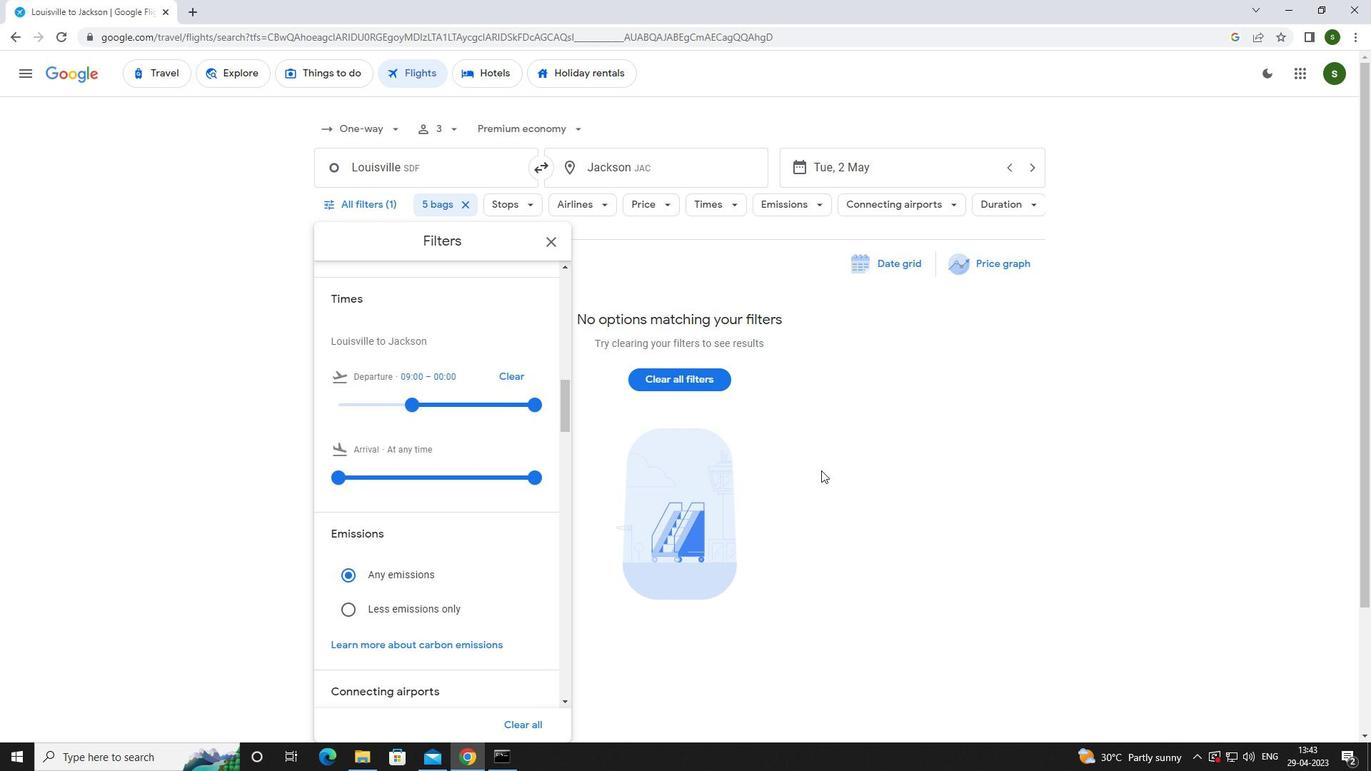 
Action: Mouse pressed left at (834, 449)
Screenshot: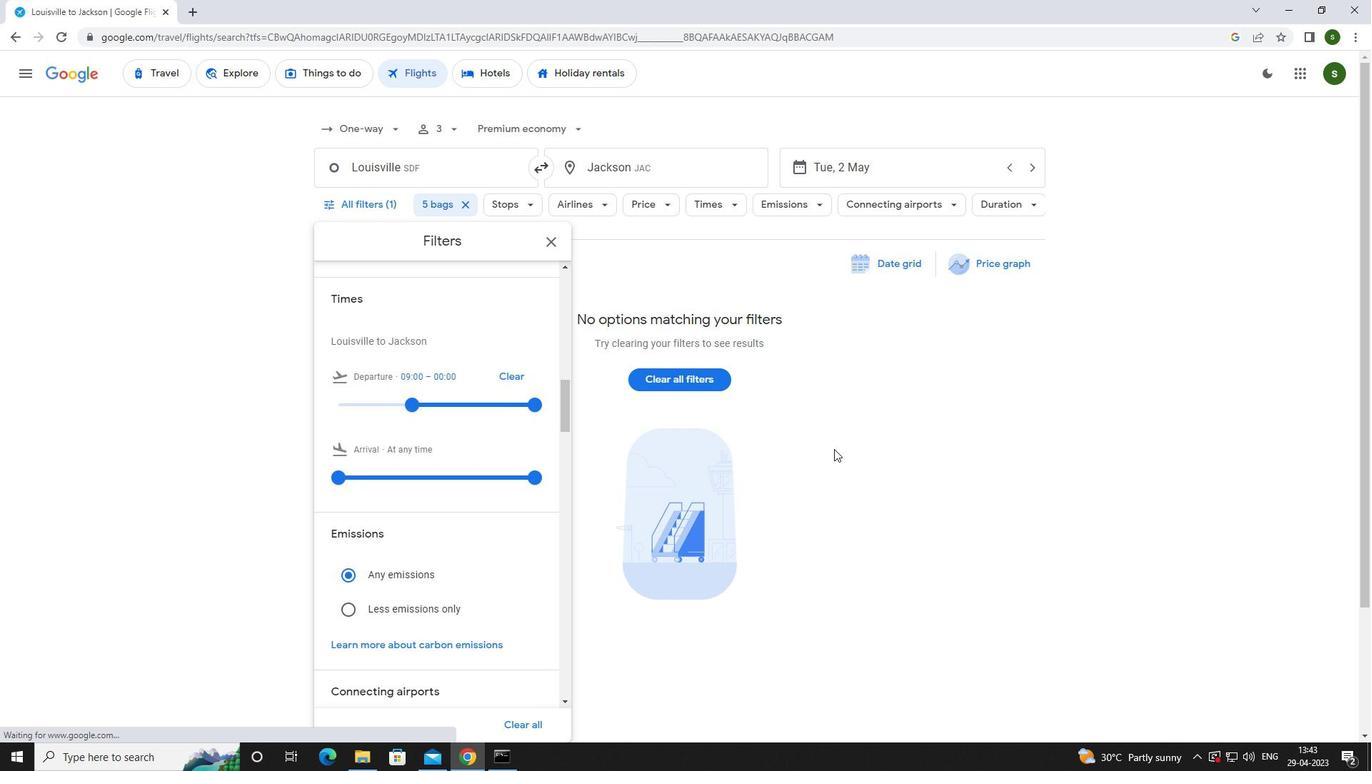 
Action: Mouse moved to (834, 448)
Screenshot: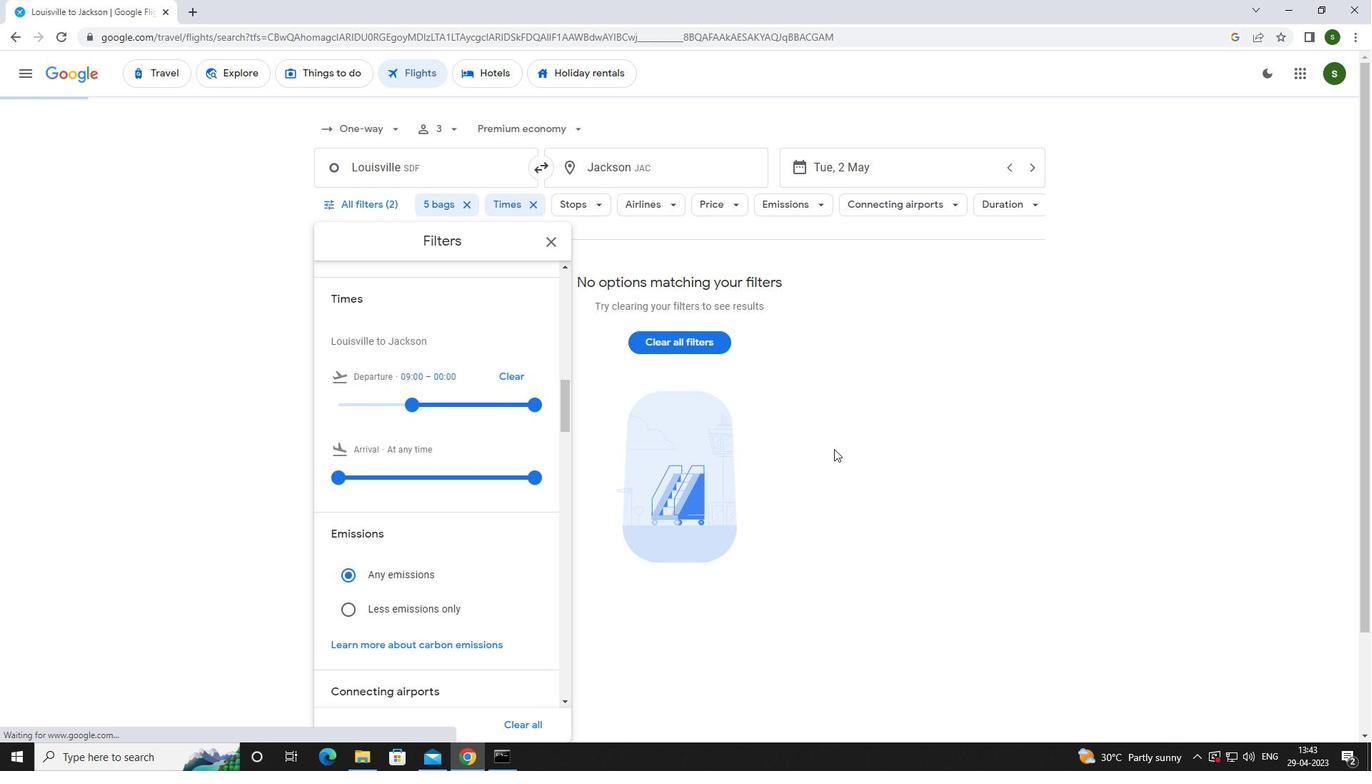 
